 Task: Look for space in Erbil, Iraq from 9th July, 2023 to 16th July, 2023 for 2 adults, 1 child in price range Rs.8000 to Rs.16000. Place can be entire place with 2 bedrooms having 2 beds and 1 bathroom. Property type can be house, flat, guest house. Amenities needed are: washing machine. Booking option can be shelf check-in. Required host language is English.
Action: Mouse moved to (481, 101)
Screenshot: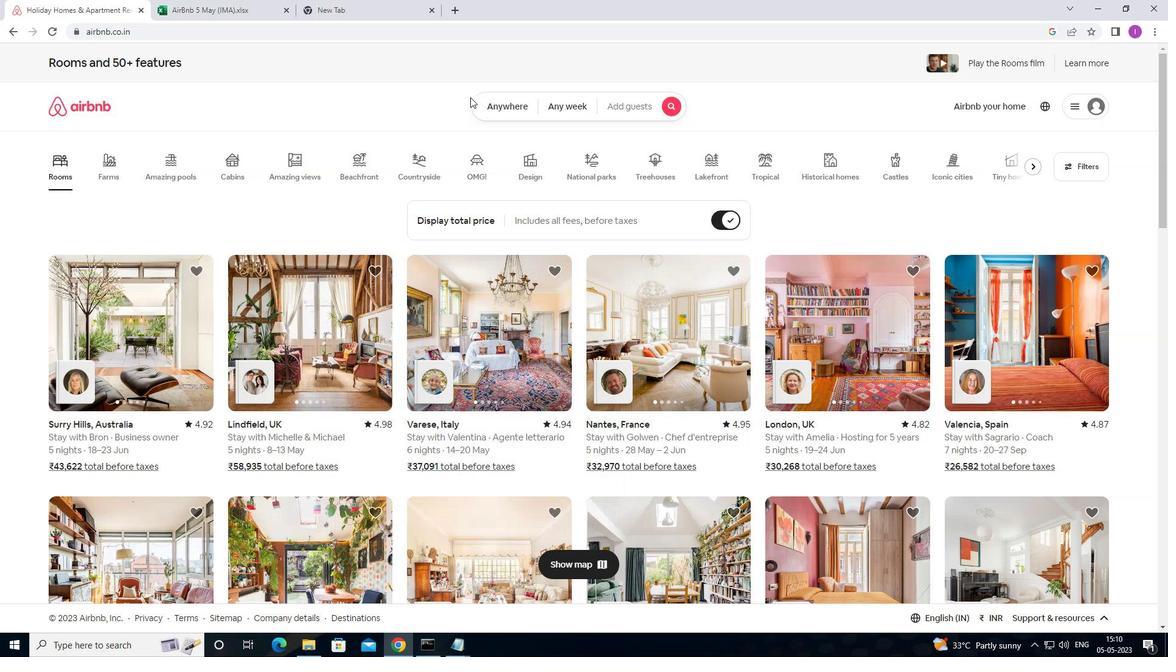 
Action: Mouse pressed left at (481, 101)
Screenshot: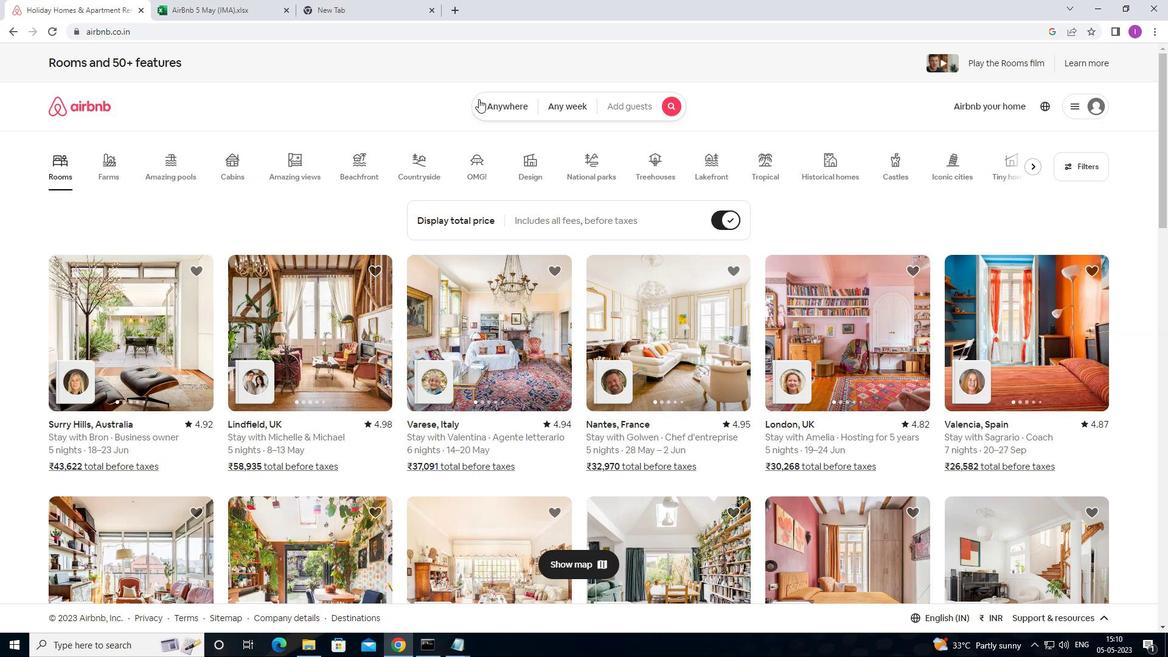 
Action: Mouse moved to (348, 156)
Screenshot: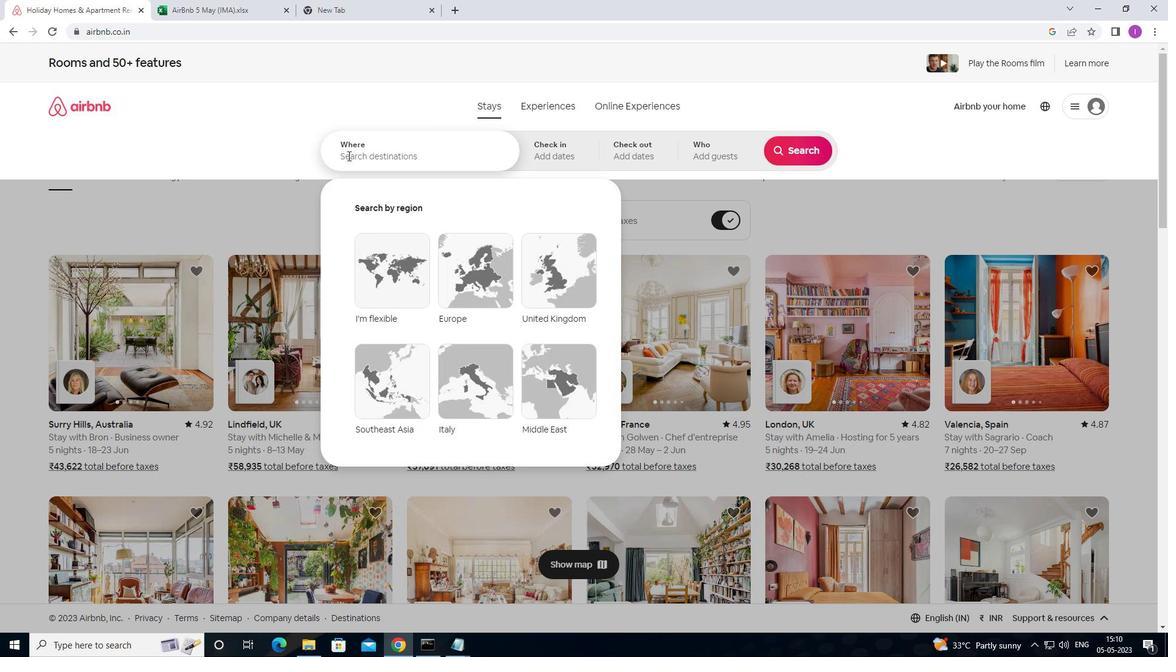 
Action: Mouse pressed left at (348, 156)
Screenshot: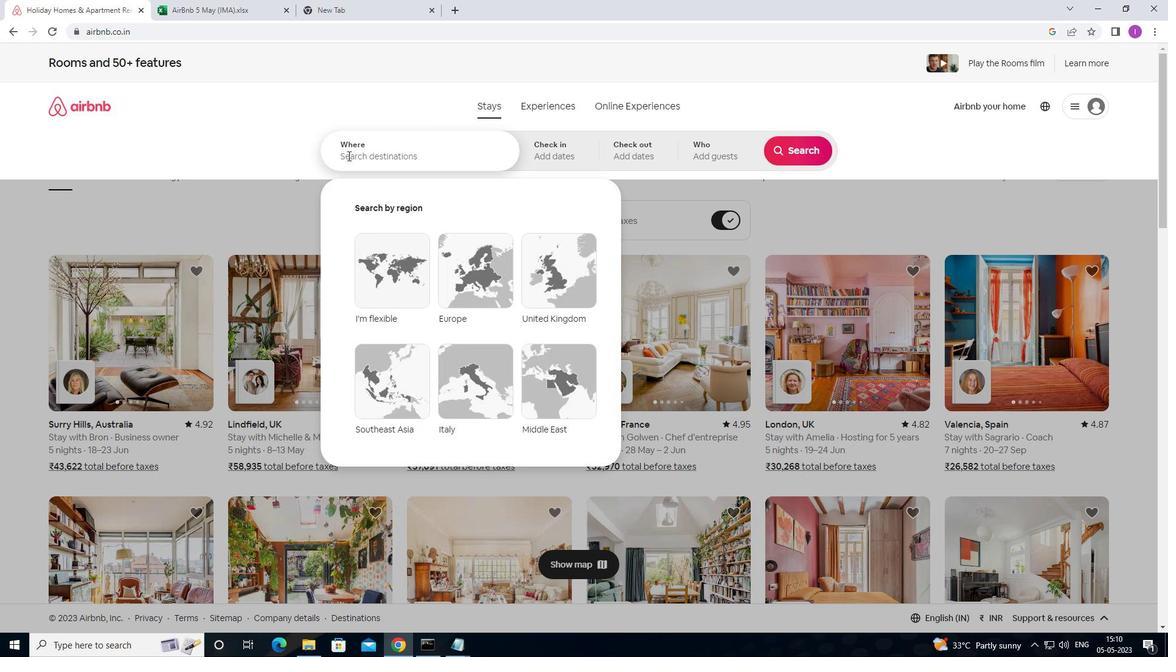 
Action: Key pressed <Key.shift>ERBIL,<Key.shift>IE<Key.backspace>RAQ
Screenshot: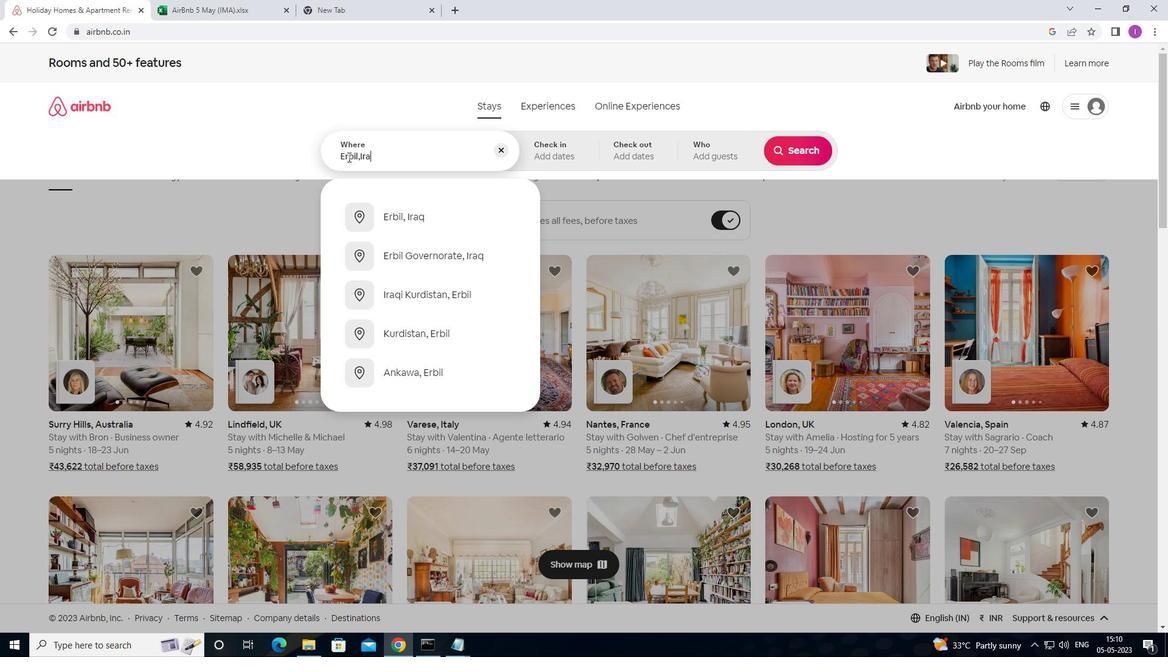 
Action: Mouse moved to (402, 221)
Screenshot: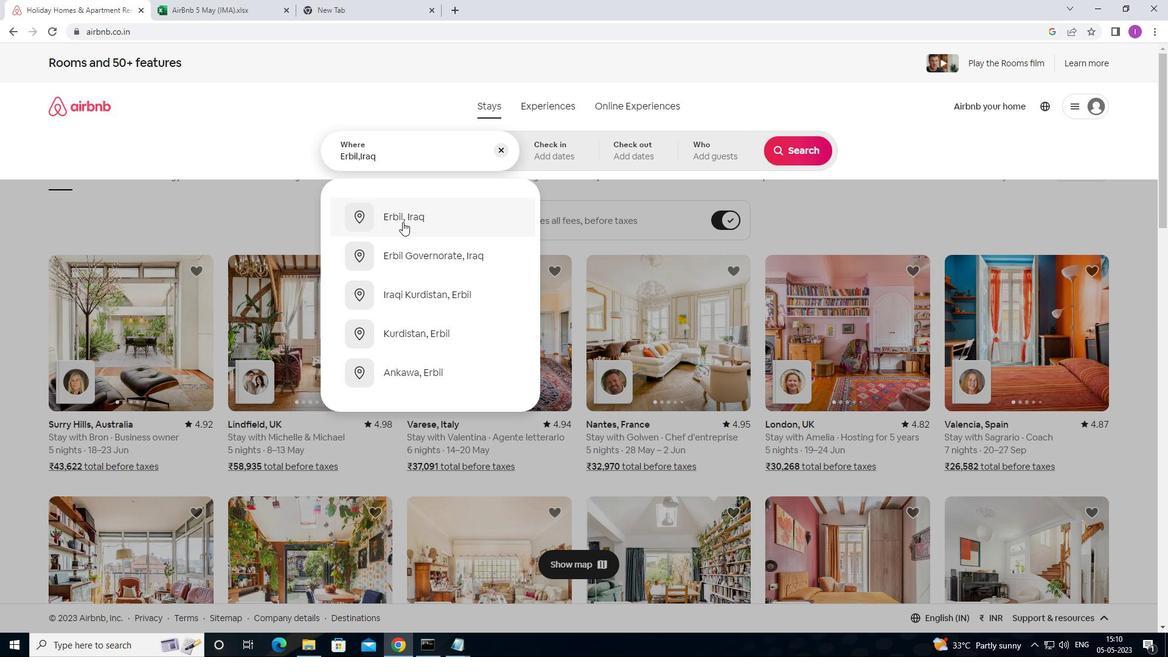 
Action: Mouse pressed left at (402, 221)
Screenshot: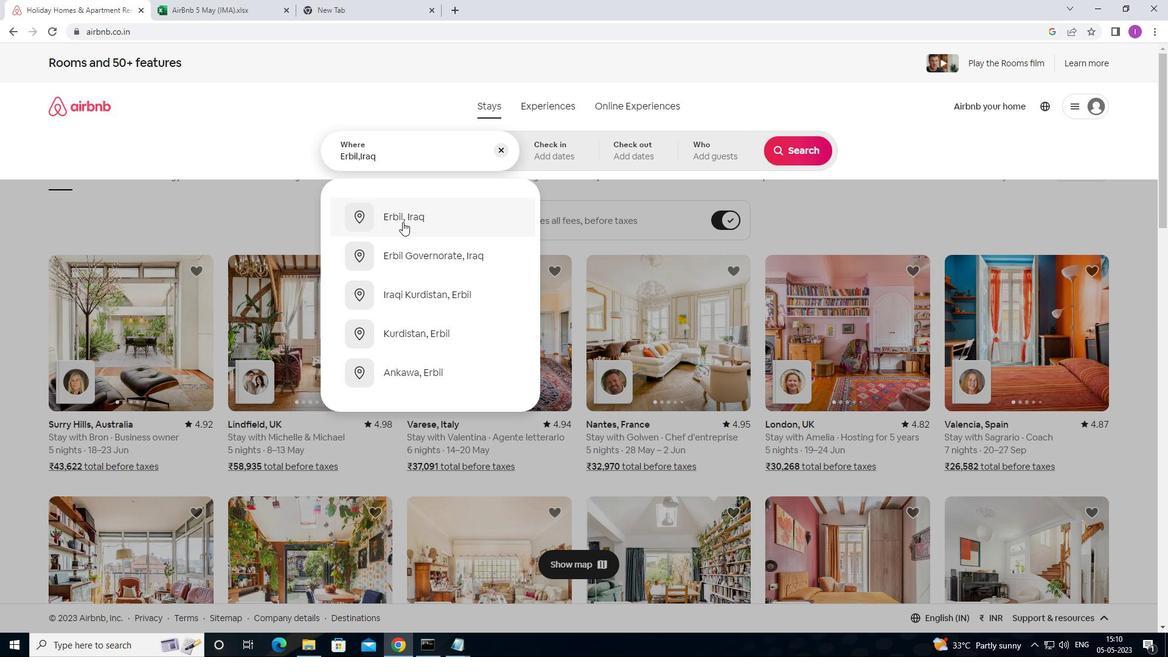 
Action: Mouse moved to (796, 244)
Screenshot: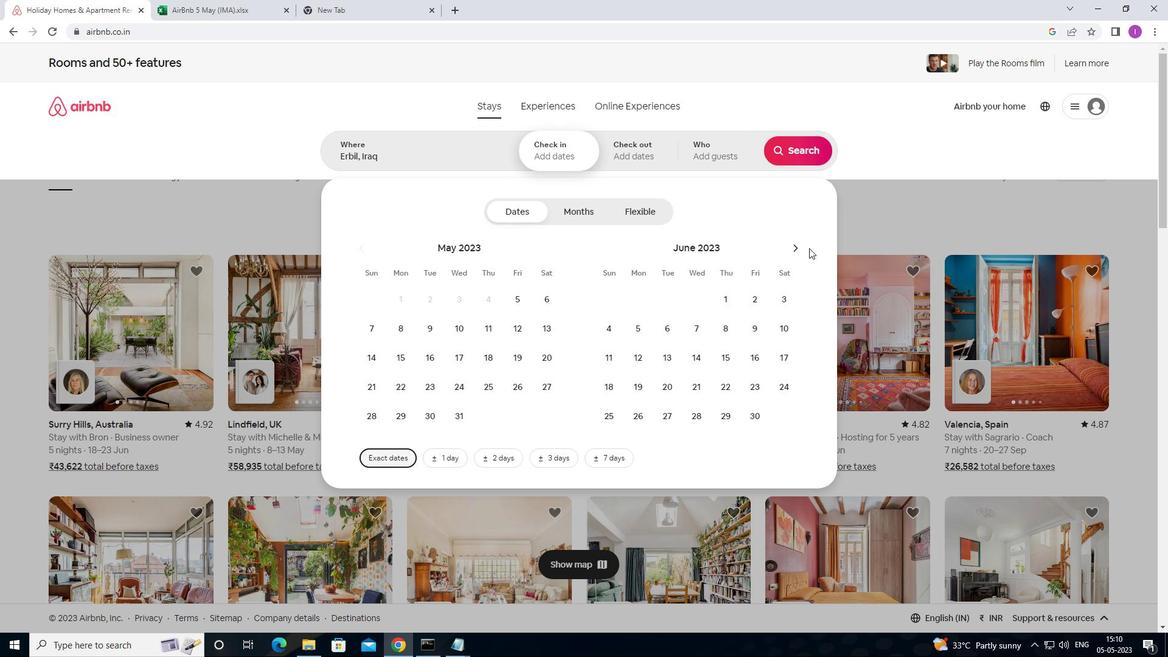 
Action: Mouse pressed left at (796, 244)
Screenshot: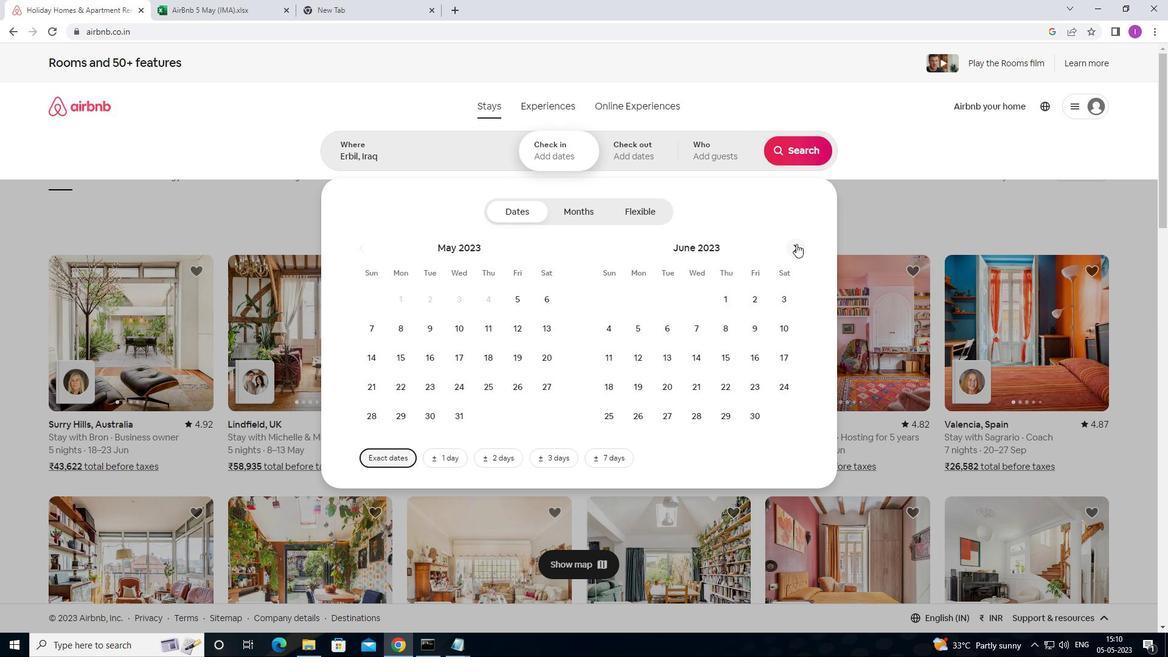 
Action: Mouse pressed left at (796, 244)
Screenshot: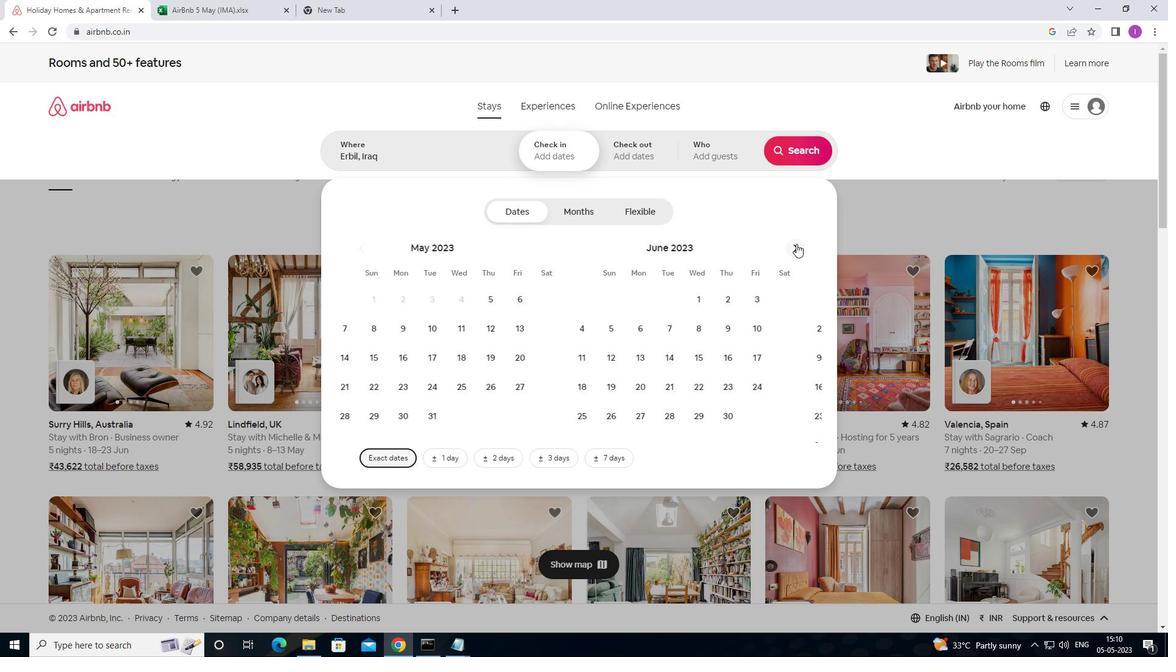 
Action: Mouse moved to (369, 349)
Screenshot: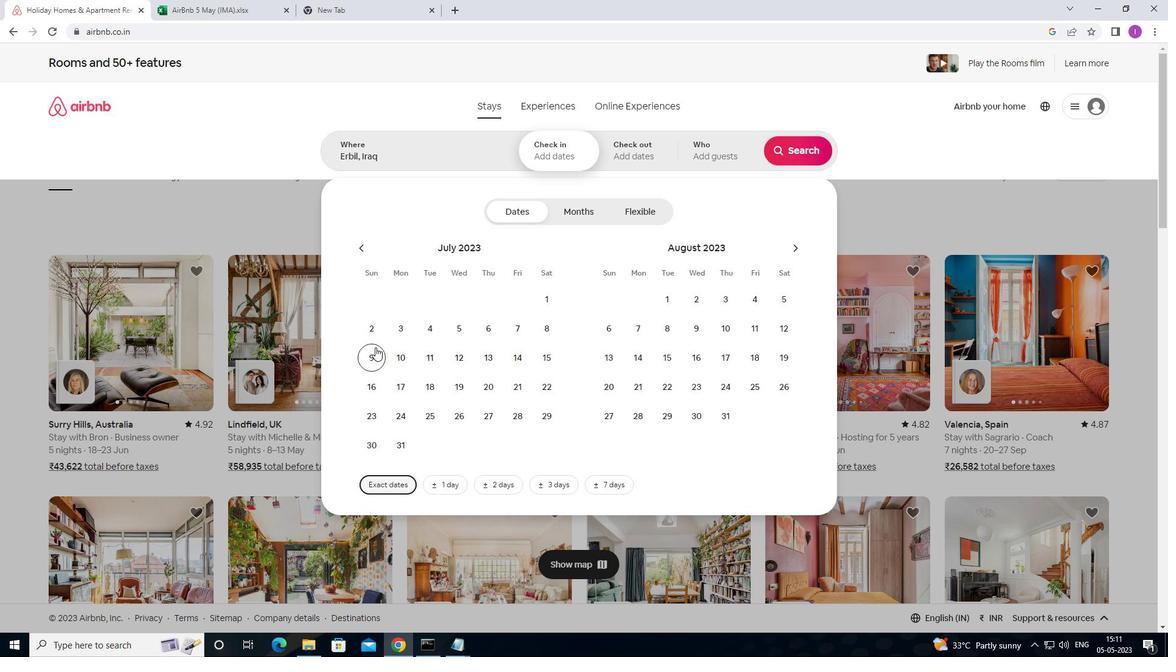 
Action: Mouse pressed left at (369, 349)
Screenshot: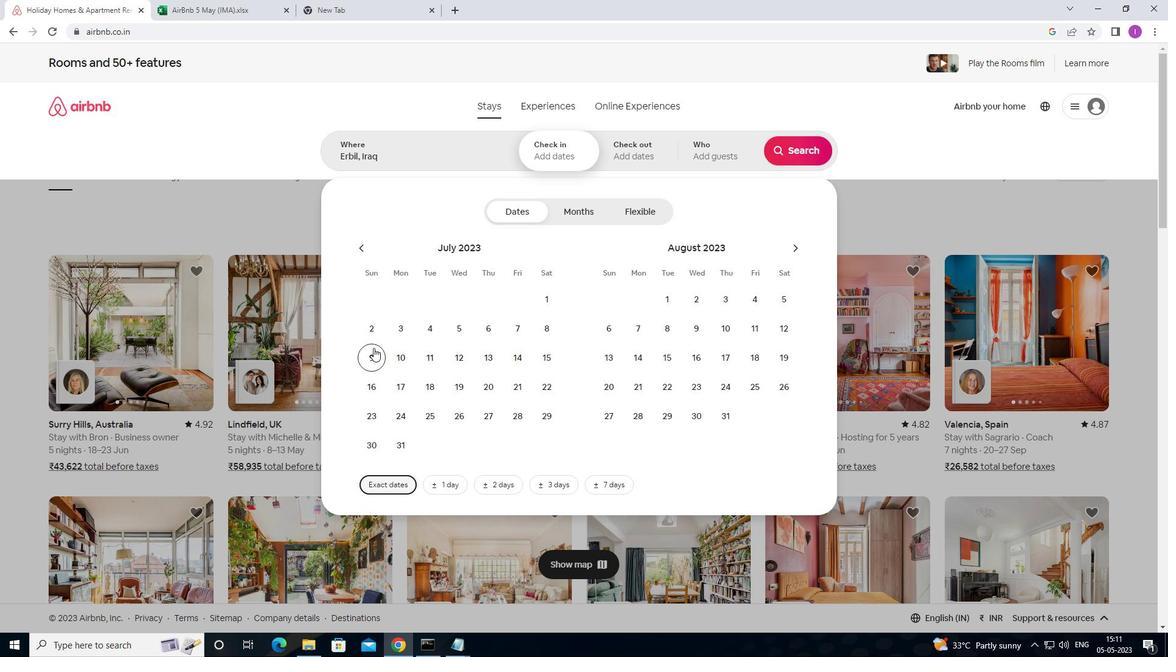 
Action: Mouse moved to (376, 384)
Screenshot: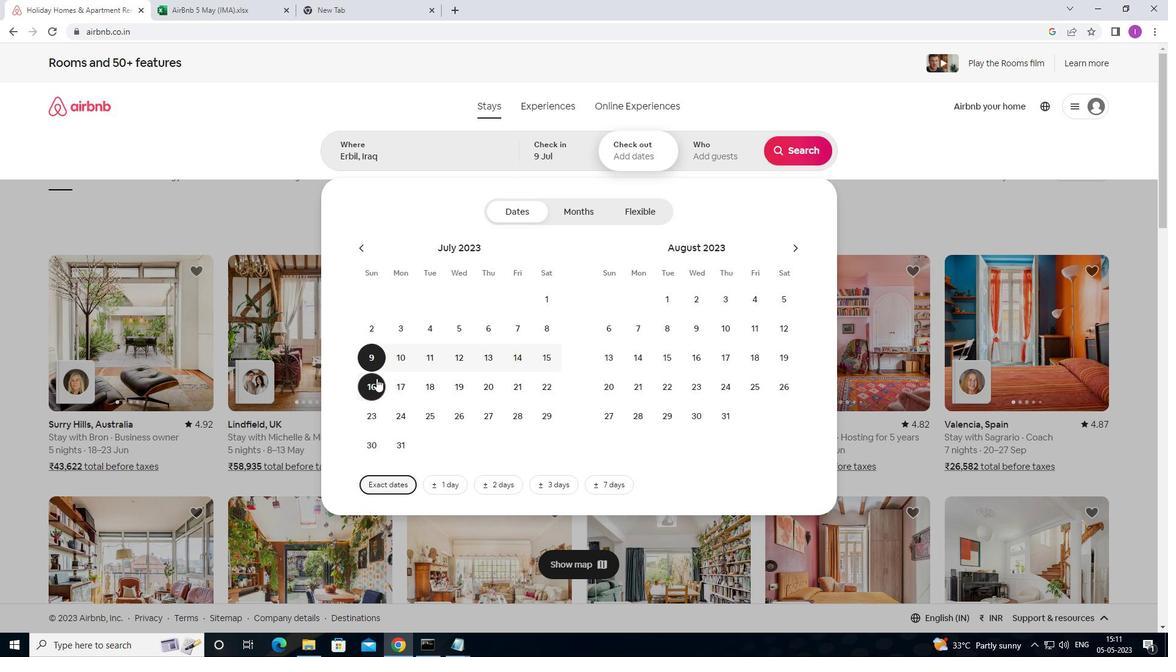 
Action: Mouse pressed left at (376, 384)
Screenshot: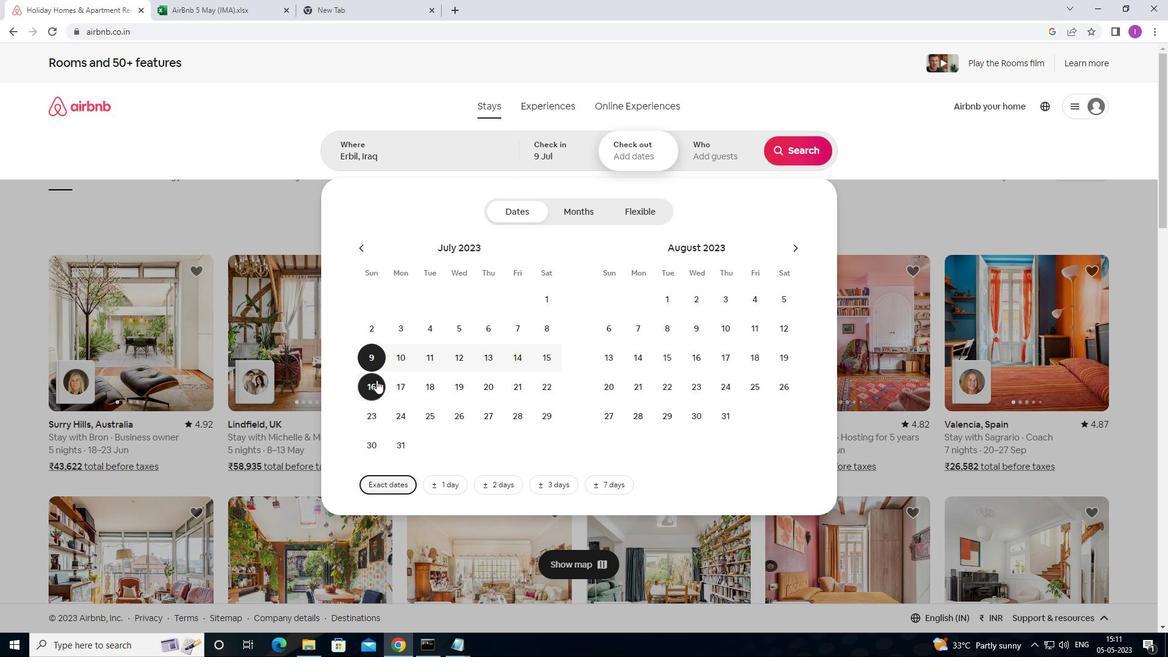 
Action: Mouse moved to (711, 149)
Screenshot: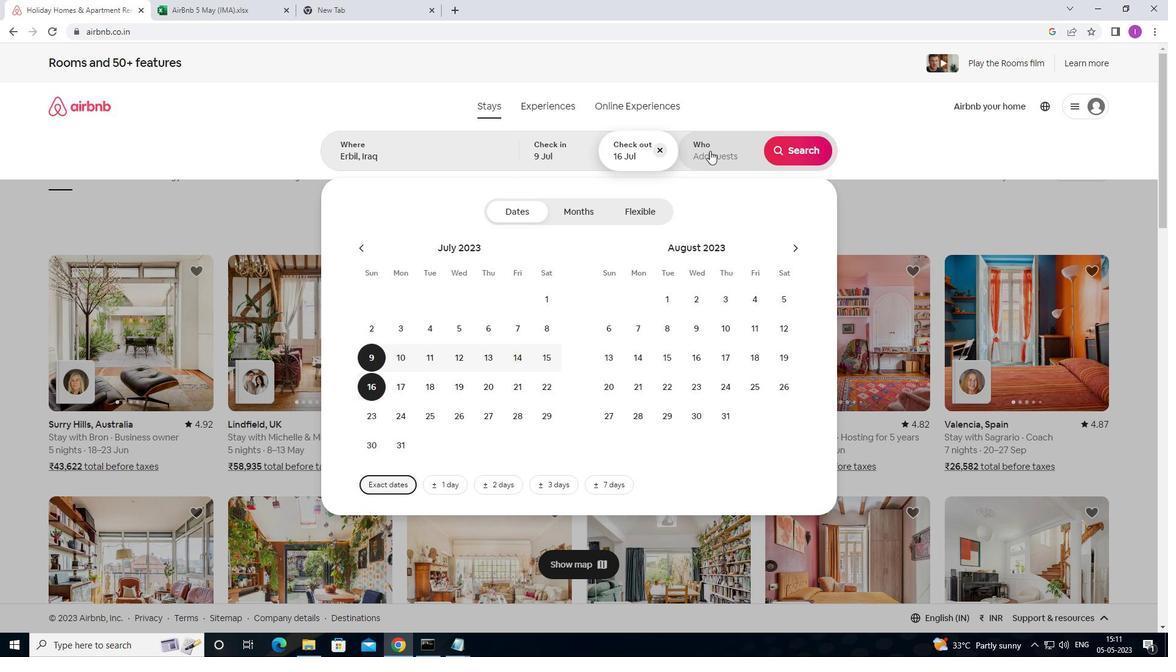 
Action: Mouse pressed left at (711, 149)
Screenshot: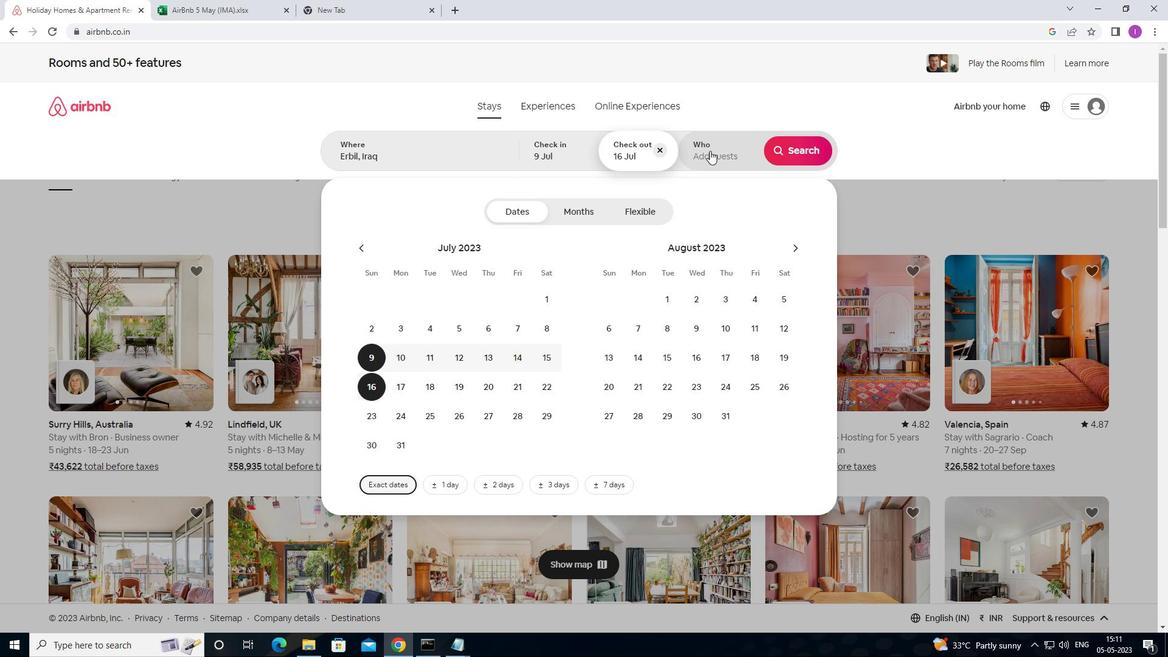 
Action: Mouse moved to (805, 209)
Screenshot: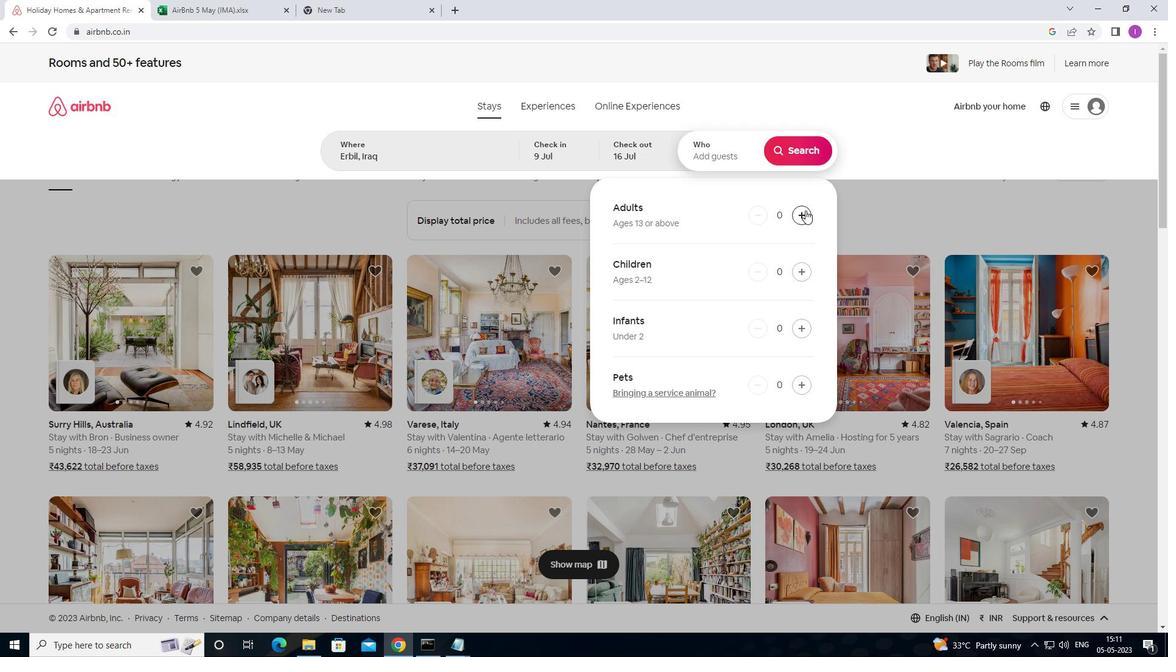 
Action: Mouse pressed left at (805, 209)
Screenshot: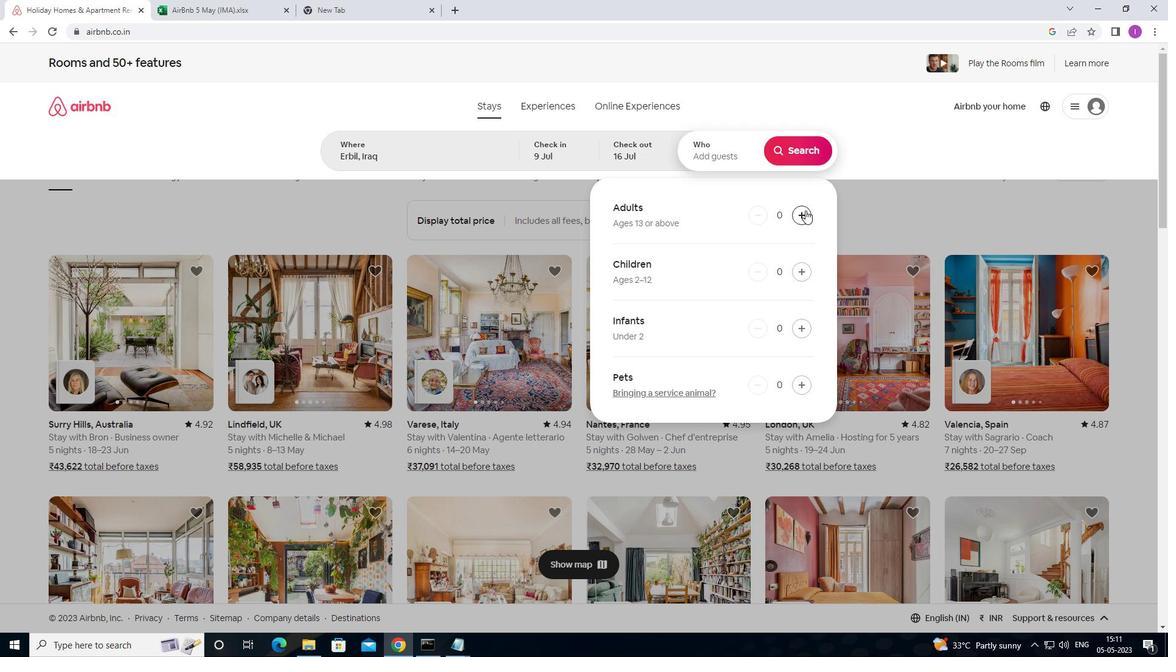 
Action: Mouse moved to (806, 211)
Screenshot: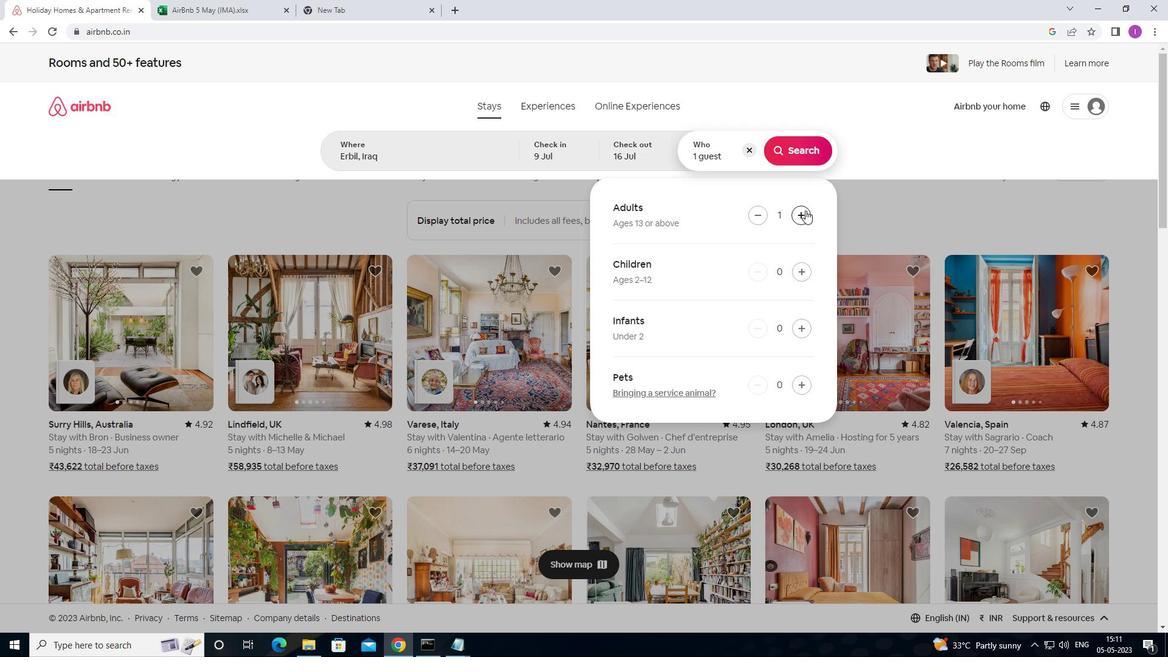 
Action: Mouse pressed left at (806, 211)
Screenshot: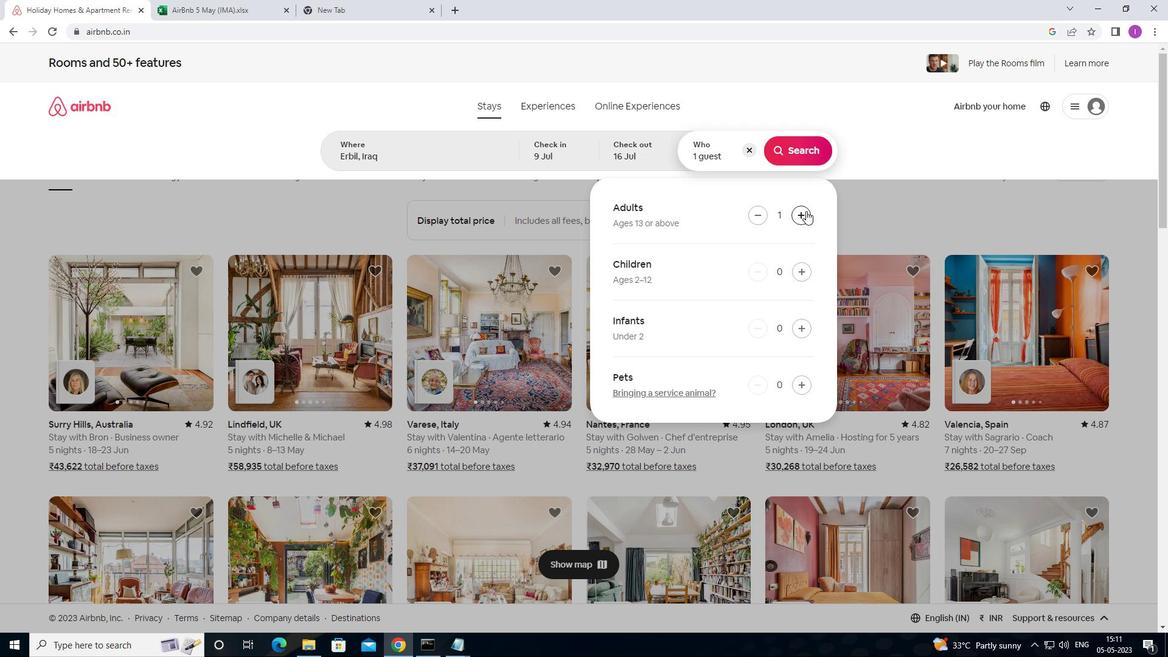 
Action: Mouse moved to (801, 261)
Screenshot: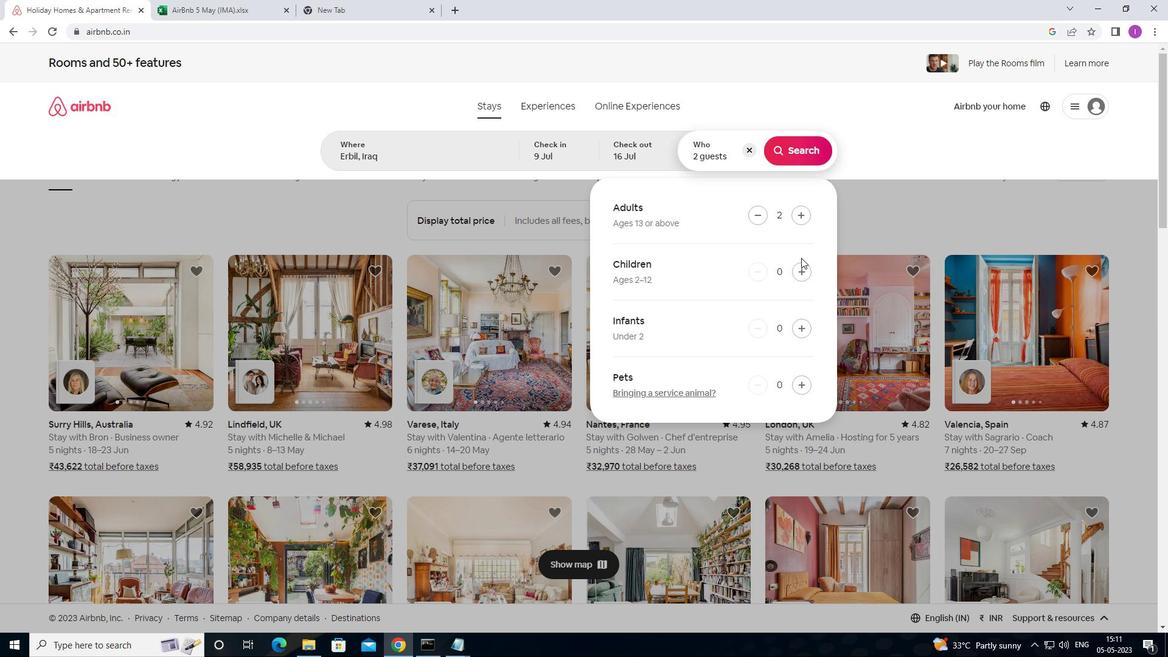 
Action: Mouse pressed left at (801, 261)
Screenshot: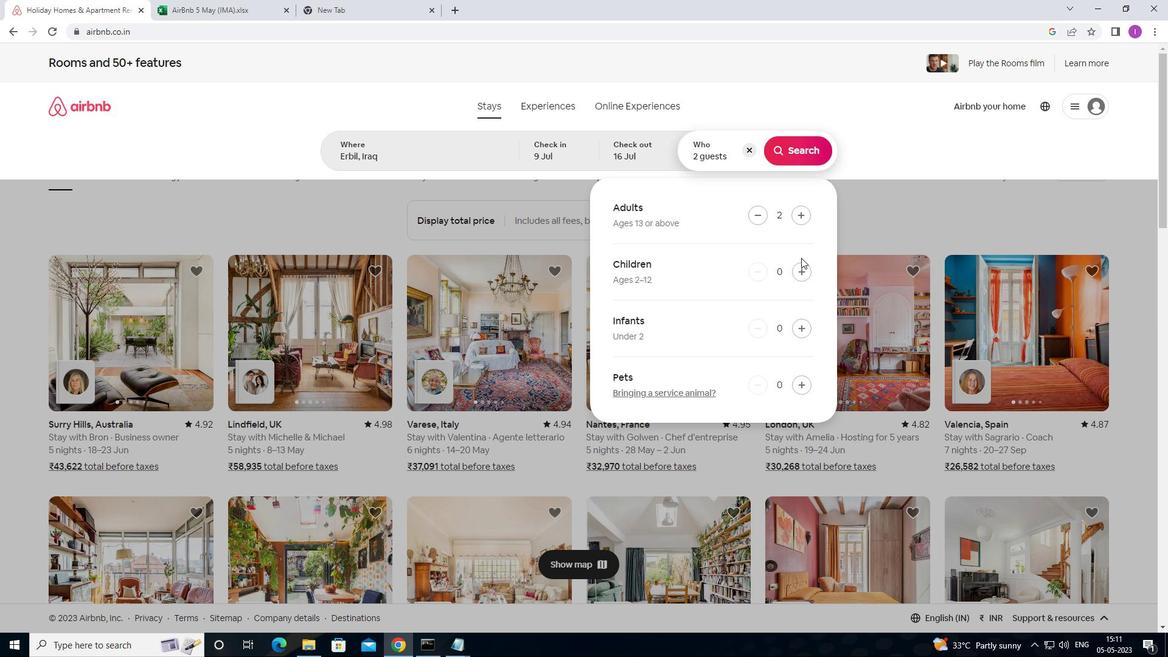 
Action: Mouse moved to (691, 253)
Screenshot: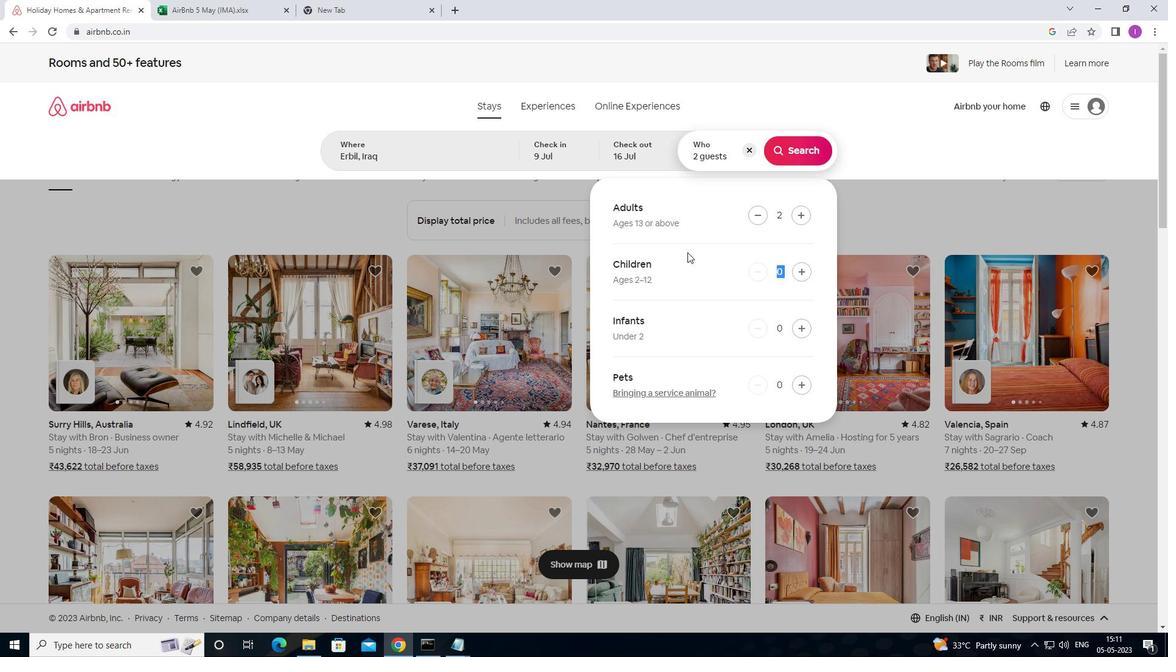 
Action: Mouse pressed left at (691, 253)
Screenshot: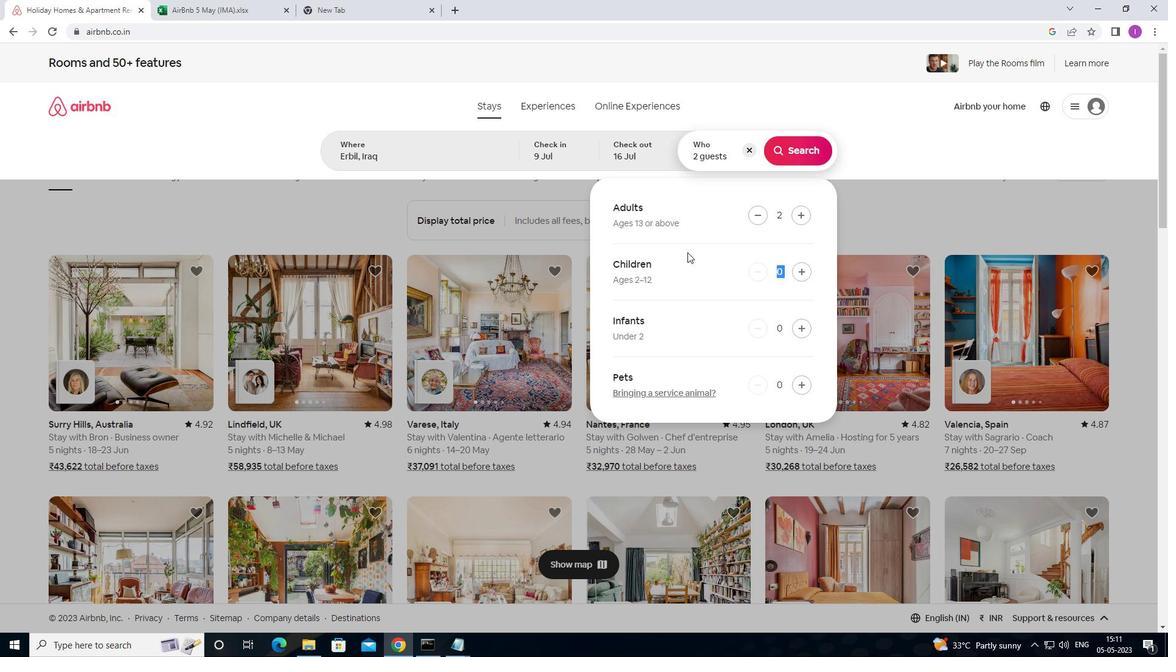 
Action: Mouse moved to (801, 270)
Screenshot: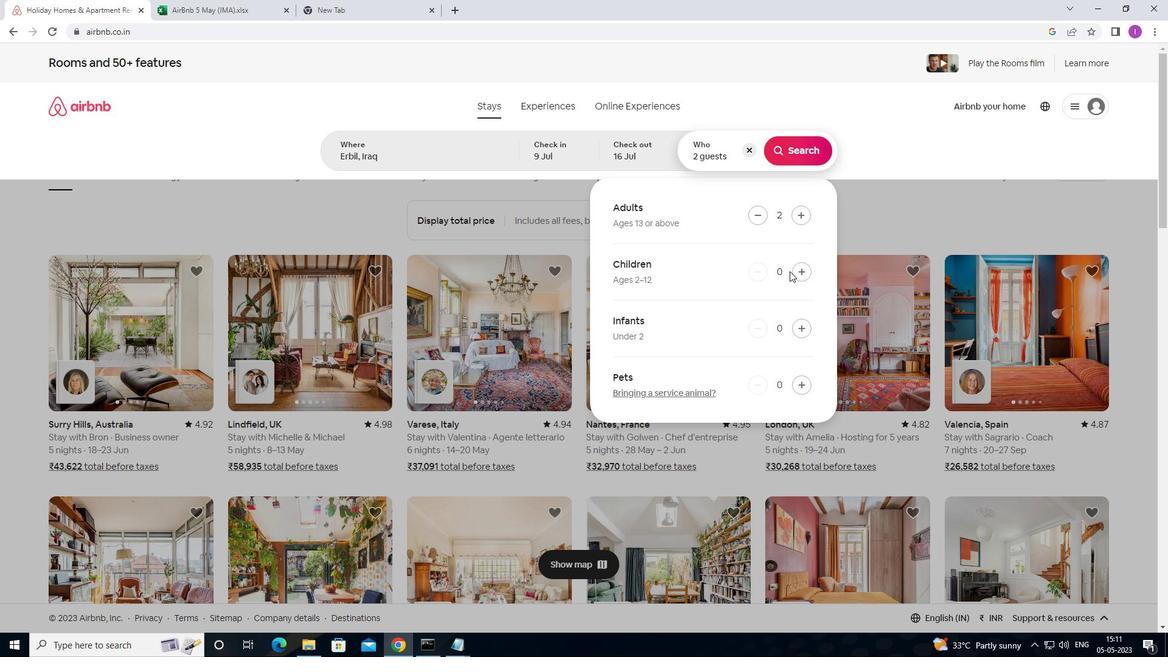
Action: Mouse pressed left at (801, 270)
Screenshot: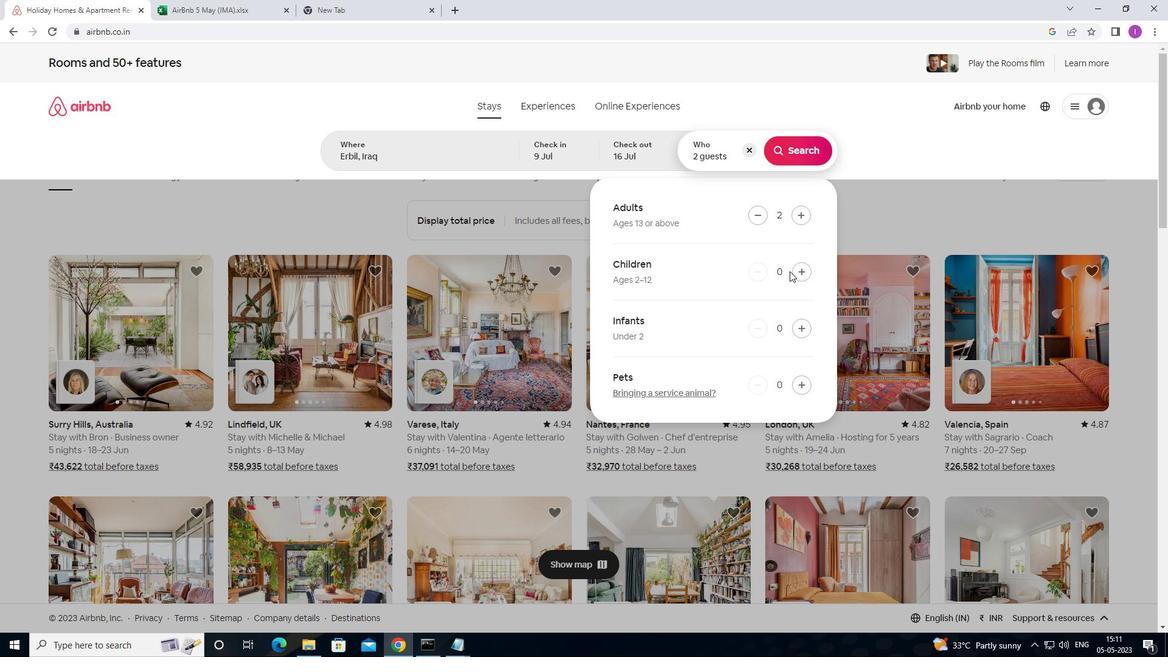 
Action: Mouse moved to (797, 146)
Screenshot: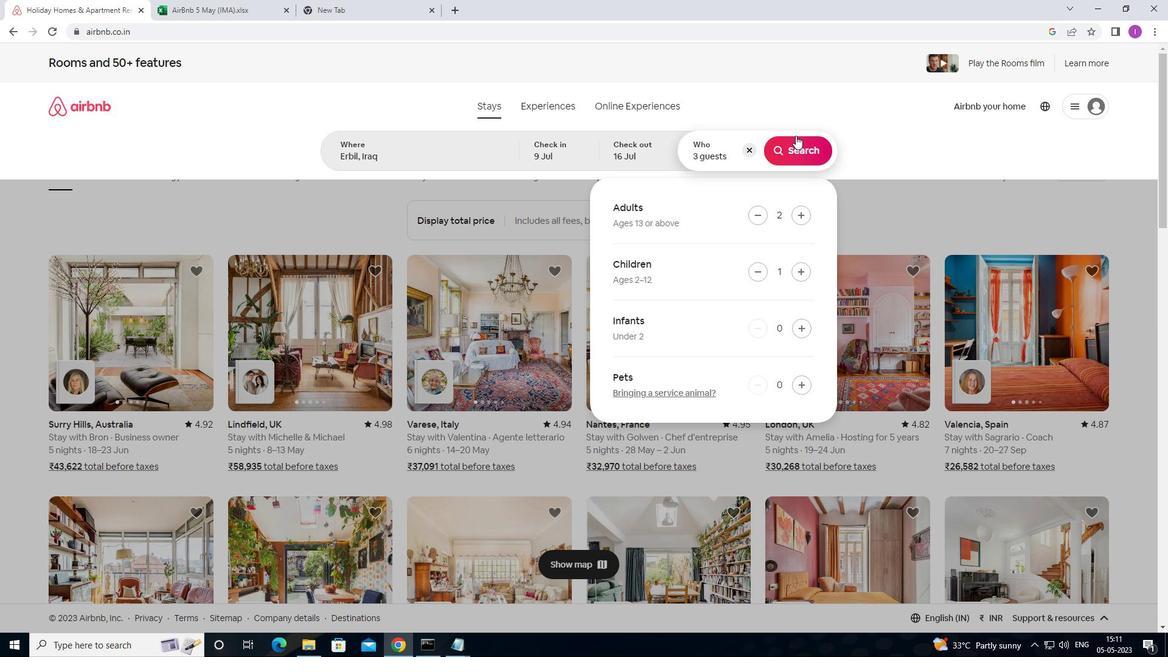 
Action: Mouse pressed left at (797, 146)
Screenshot: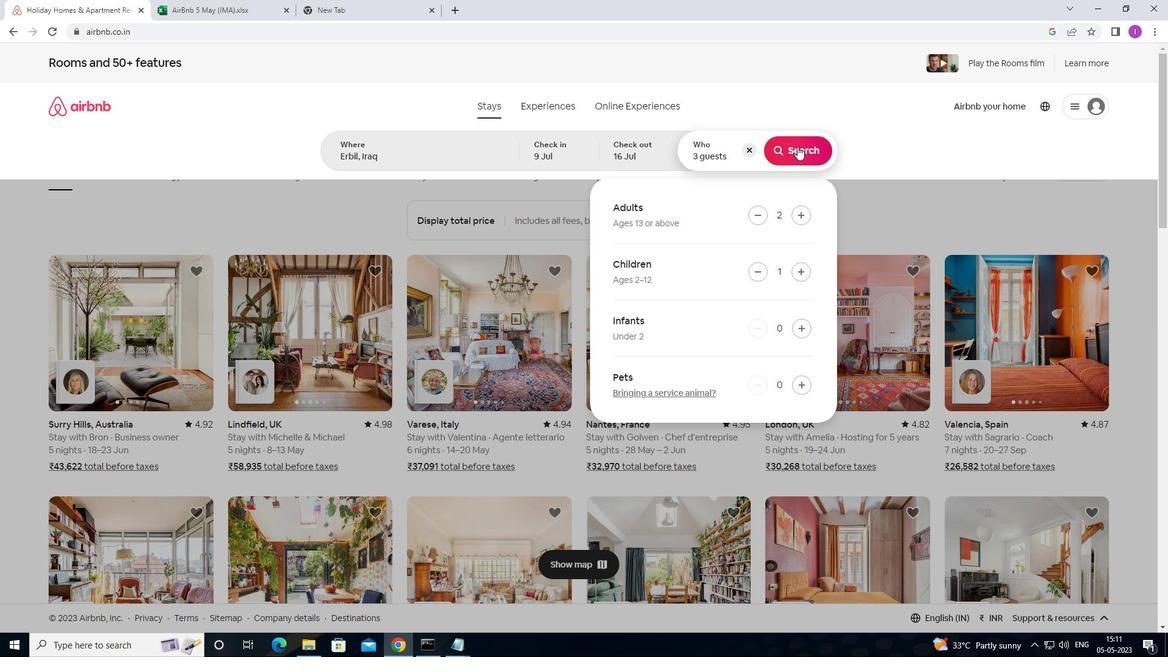 
Action: Mouse moved to (1121, 118)
Screenshot: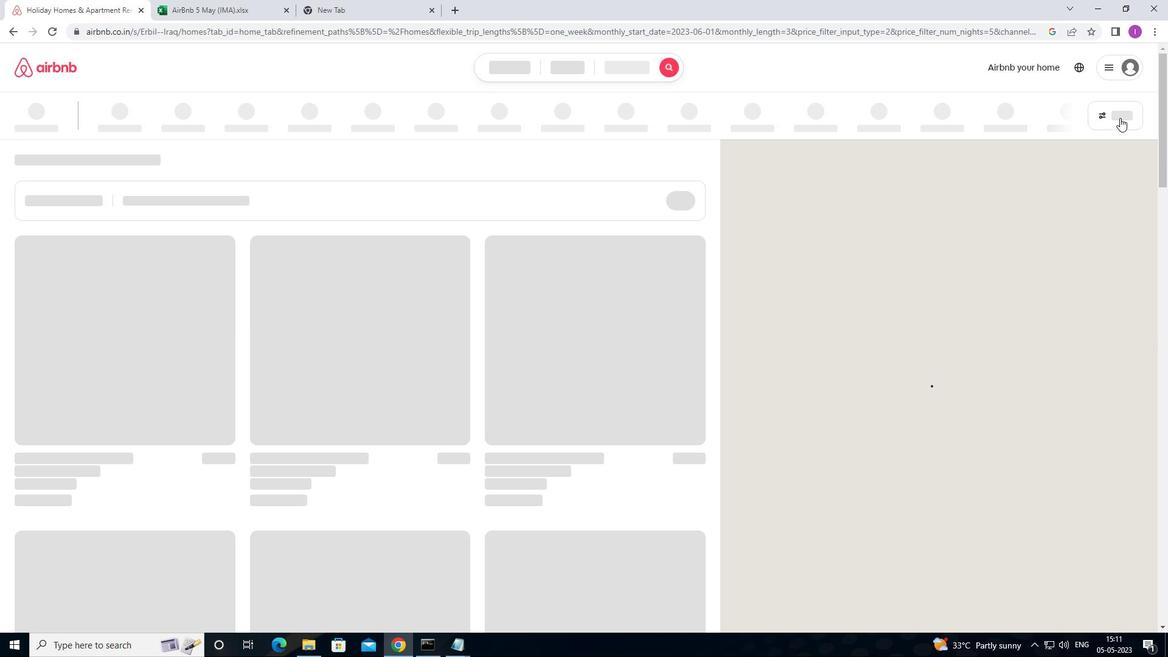 
Action: Mouse pressed left at (1121, 118)
Screenshot: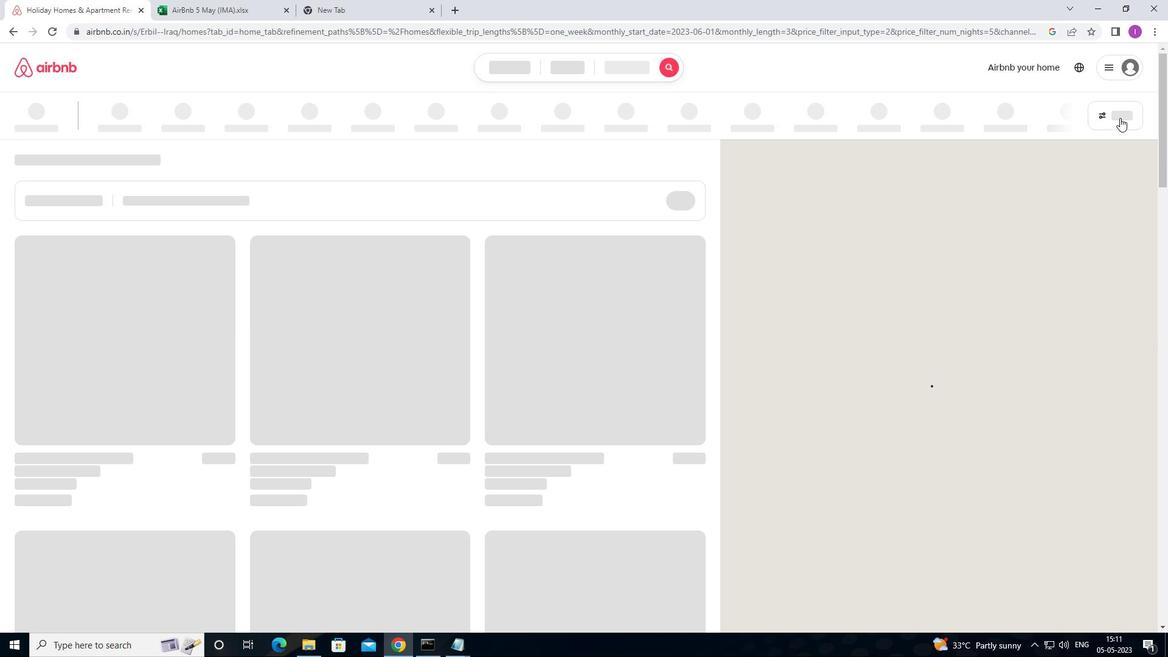 
Action: Mouse moved to (444, 417)
Screenshot: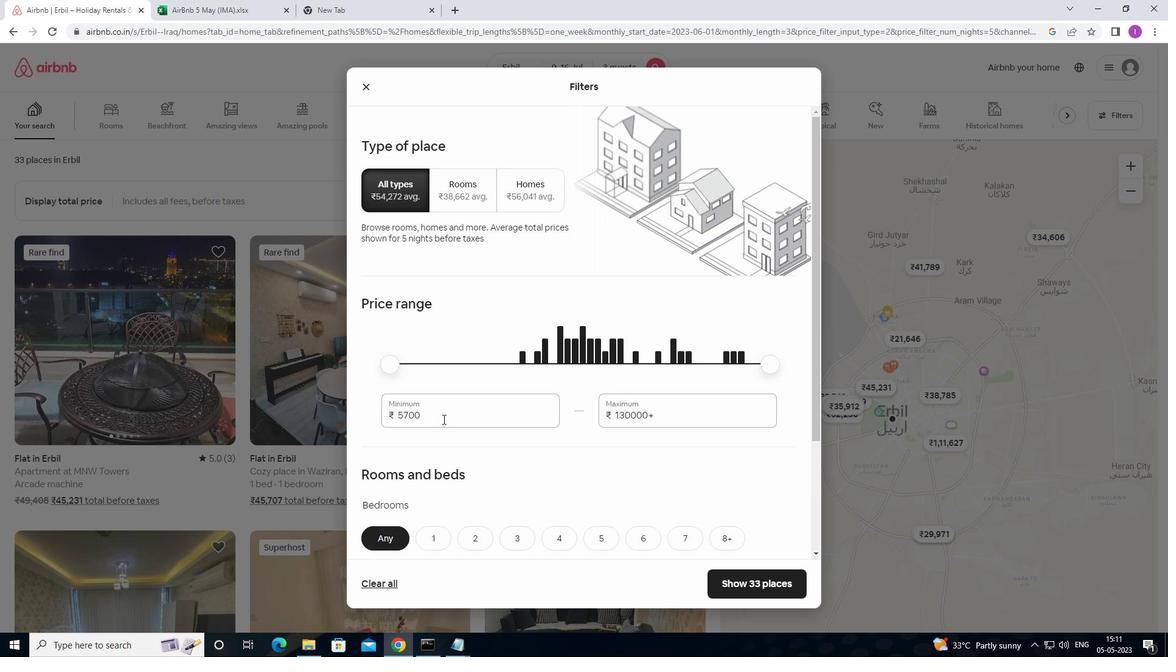 
Action: Mouse pressed left at (444, 417)
Screenshot: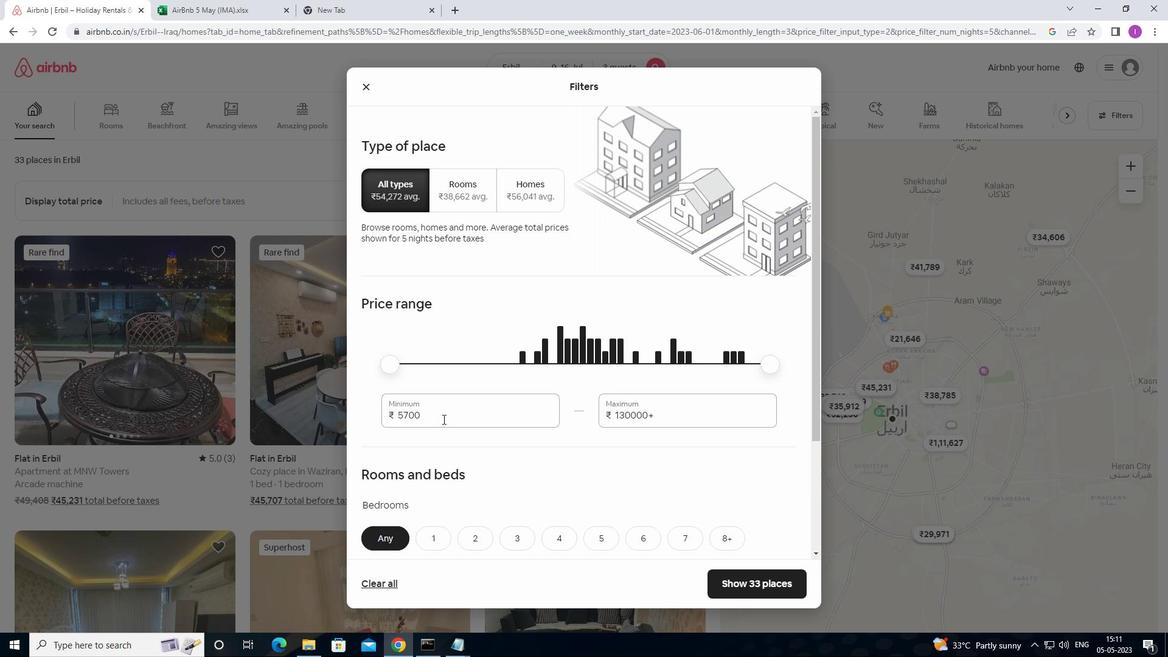 
Action: Mouse moved to (390, 413)
Screenshot: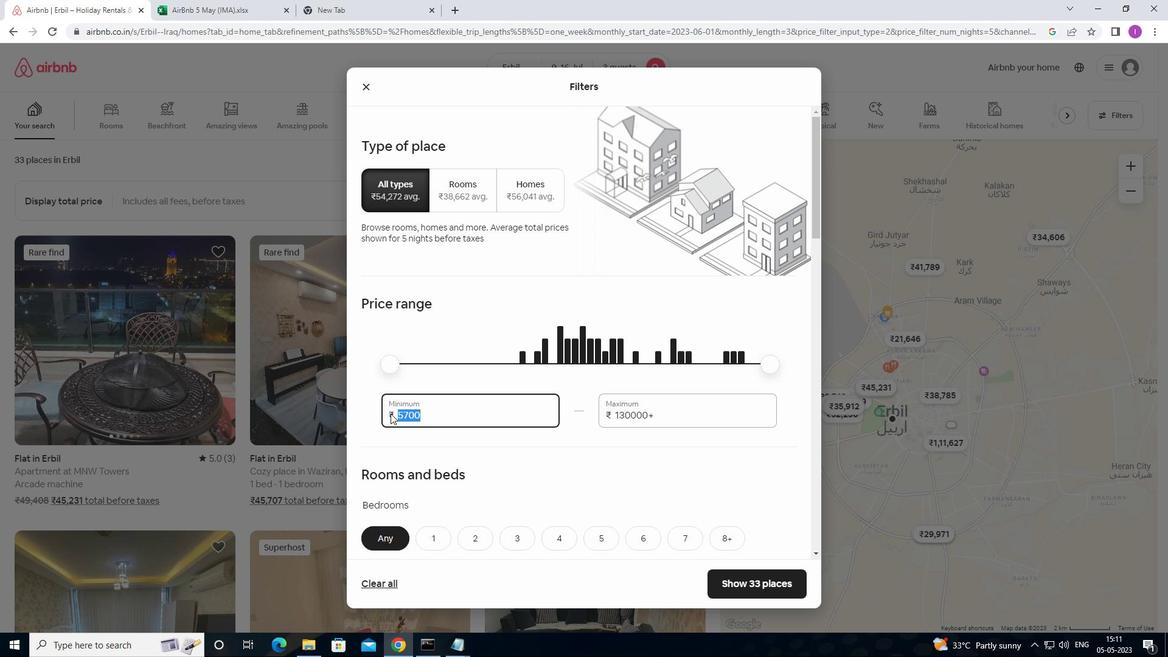 
Action: Key pressed 8
Screenshot: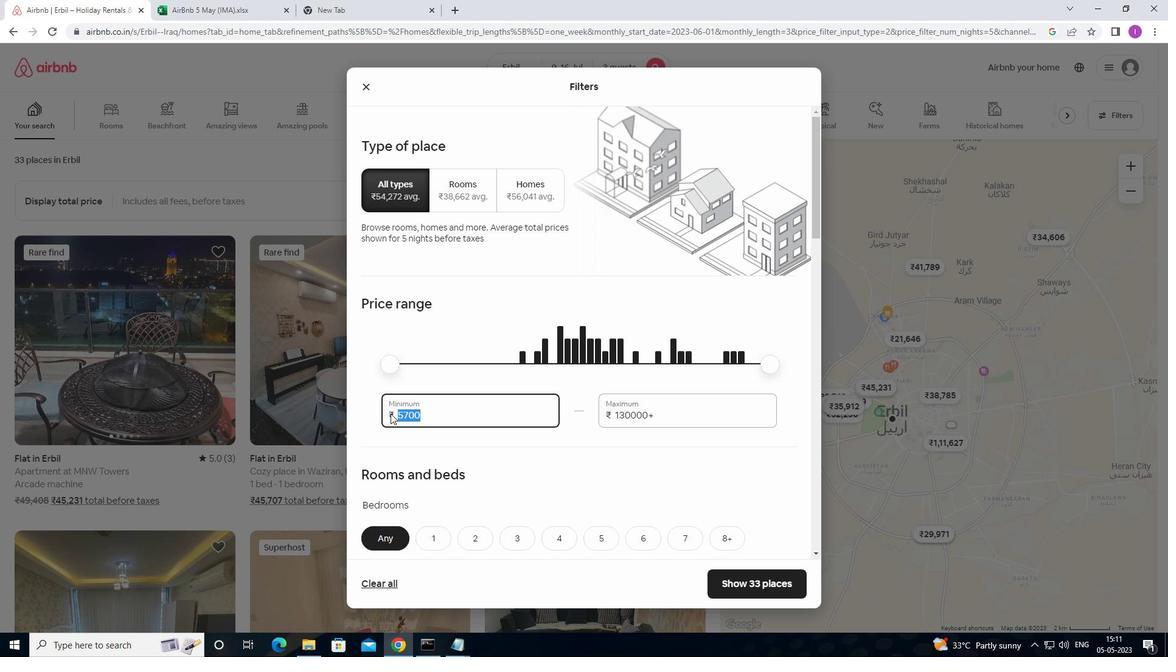 
Action: Mouse moved to (399, 408)
Screenshot: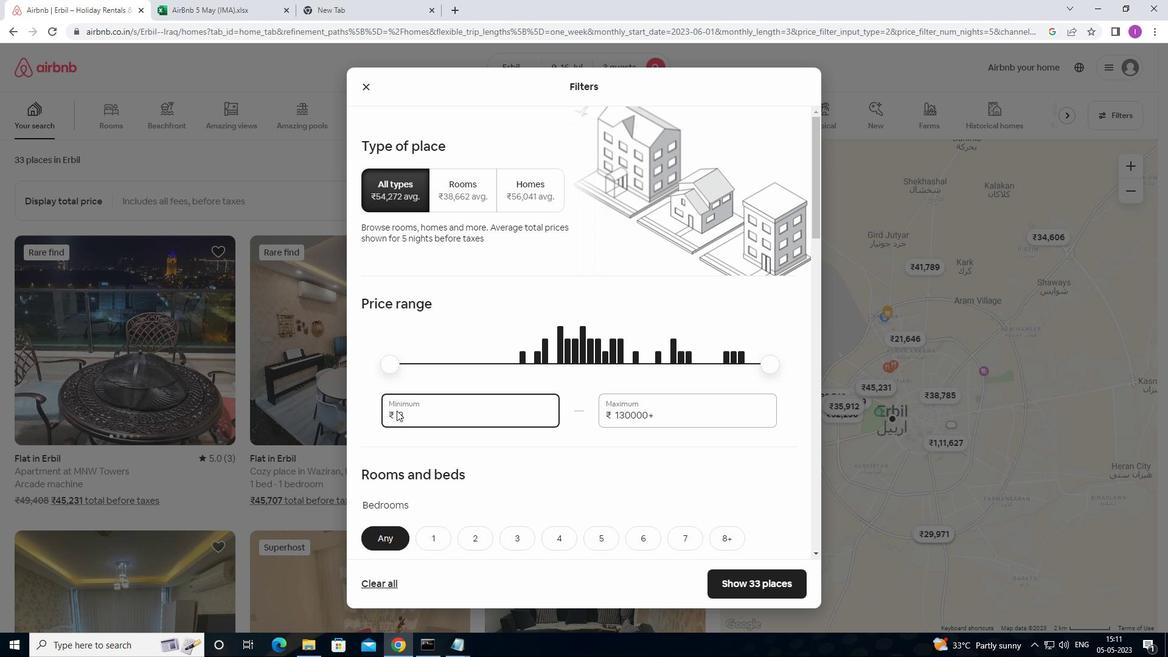 
Action: Key pressed 0
Screenshot: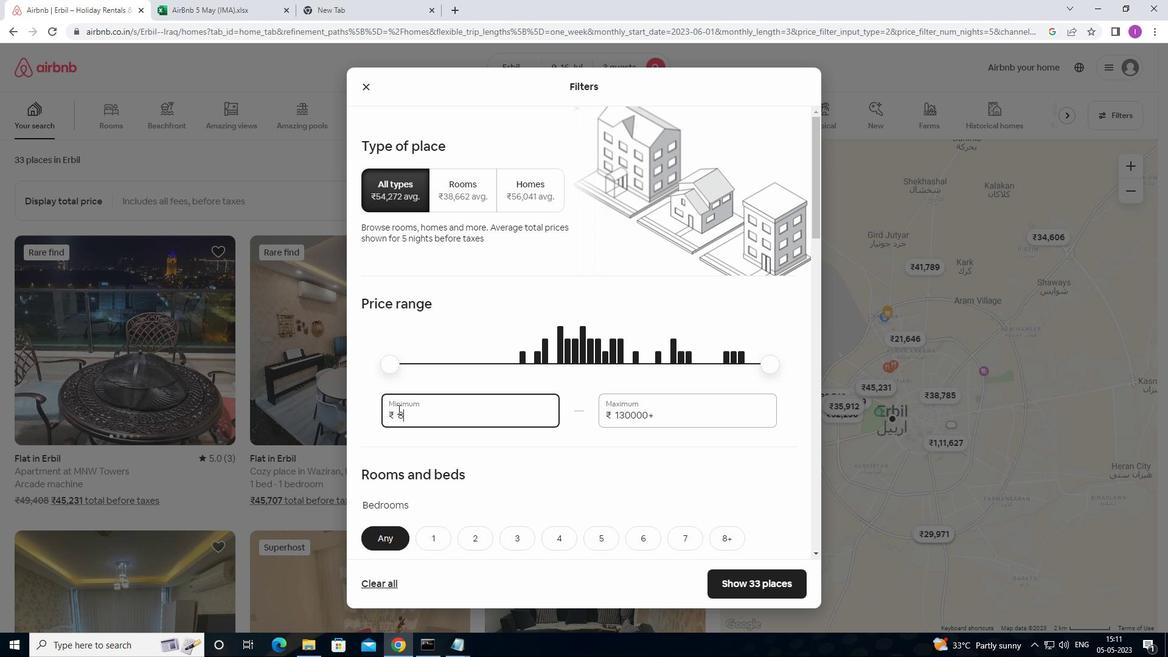 
Action: Mouse moved to (402, 407)
Screenshot: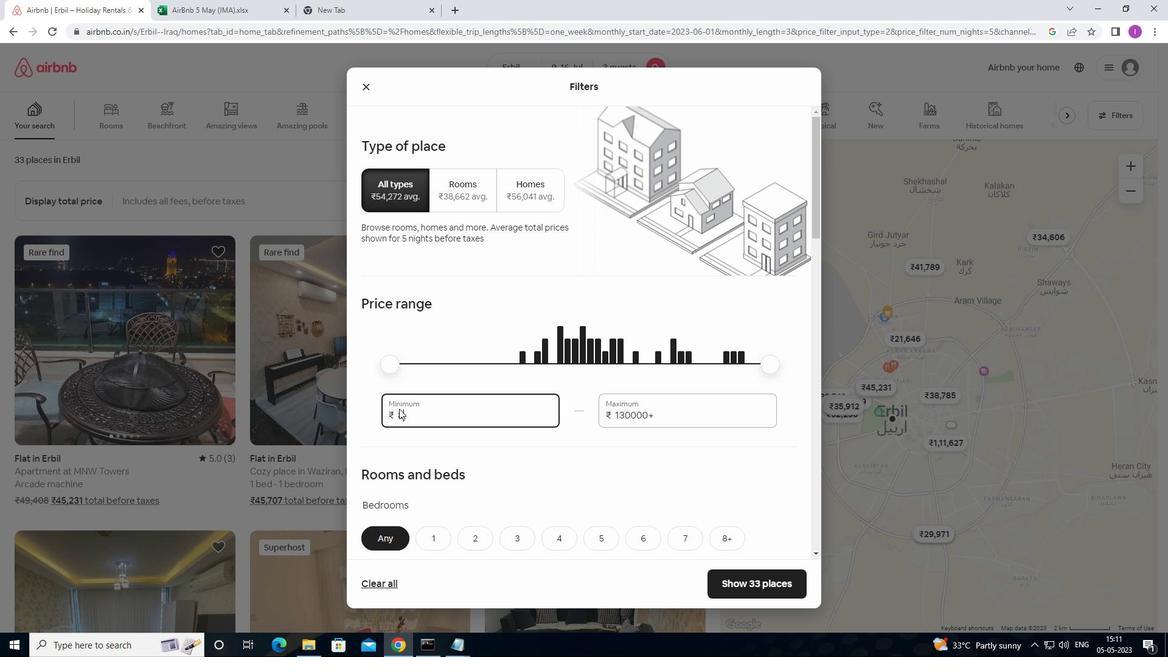 
Action: Key pressed 00
Screenshot: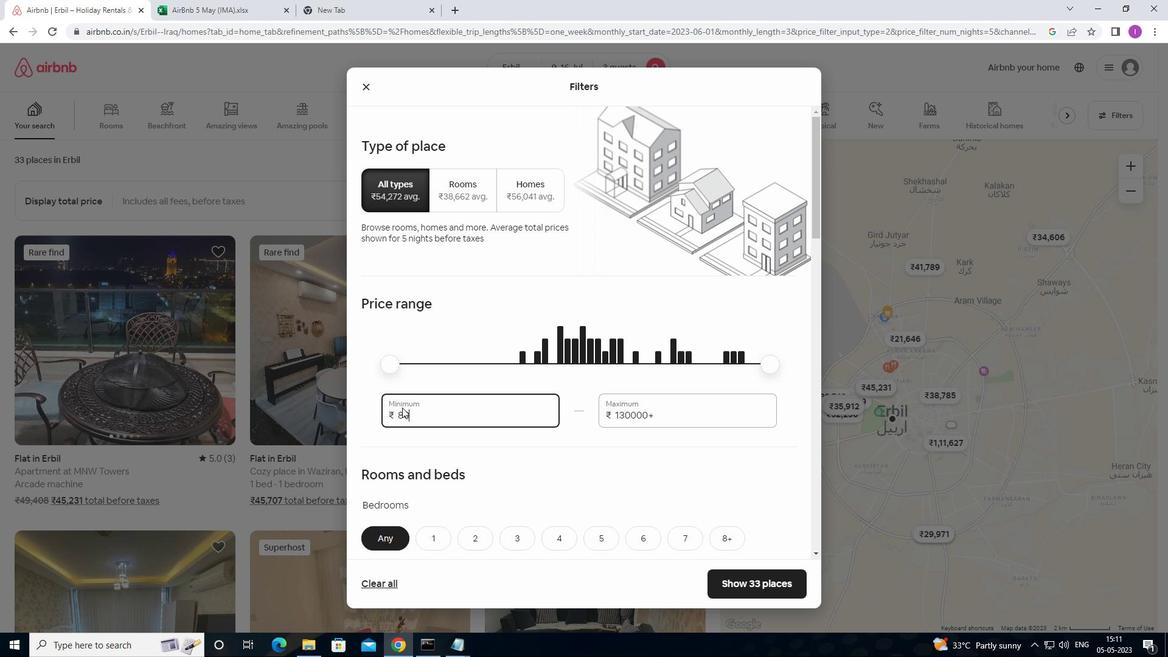 
Action: Mouse moved to (655, 412)
Screenshot: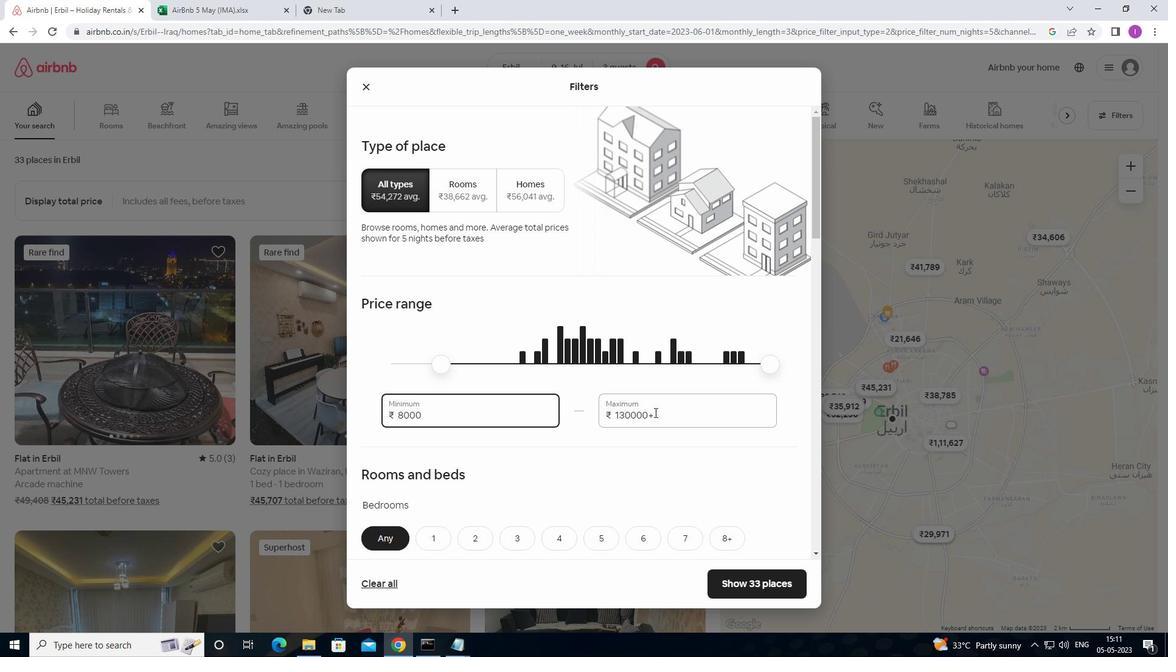 
Action: Mouse pressed left at (655, 412)
Screenshot: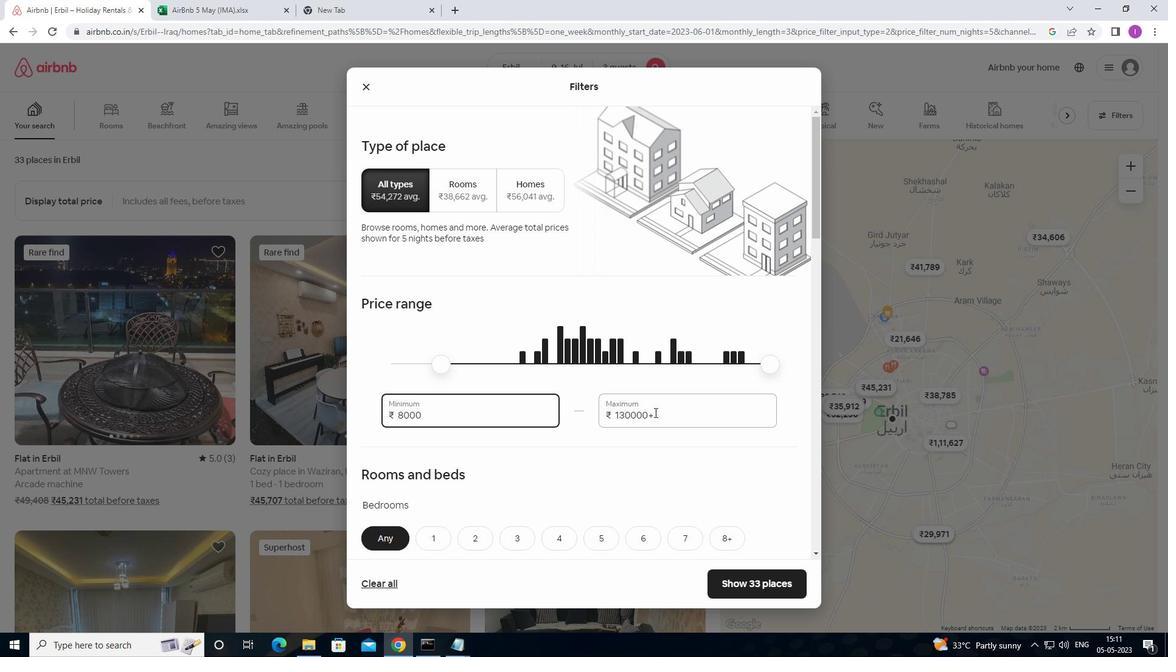 
Action: Mouse moved to (593, 422)
Screenshot: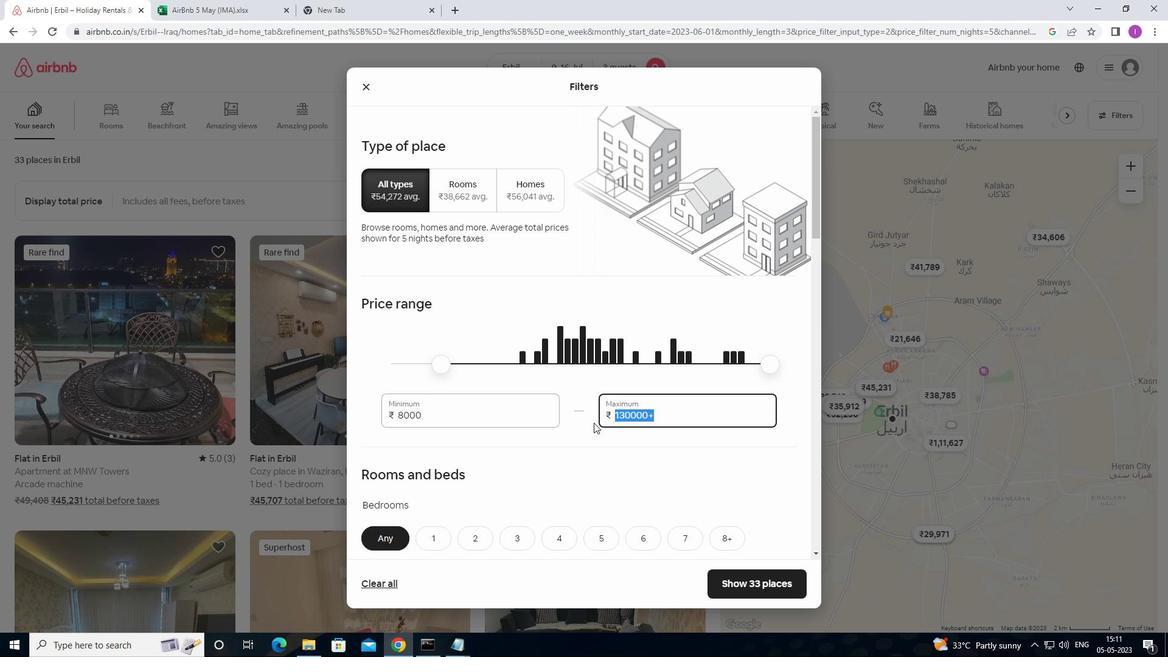 
Action: Key pressed 1
Screenshot: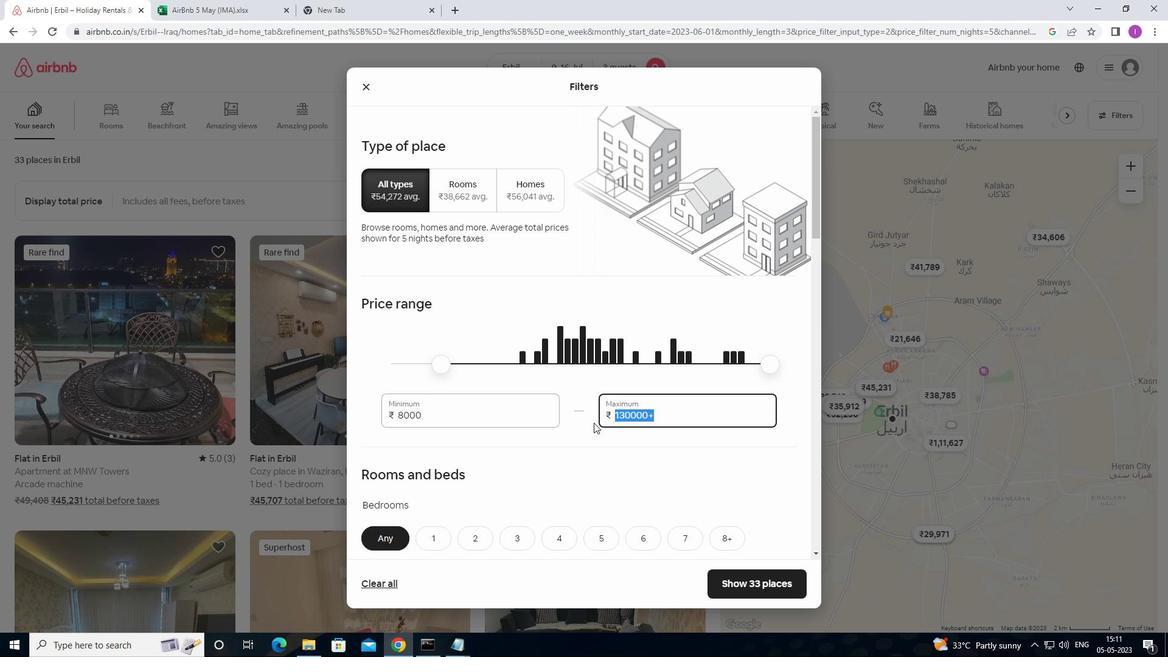 
Action: Mouse moved to (593, 421)
Screenshot: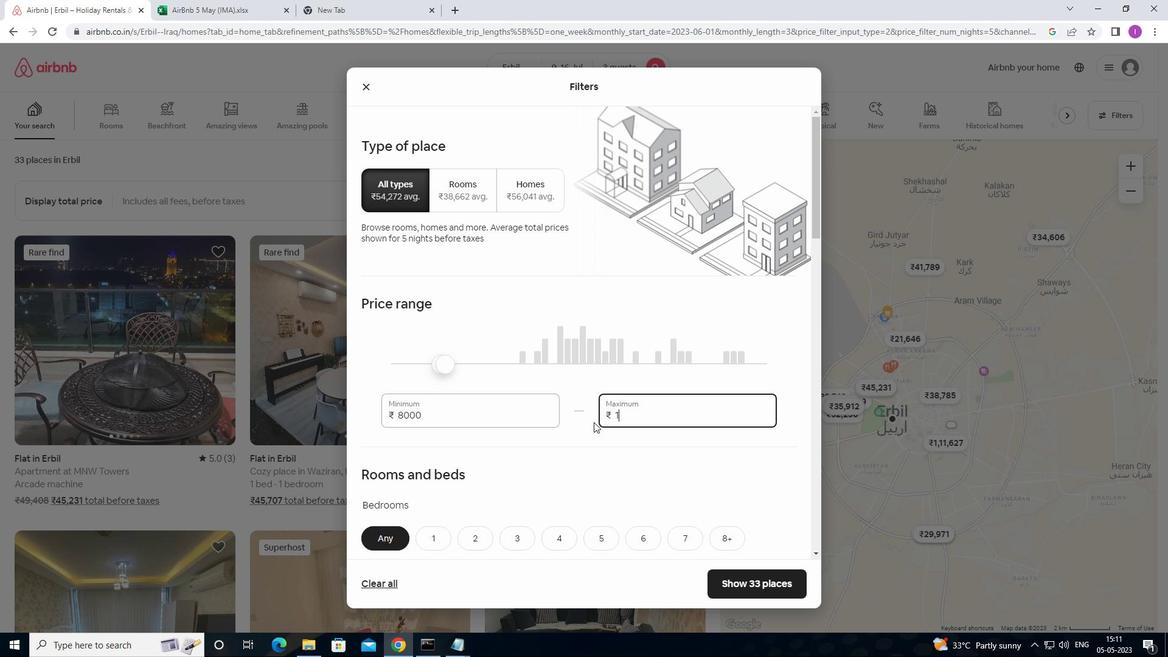 
Action: Key pressed 600
Screenshot: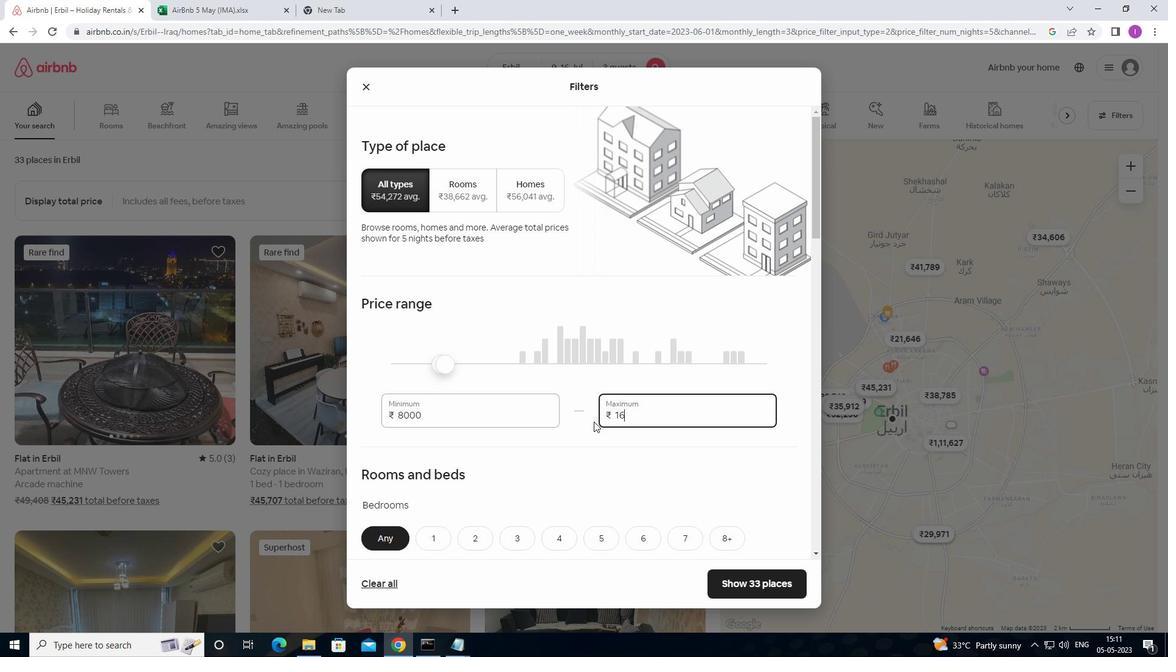 
Action: Mouse moved to (593, 421)
Screenshot: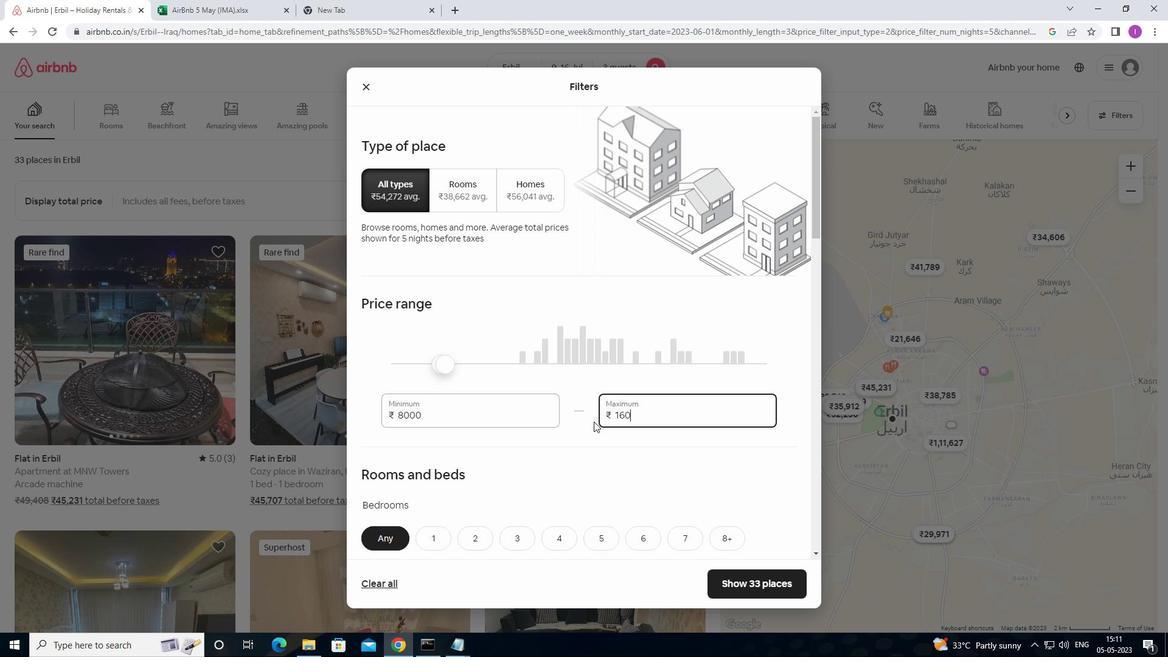 
Action: Key pressed 0
Screenshot: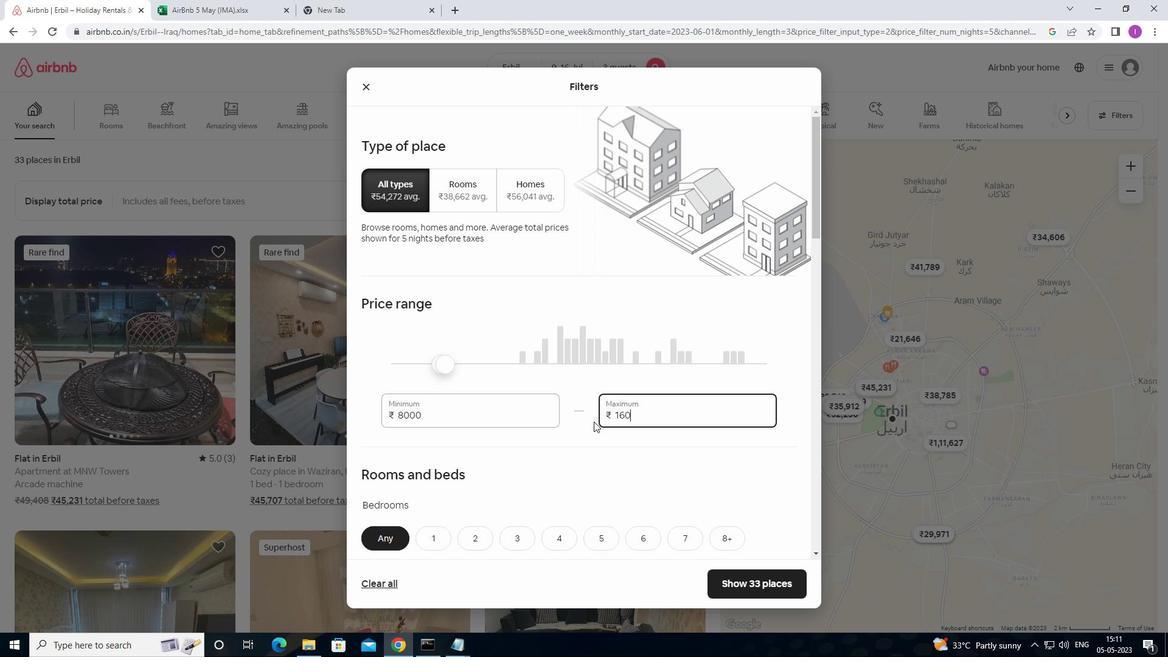 
Action: Mouse moved to (605, 442)
Screenshot: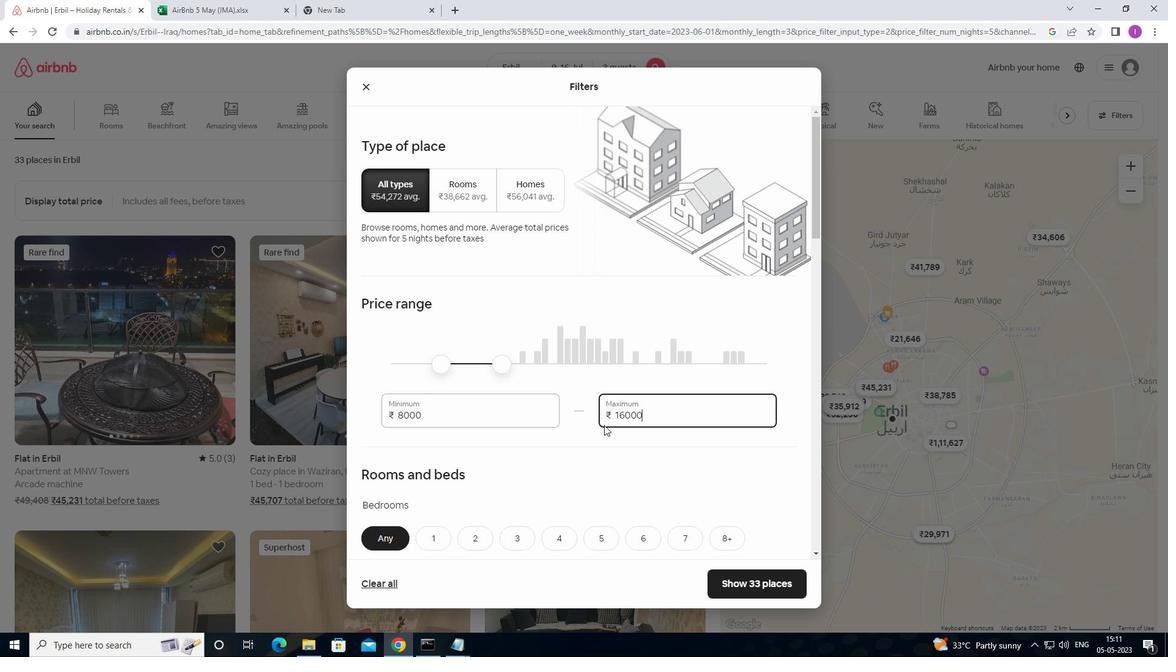 
Action: Mouse scrolled (605, 442) with delta (0, 0)
Screenshot: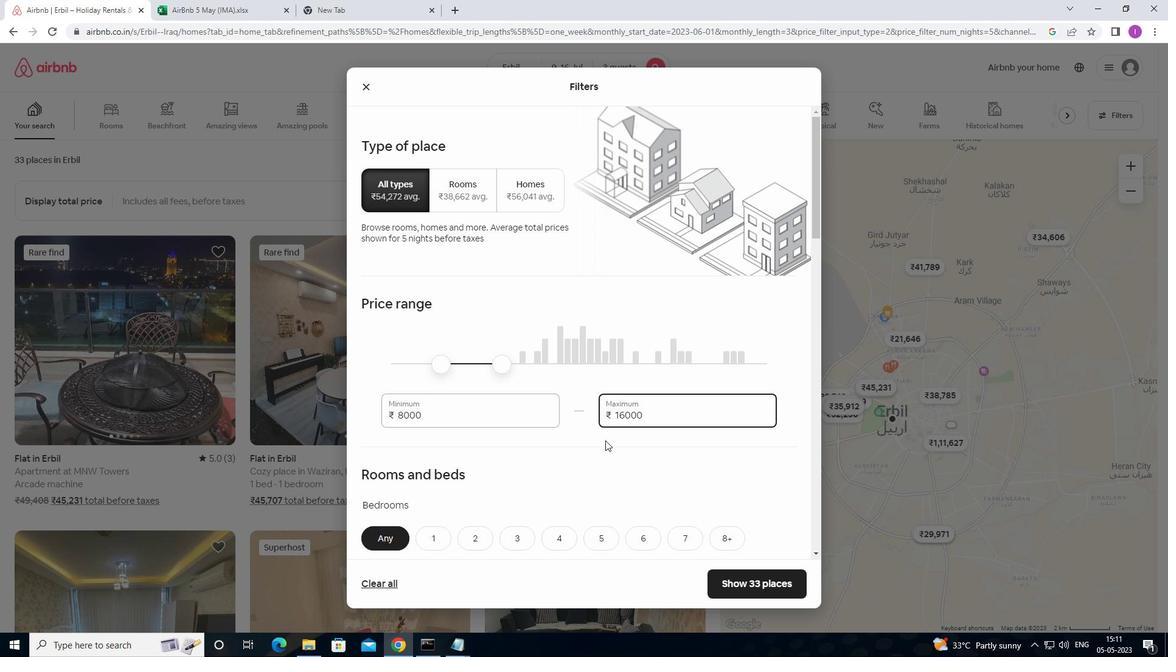 
Action: Mouse scrolled (605, 442) with delta (0, 0)
Screenshot: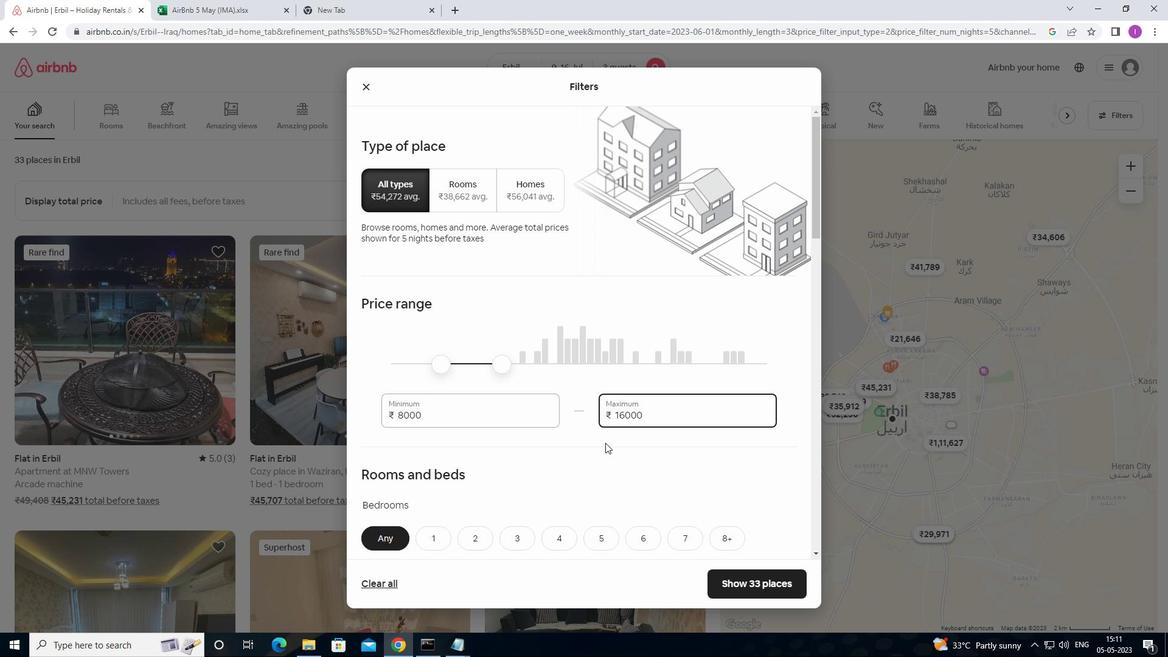 
Action: Mouse moved to (606, 435)
Screenshot: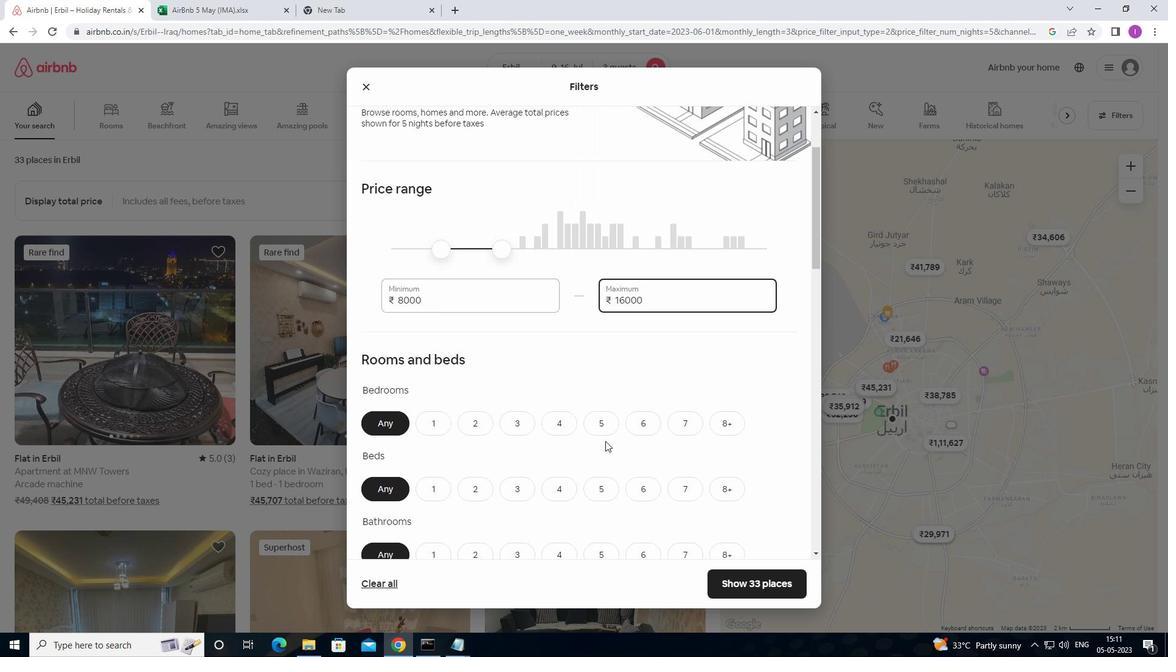 
Action: Mouse scrolled (606, 434) with delta (0, 0)
Screenshot: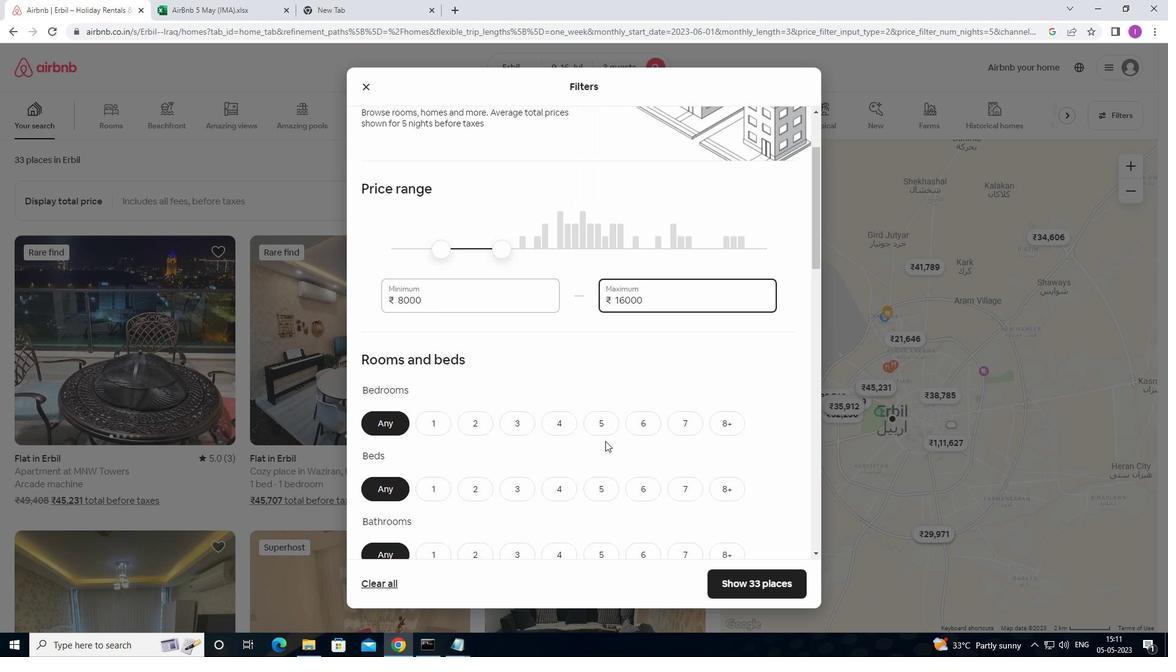 
Action: Mouse moved to (478, 363)
Screenshot: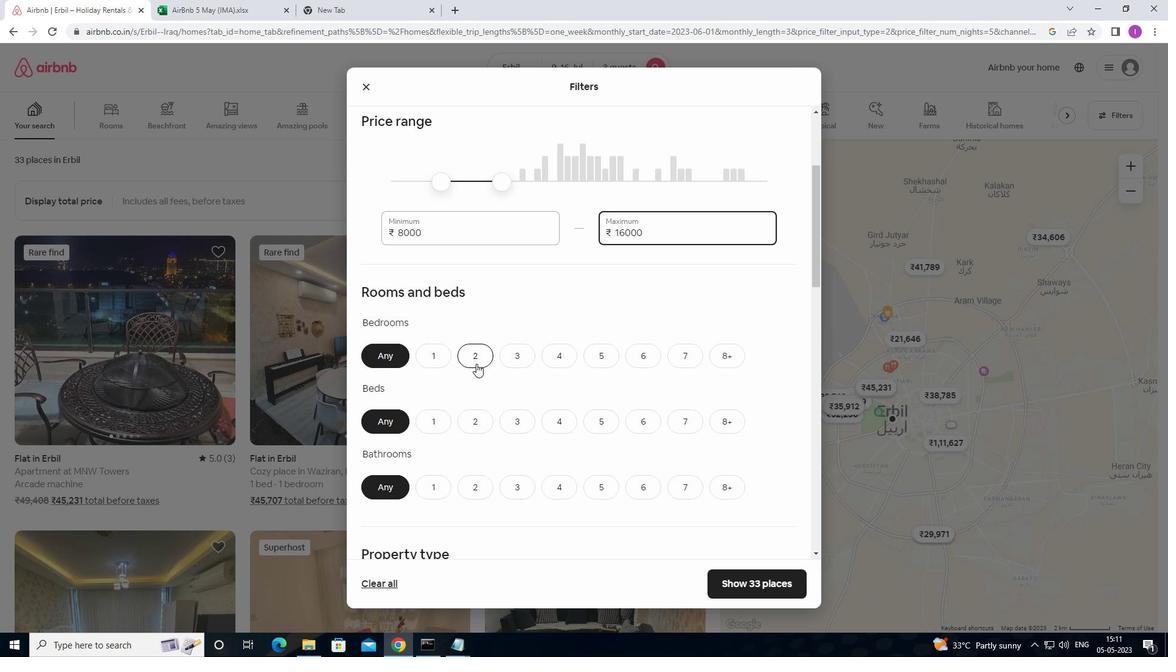 
Action: Mouse pressed left at (478, 363)
Screenshot: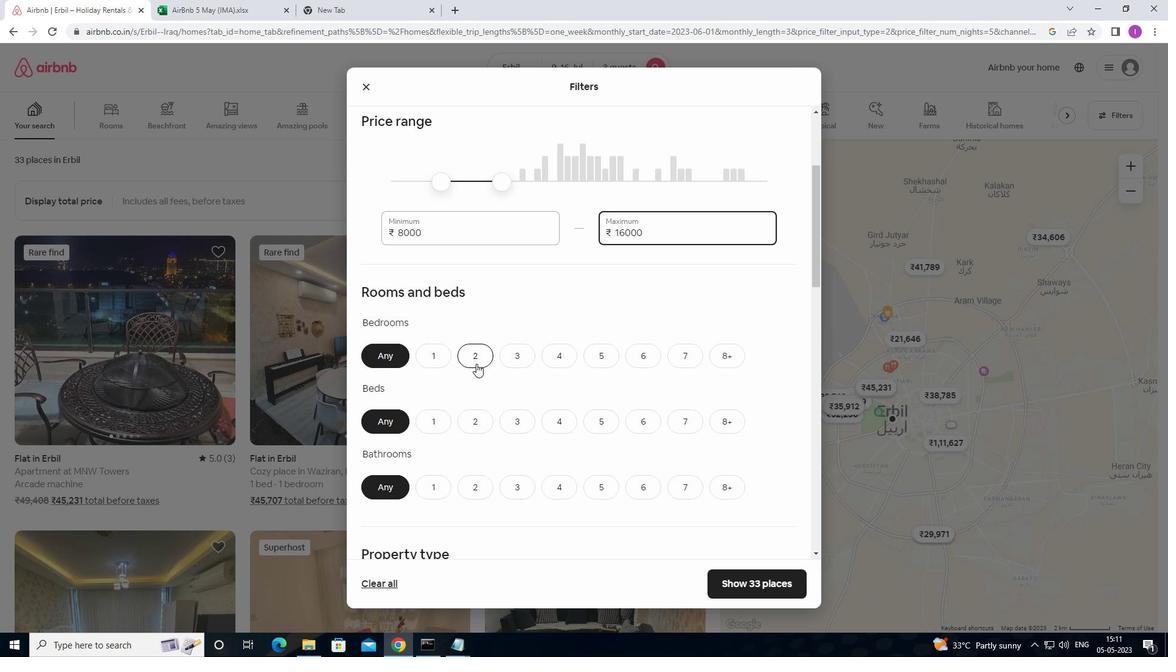 
Action: Mouse moved to (474, 421)
Screenshot: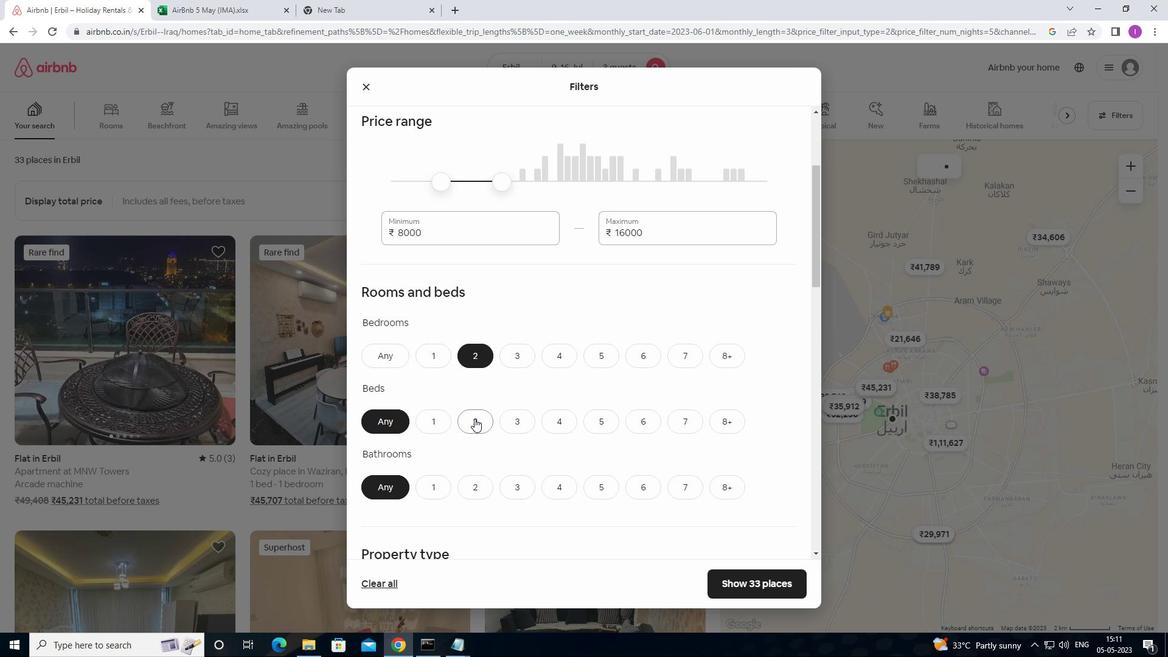 
Action: Mouse pressed left at (474, 421)
Screenshot: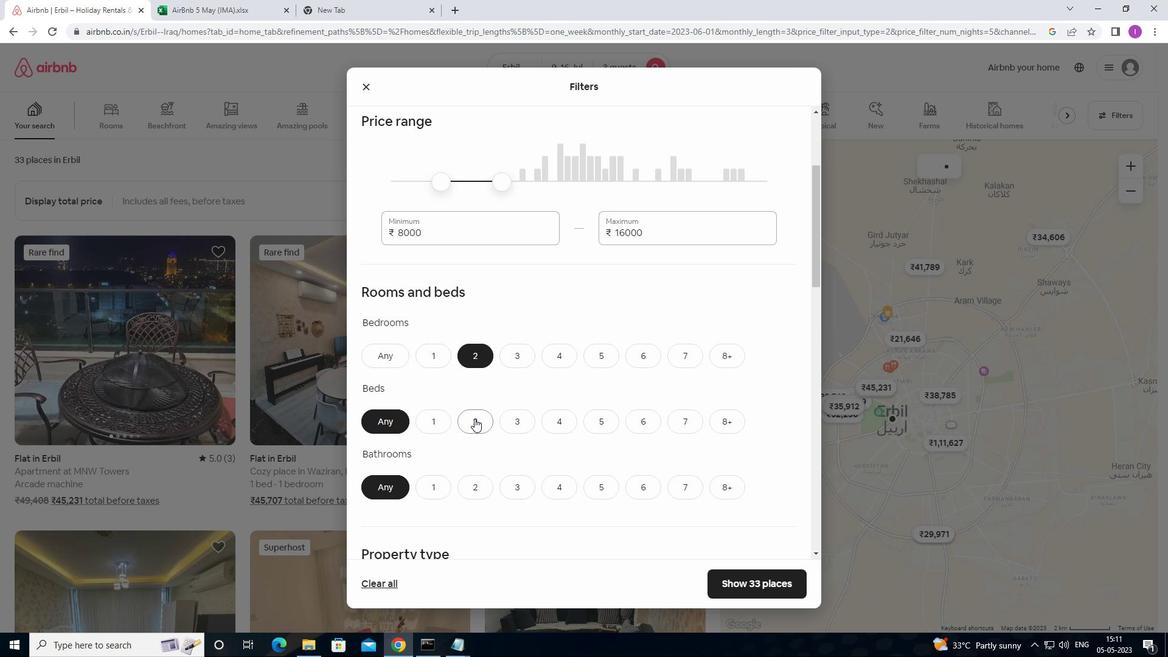 
Action: Mouse moved to (430, 481)
Screenshot: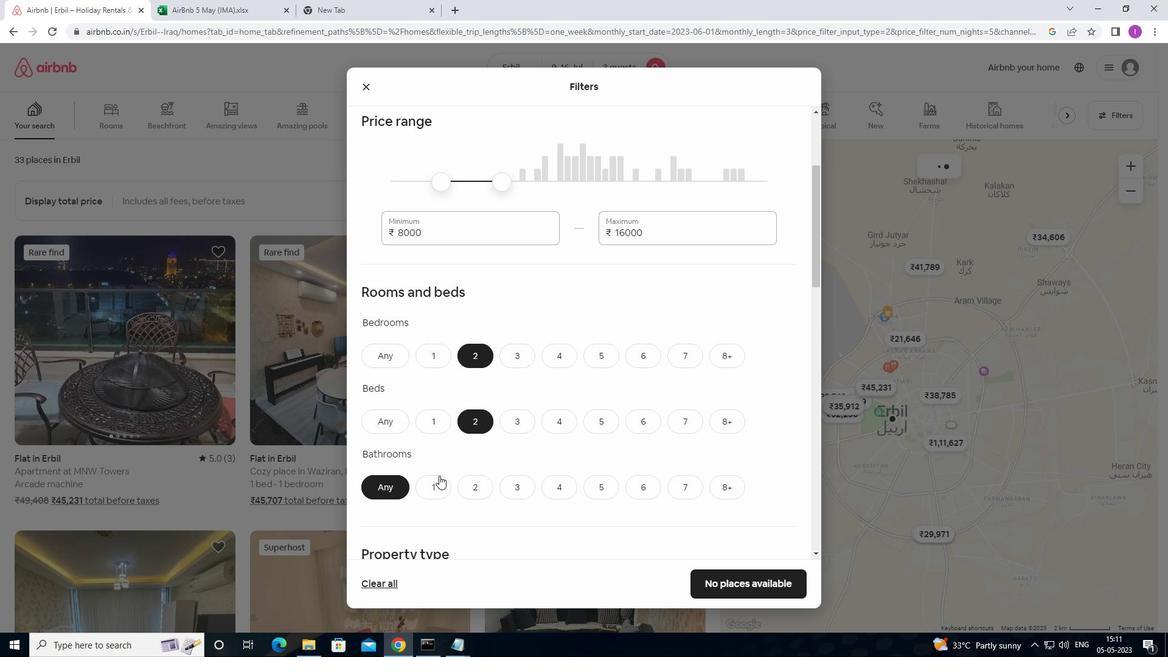 
Action: Mouse pressed left at (430, 481)
Screenshot: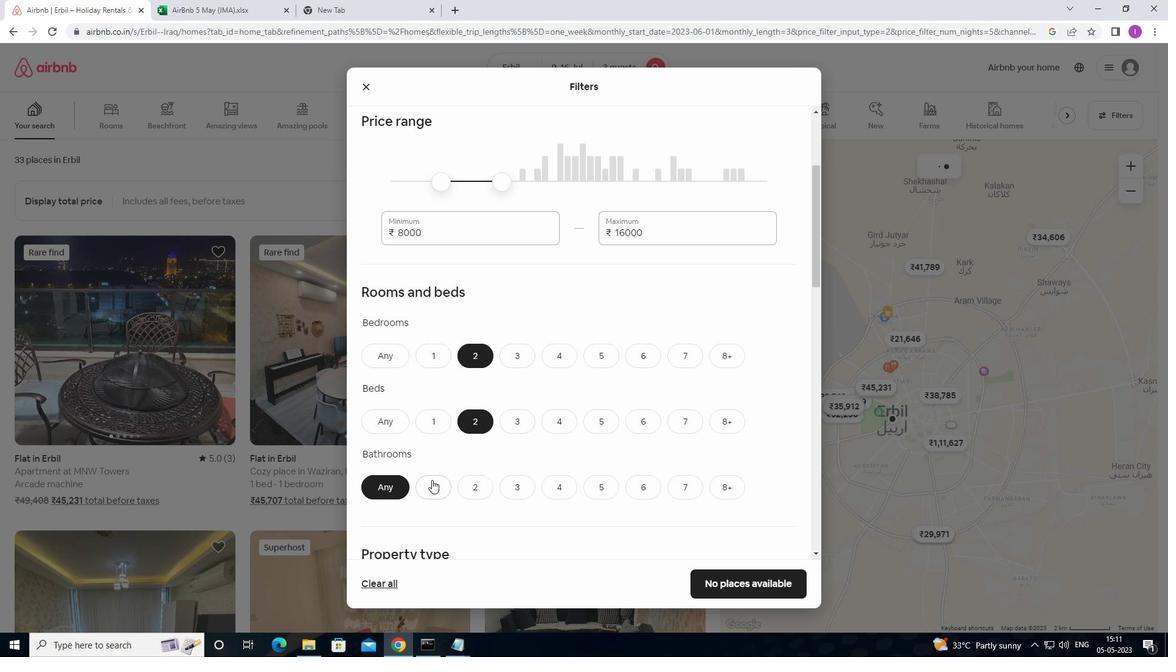 
Action: Mouse moved to (515, 432)
Screenshot: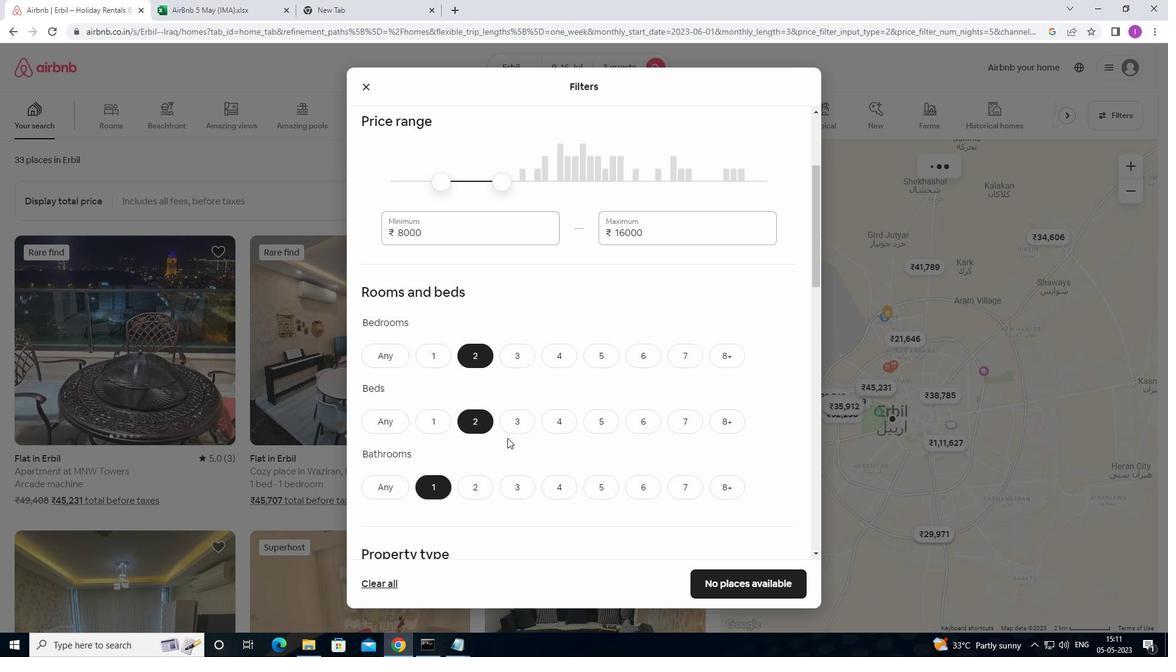 
Action: Mouse scrolled (515, 432) with delta (0, 0)
Screenshot: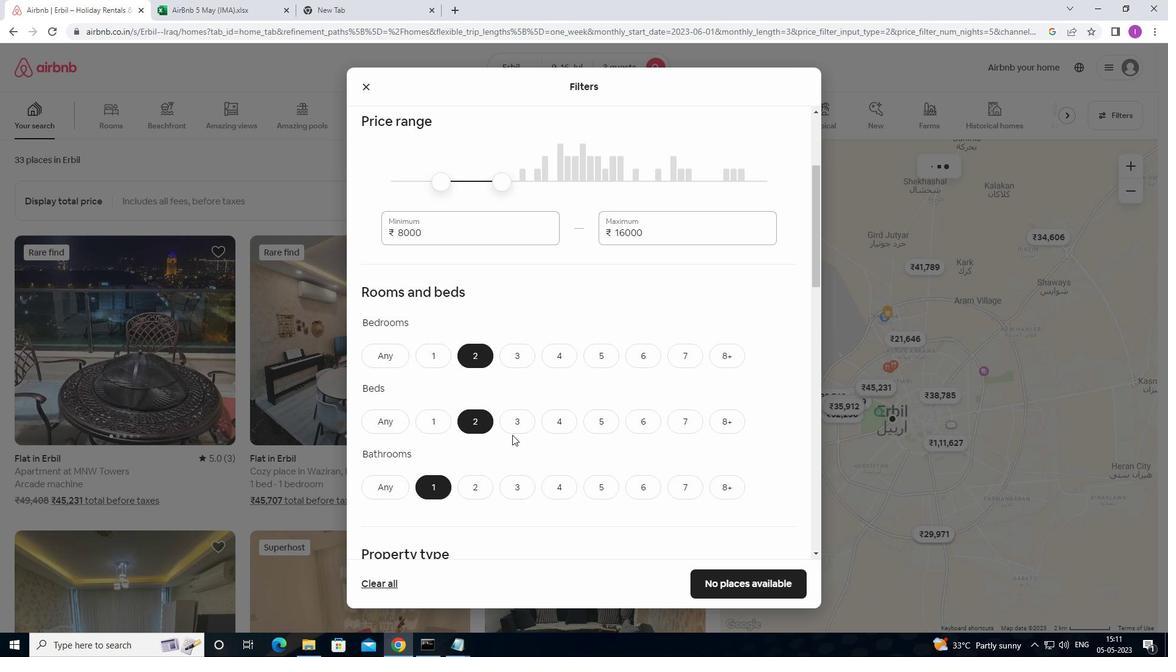 
Action: Mouse scrolled (515, 432) with delta (0, 0)
Screenshot: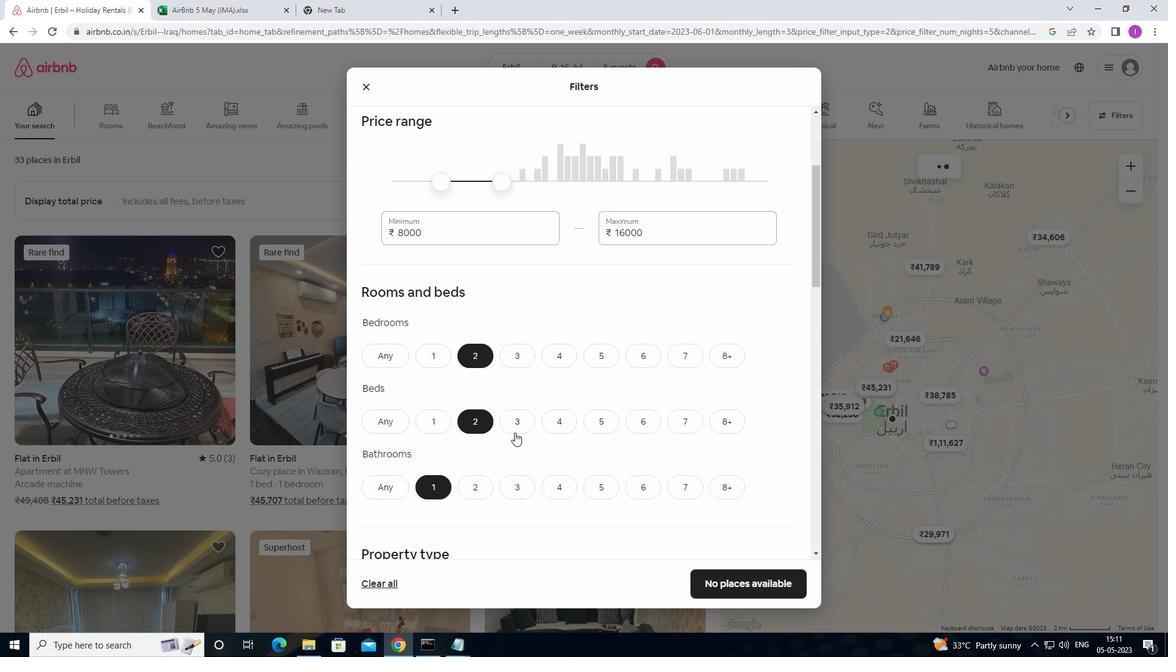 
Action: Mouse moved to (521, 425)
Screenshot: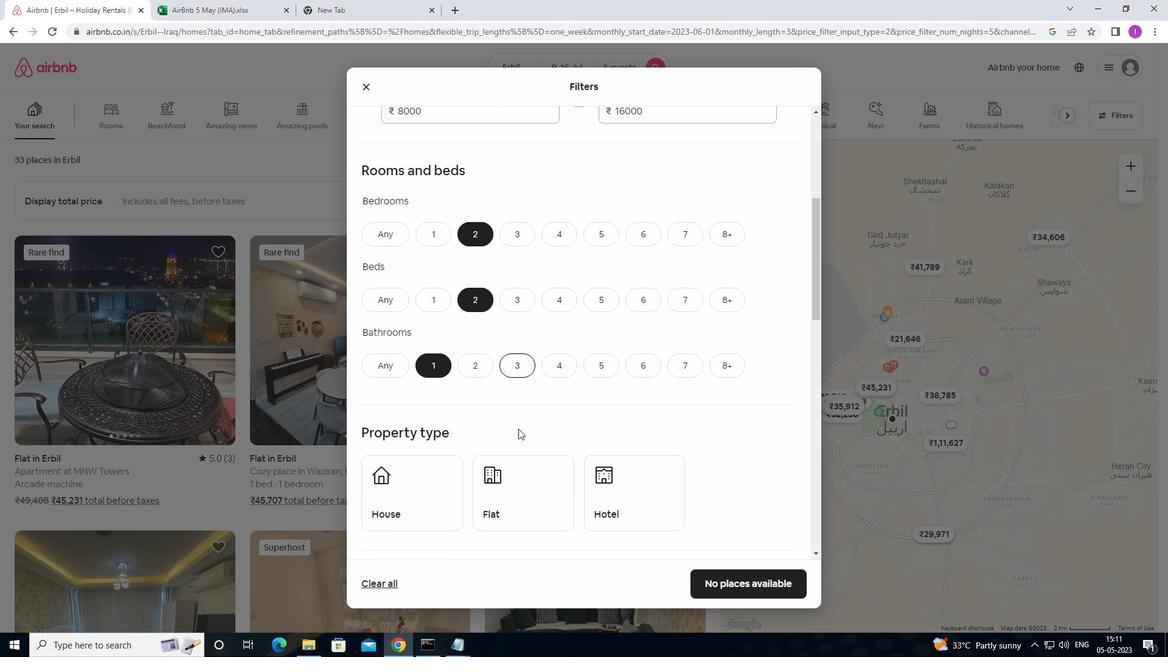 
Action: Mouse scrolled (521, 425) with delta (0, 0)
Screenshot: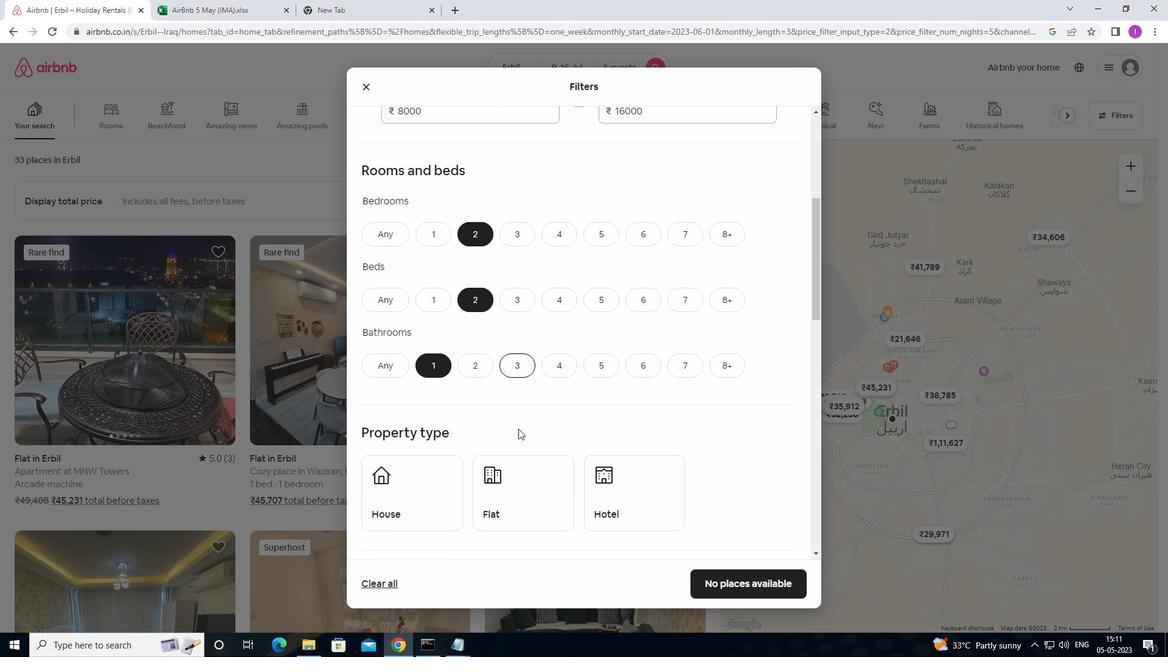 
Action: Mouse moved to (438, 428)
Screenshot: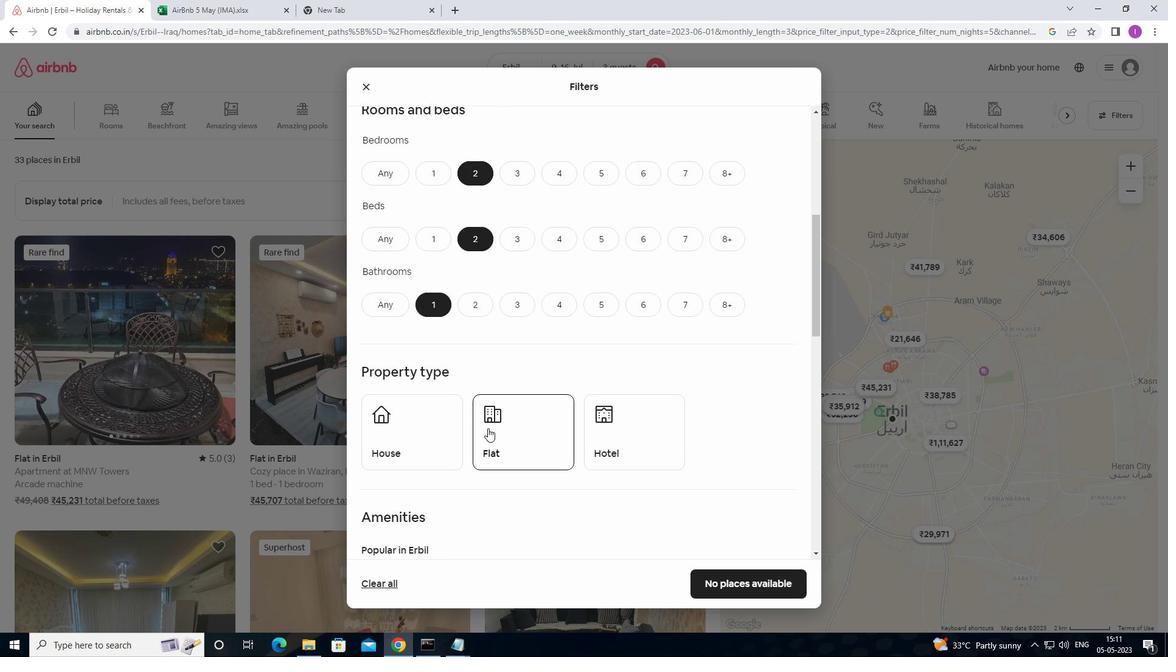 
Action: Mouse pressed left at (438, 428)
Screenshot: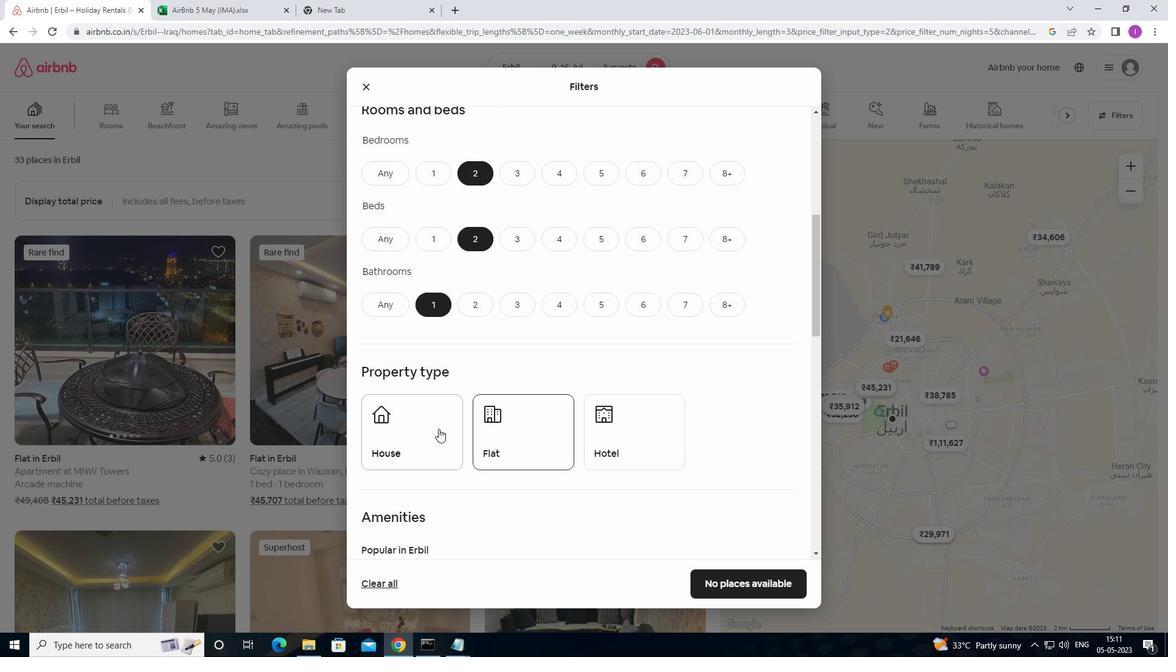 
Action: Mouse moved to (518, 433)
Screenshot: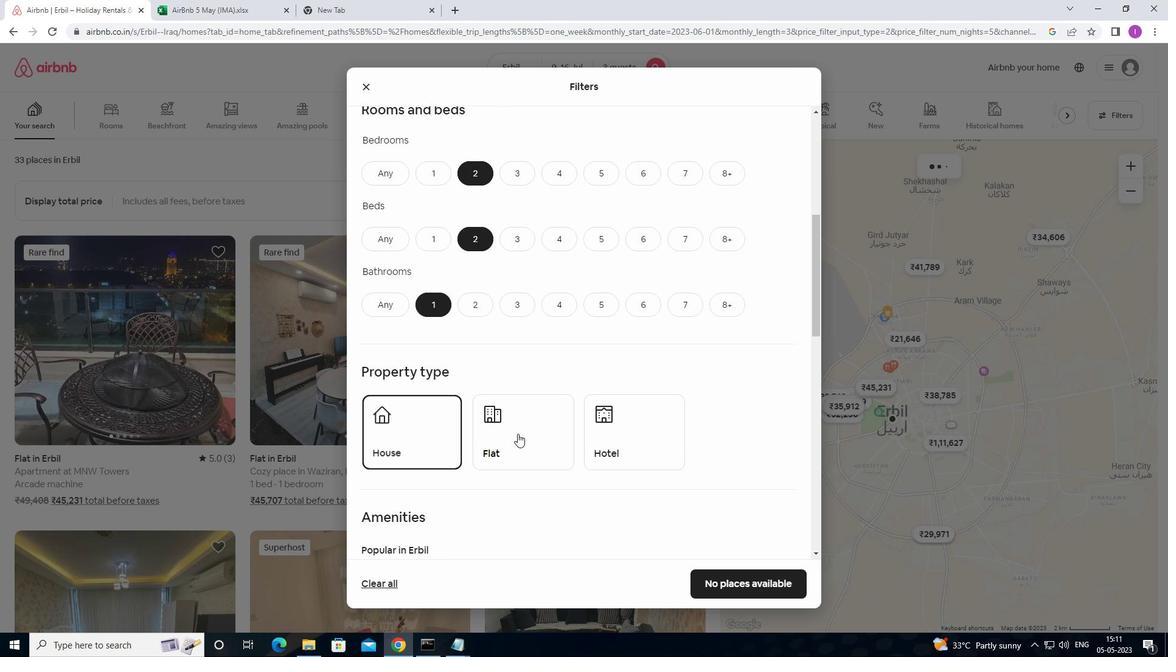 
Action: Mouse pressed left at (518, 433)
Screenshot: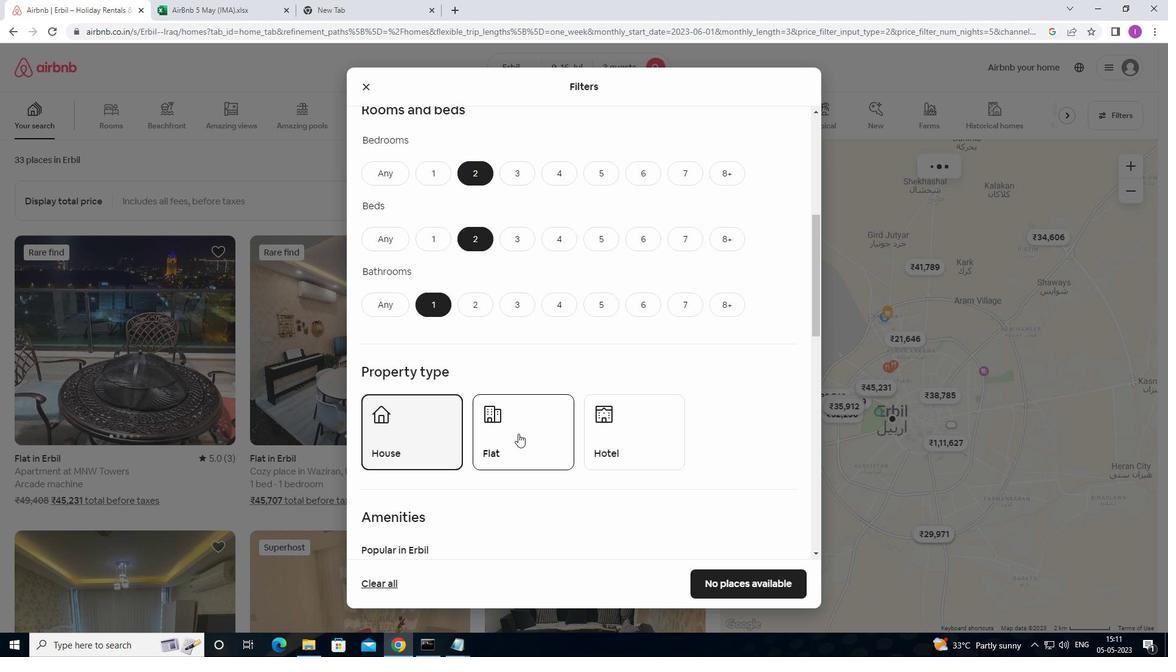 
Action: Mouse moved to (588, 432)
Screenshot: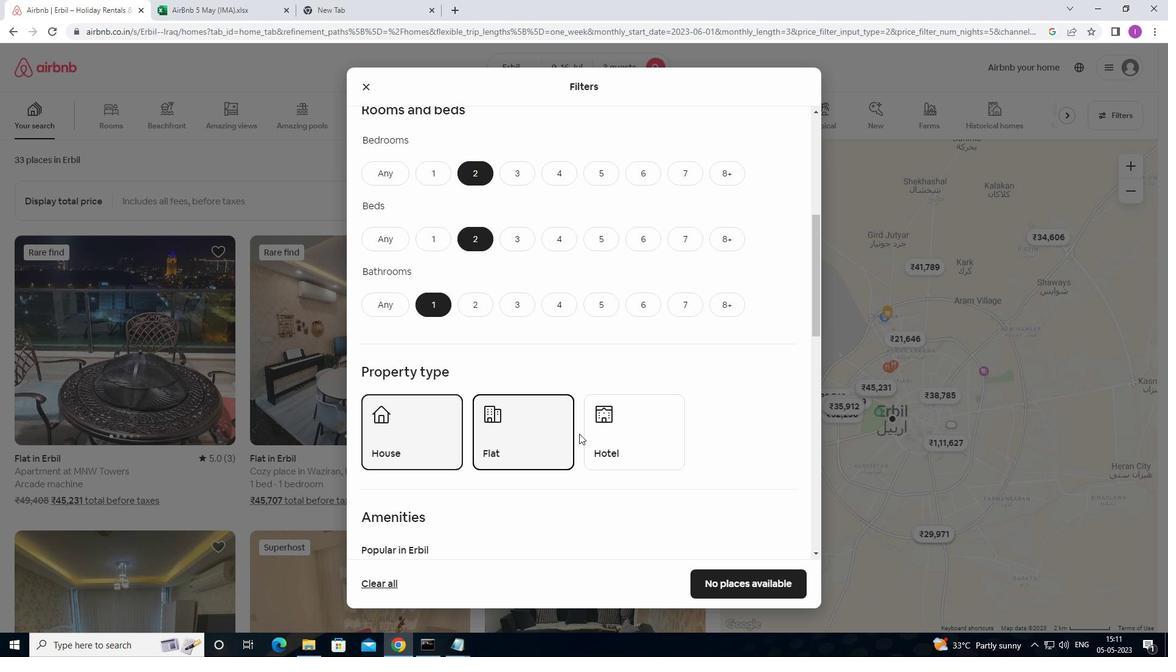 
Action: Mouse scrolled (588, 431) with delta (0, 0)
Screenshot: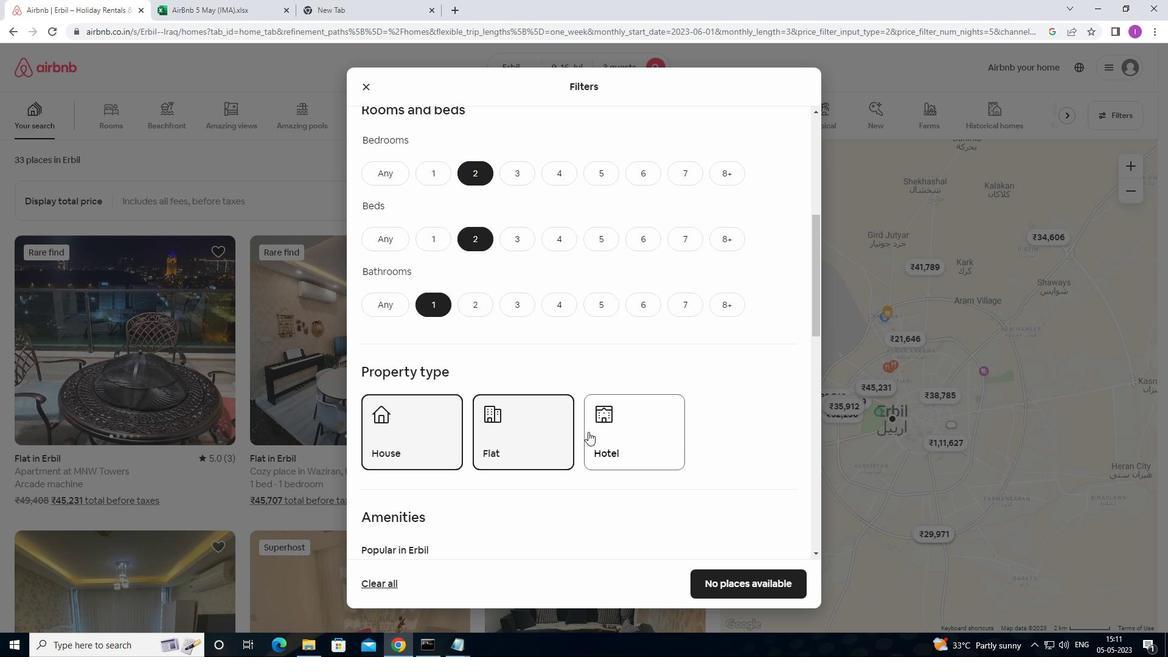 
Action: Mouse moved to (592, 430)
Screenshot: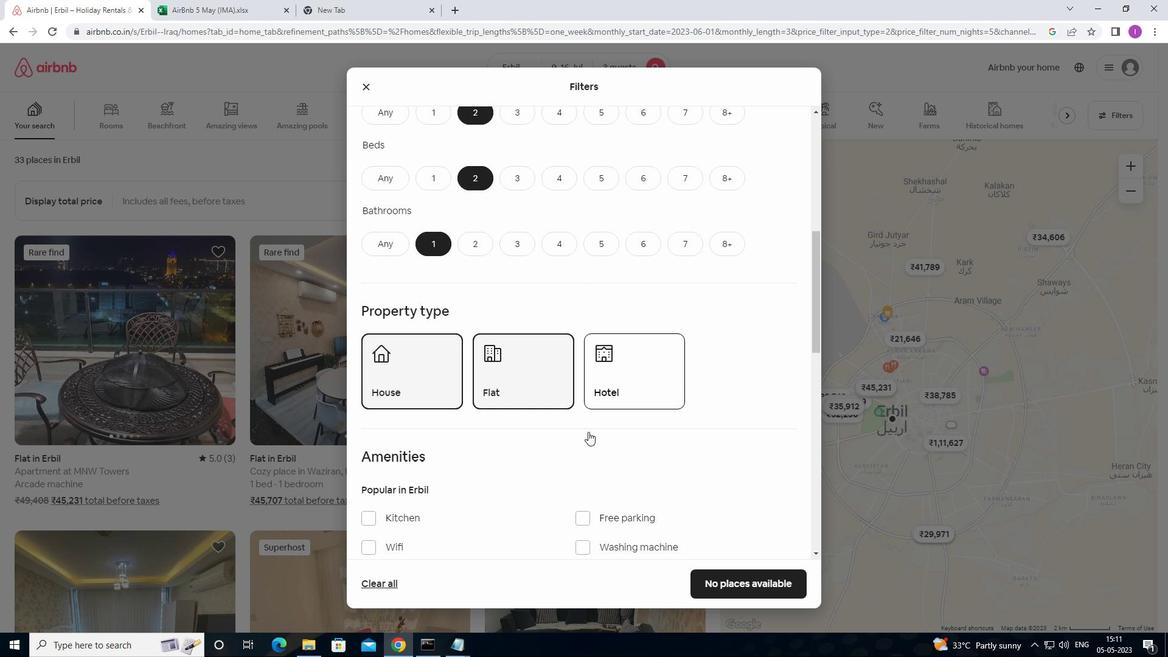 
Action: Mouse scrolled (592, 429) with delta (0, 0)
Screenshot: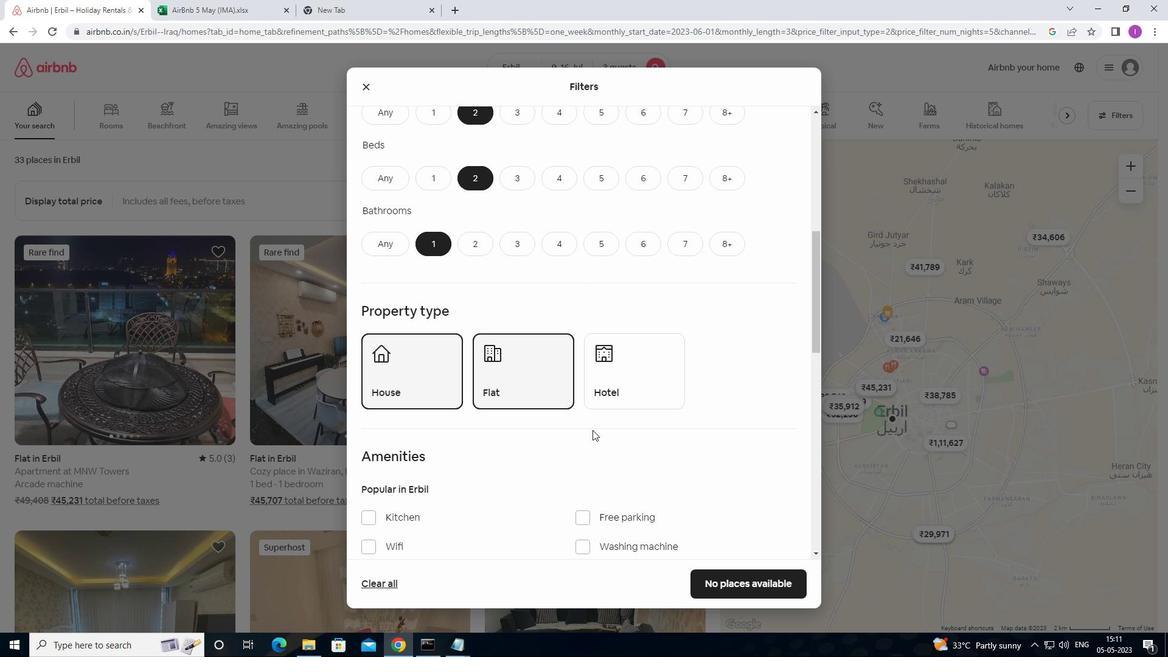 
Action: Mouse scrolled (592, 429) with delta (0, 0)
Screenshot: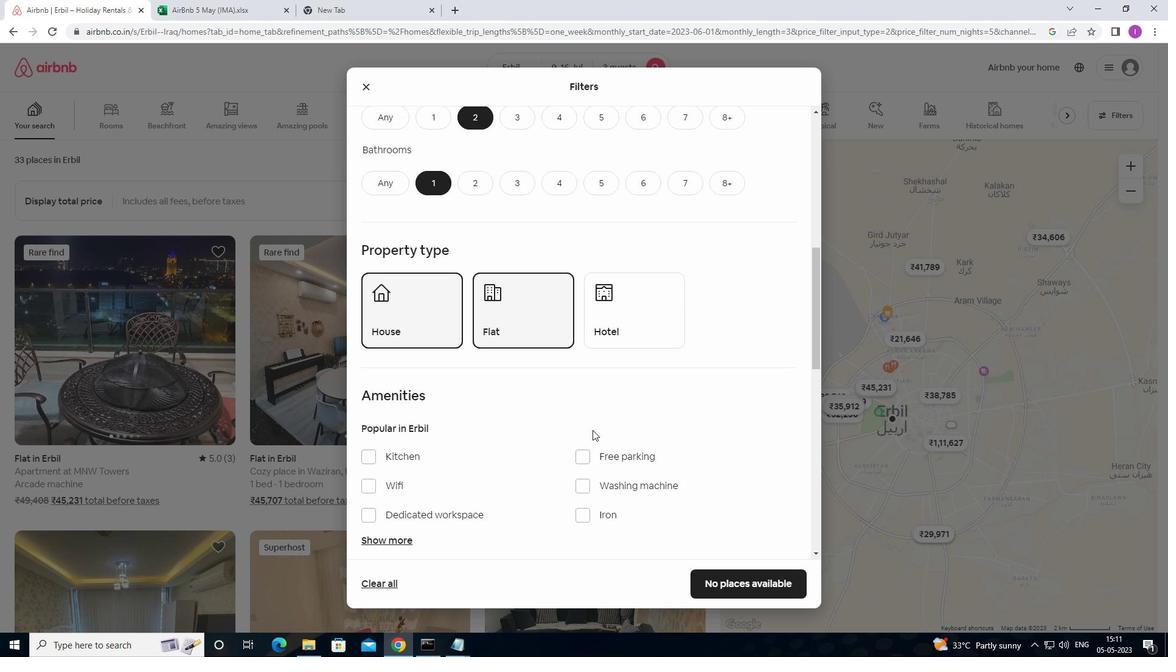 
Action: Mouse moved to (588, 428)
Screenshot: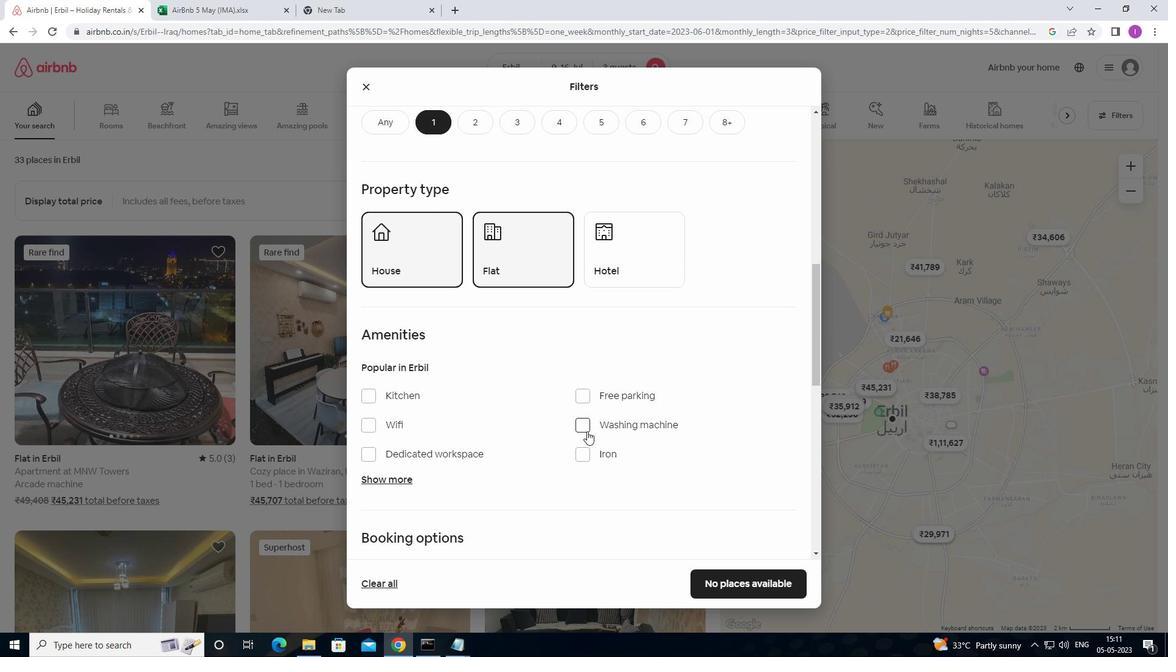 
Action: Mouse pressed left at (588, 428)
Screenshot: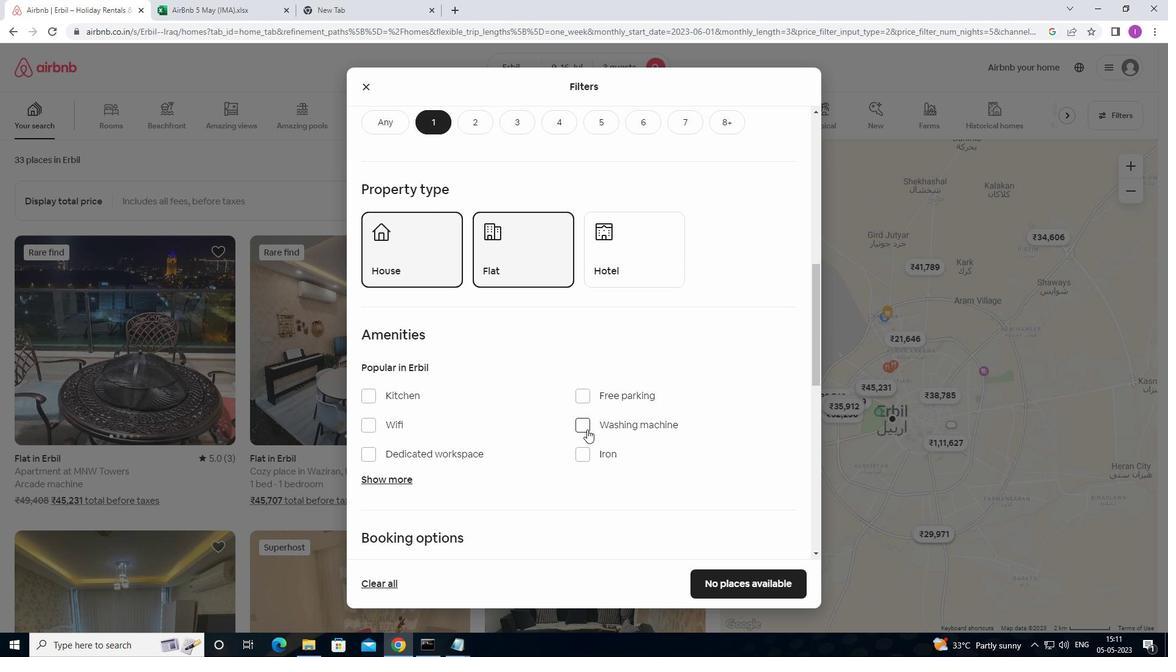 
Action: Mouse moved to (604, 439)
Screenshot: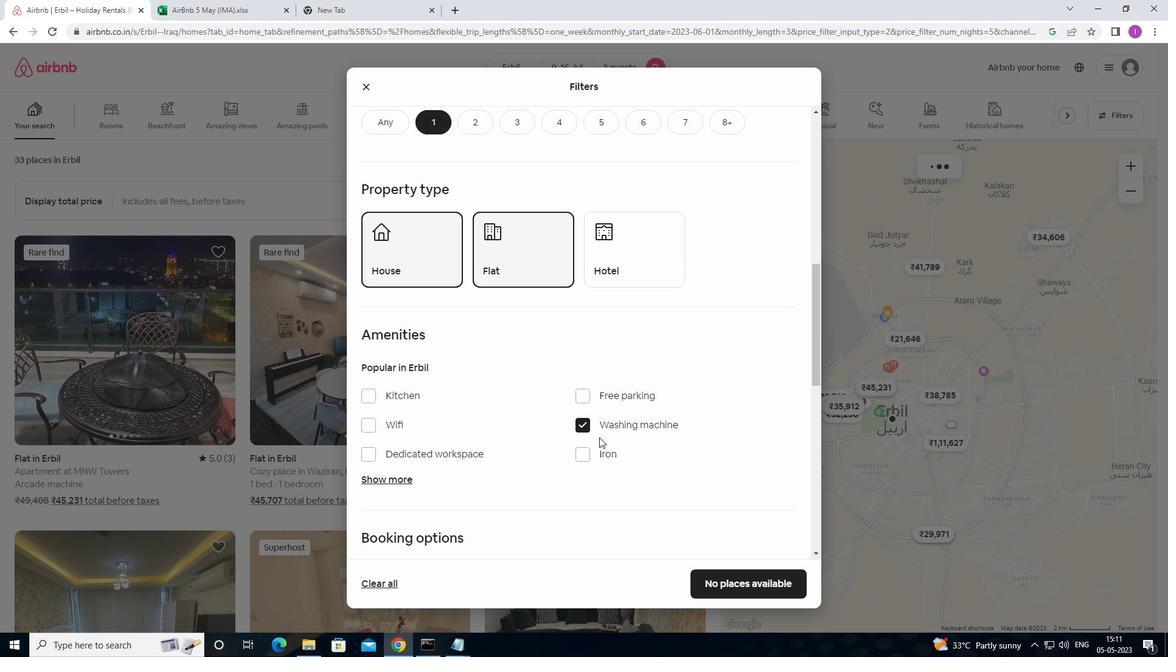 
Action: Mouse scrolled (604, 438) with delta (0, 0)
Screenshot: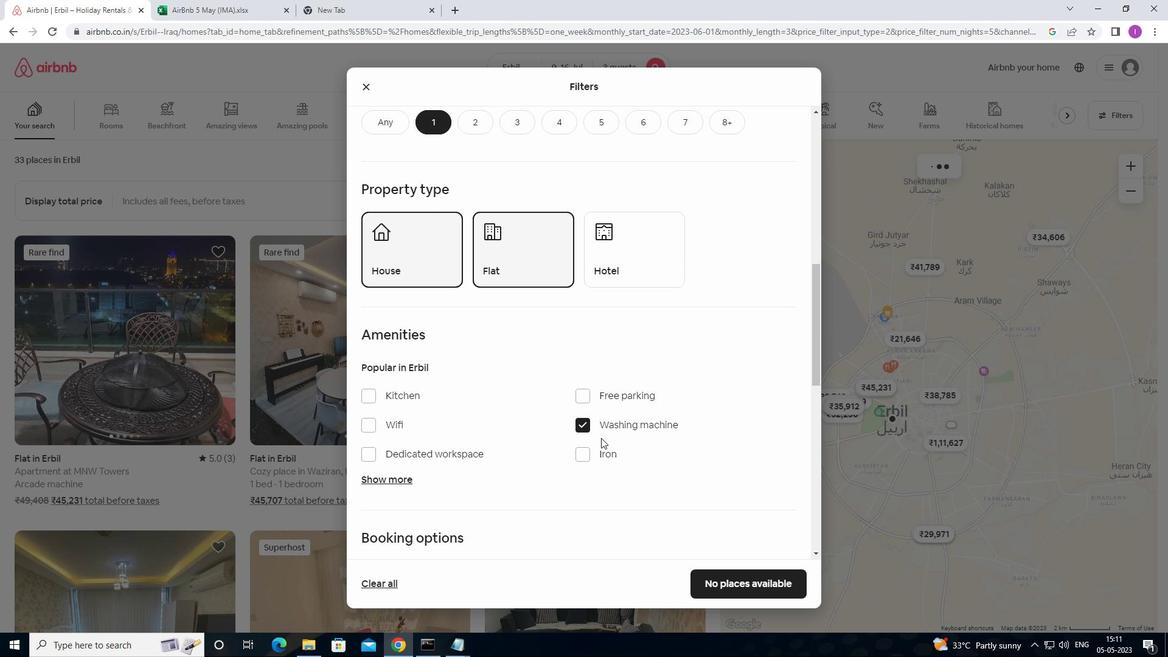 
Action: Mouse moved to (606, 438)
Screenshot: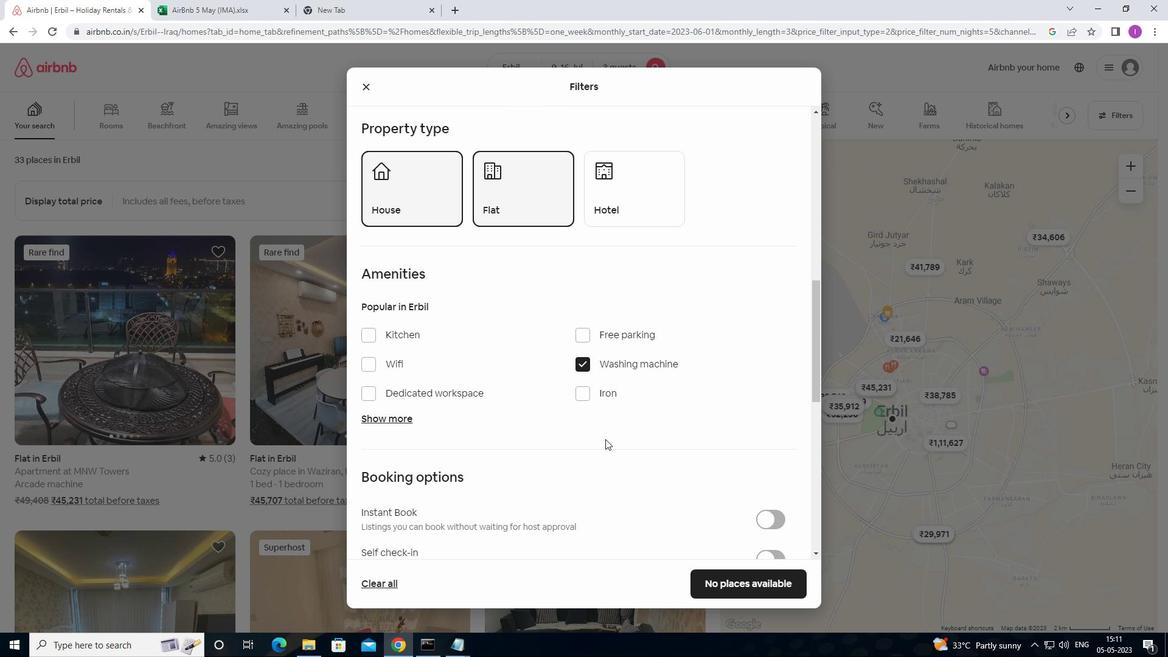 
Action: Mouse scrolled (606, 437) with delta (0, 0)
Screenshot: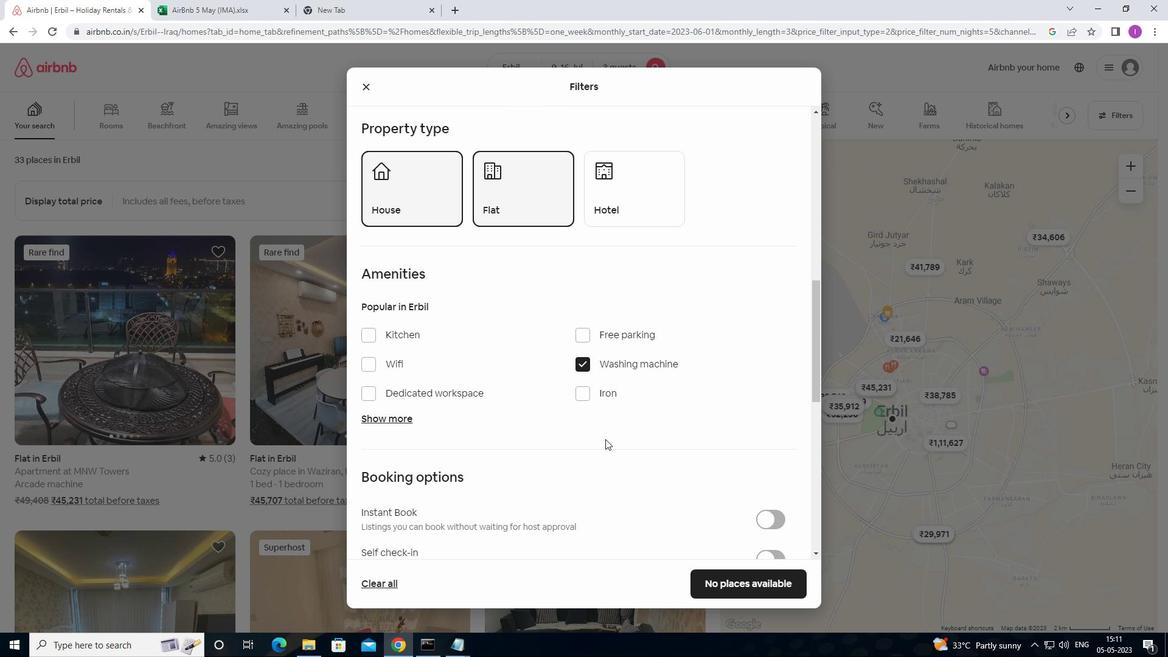 
Action: Mouse moved to (607, 436)
Screenshot: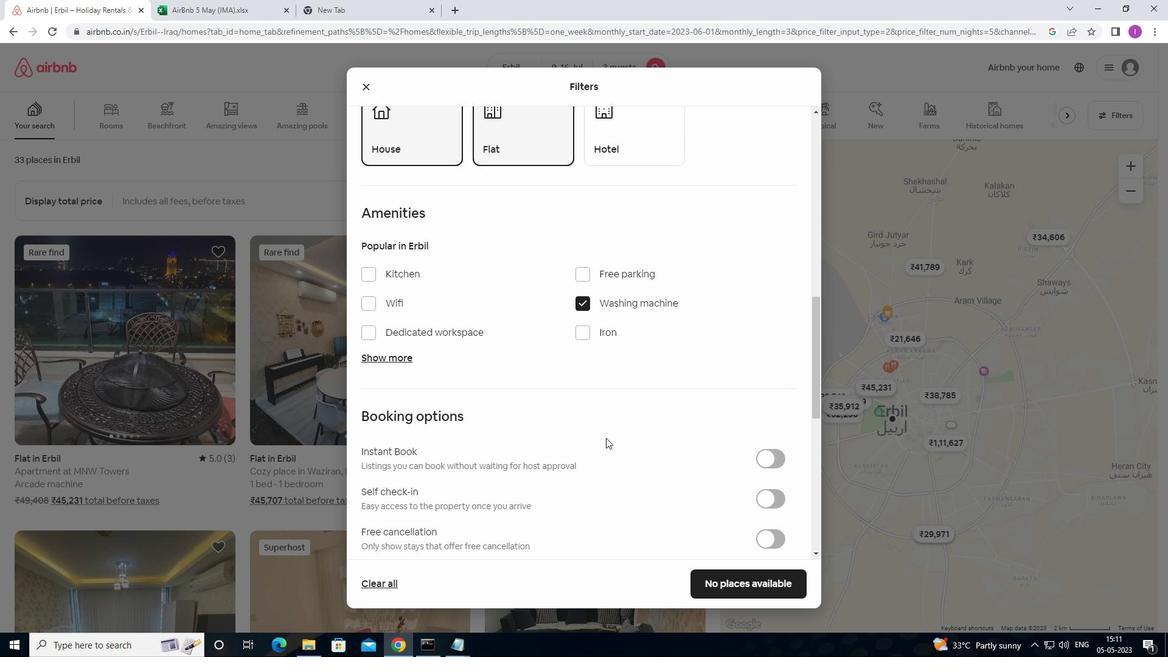 
Action: Mouse scrolled (607, 435) with delta (0, 0)
Screenshot: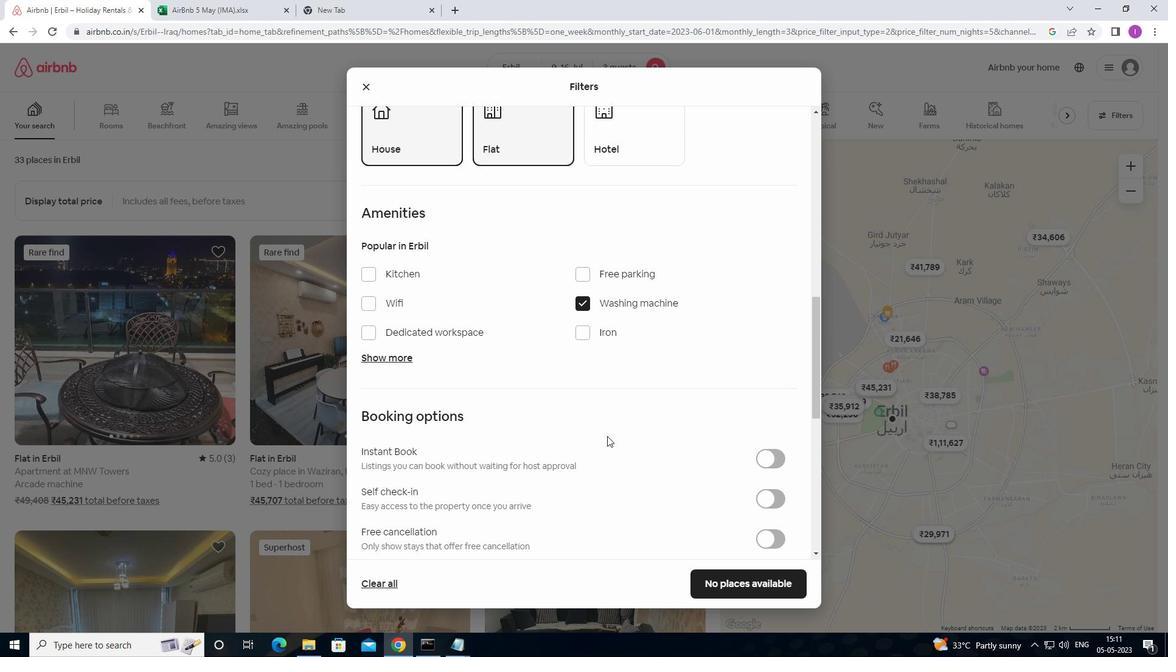 
Action: Mouse scrolled (607, 435) with delta (0, 0)
Screenshot: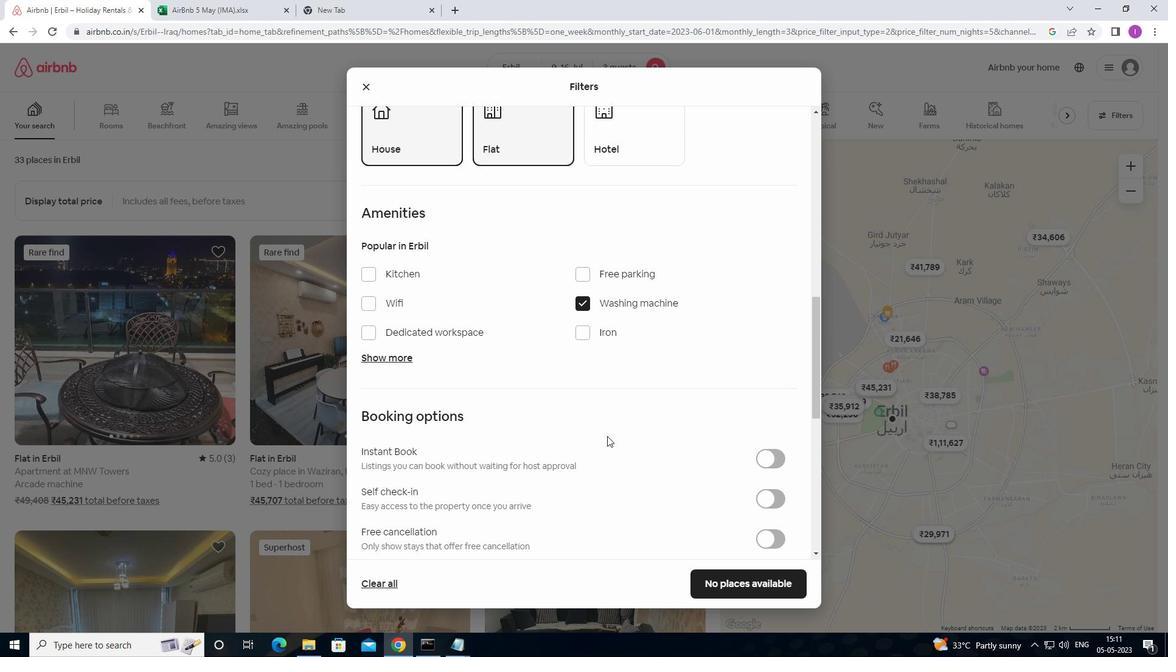 
Action: Mouse scrolled (607, 435) with delta (0, 0)
Screenshot: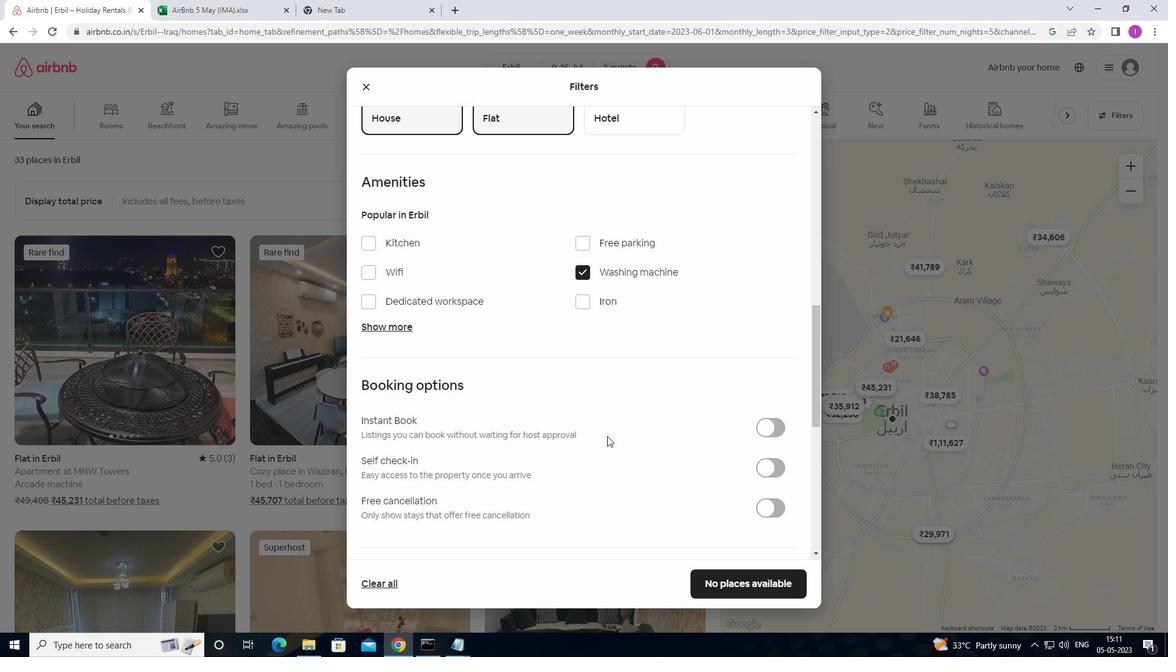 
Action: Mouse moved to (778, 321)
Screenshot: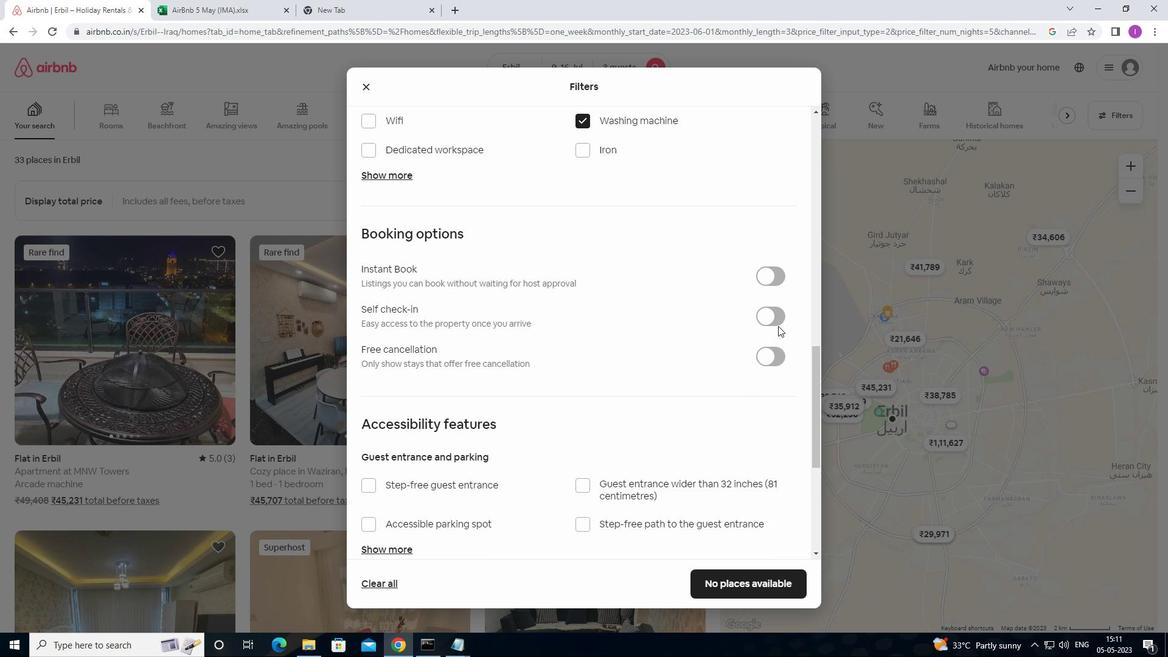 
Action: Mouse pressed left at (778, 321)
Screenshot: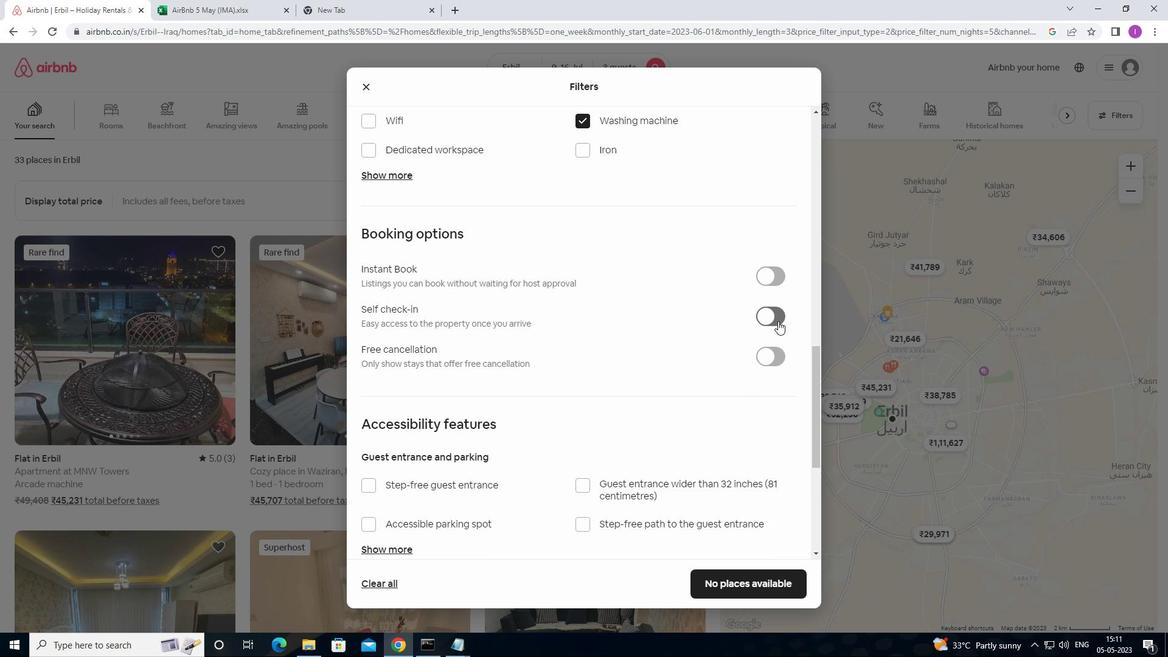 
Action: Mouse moved to (691, 372)
Screenshot: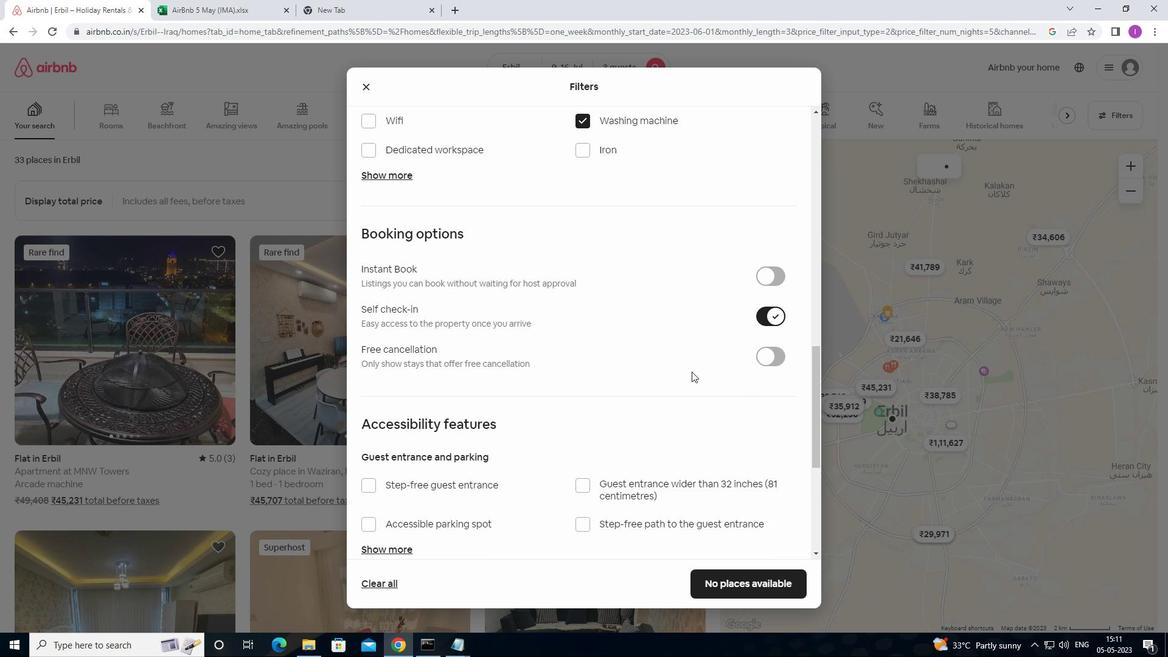 
Action: Mouse scrolled (691, 372) with delta (0, 0)
Screenshot: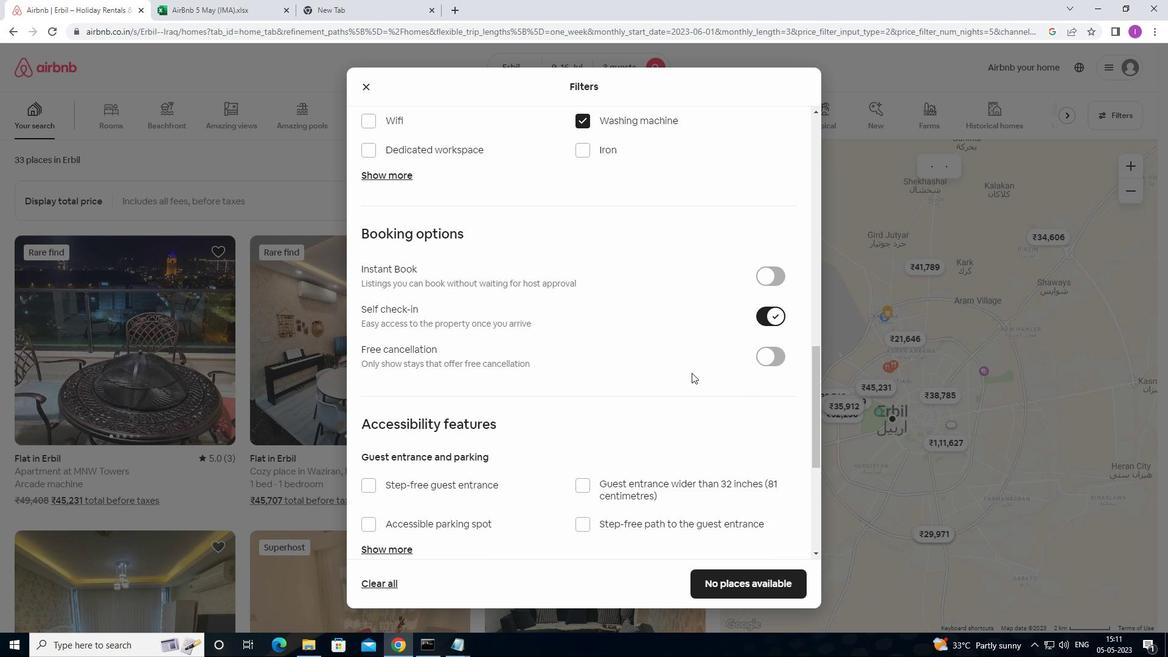 
Action: Mouse moved to (691, 373)
Screenshot: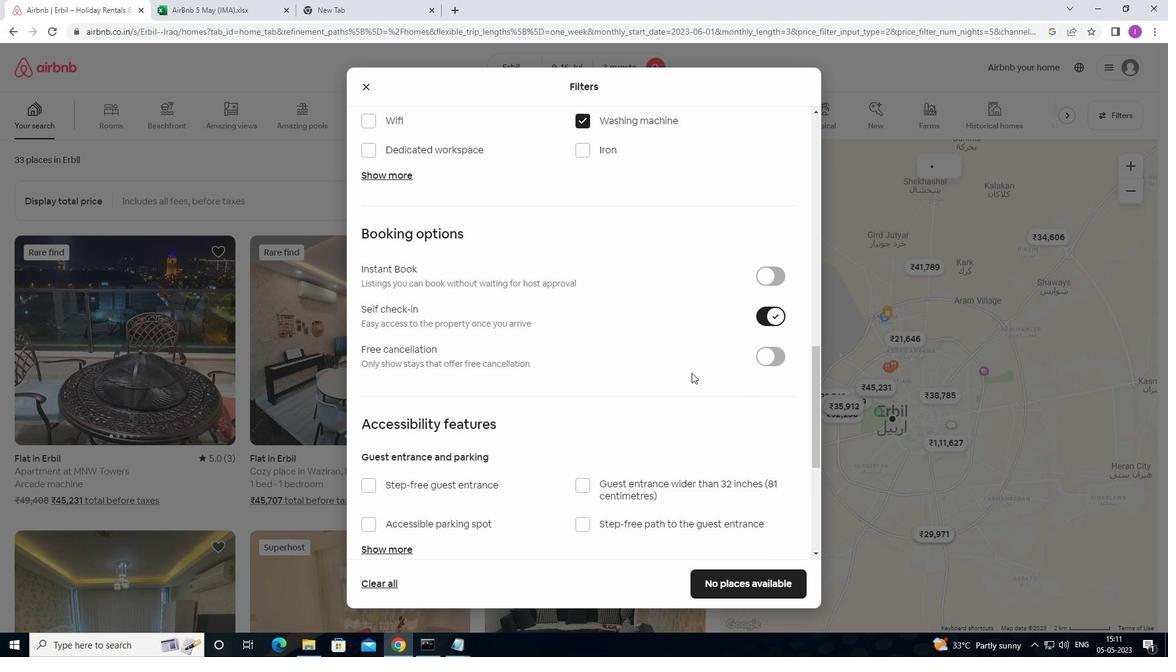 
Action: Mouse scrolled (691, 372) with delta (0, 0)
Screenshot: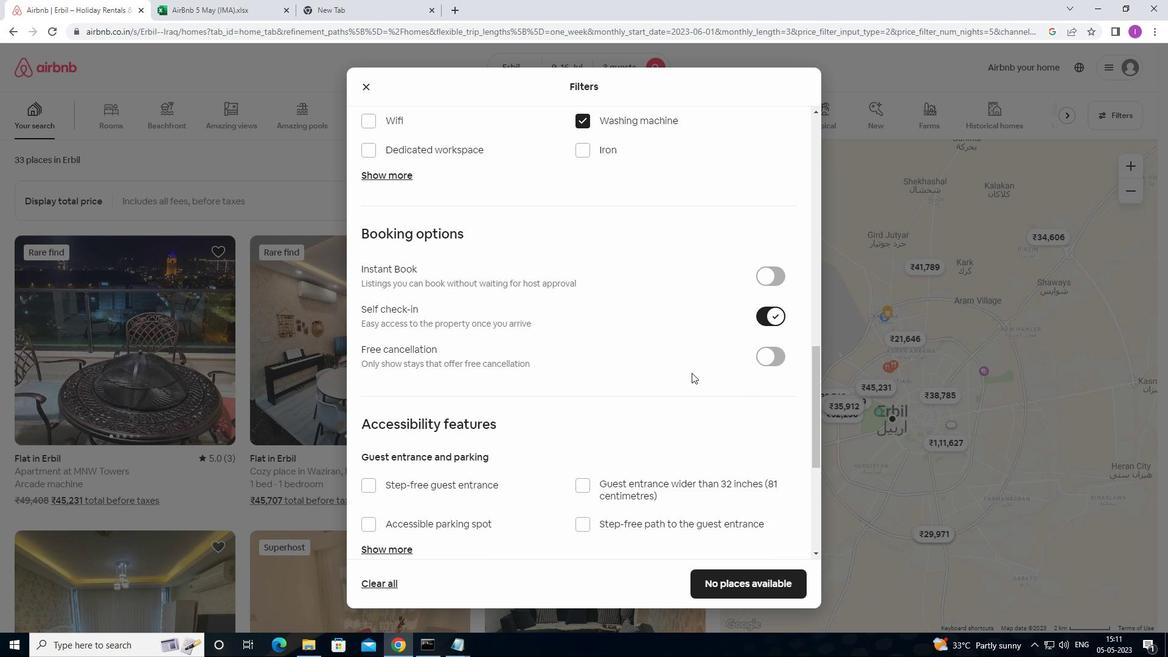 
Action: Mouse moved to (691, 374)
Screenshot: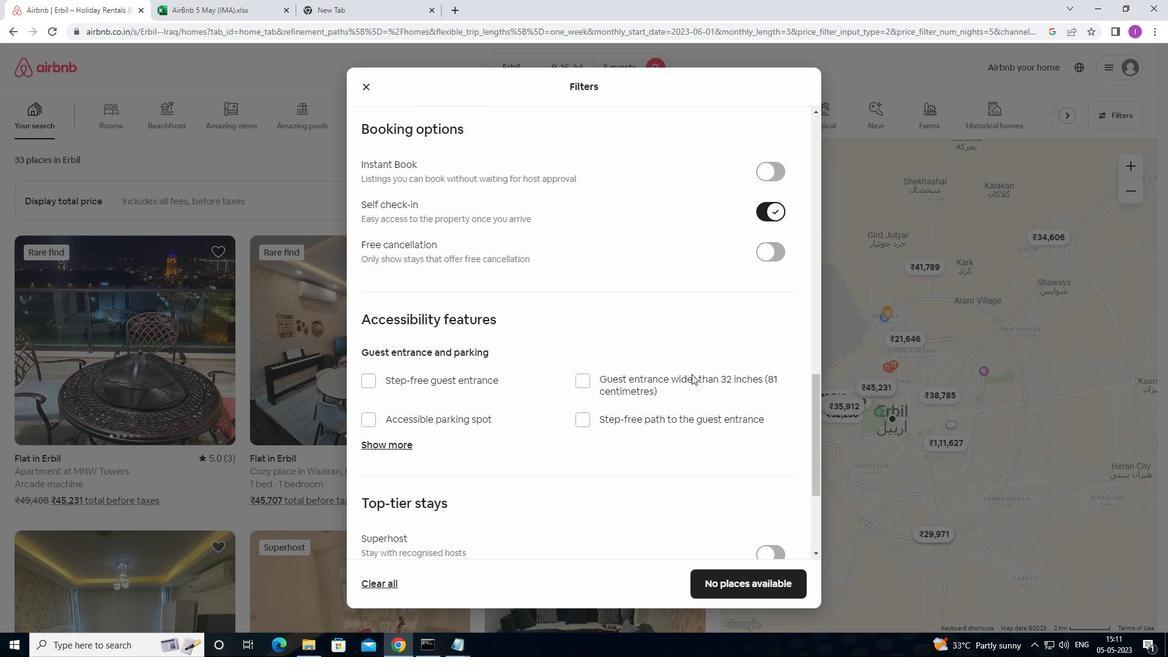 
Action: Mouse scrolled (691, 373) with delta (0, 0)
Screenshot: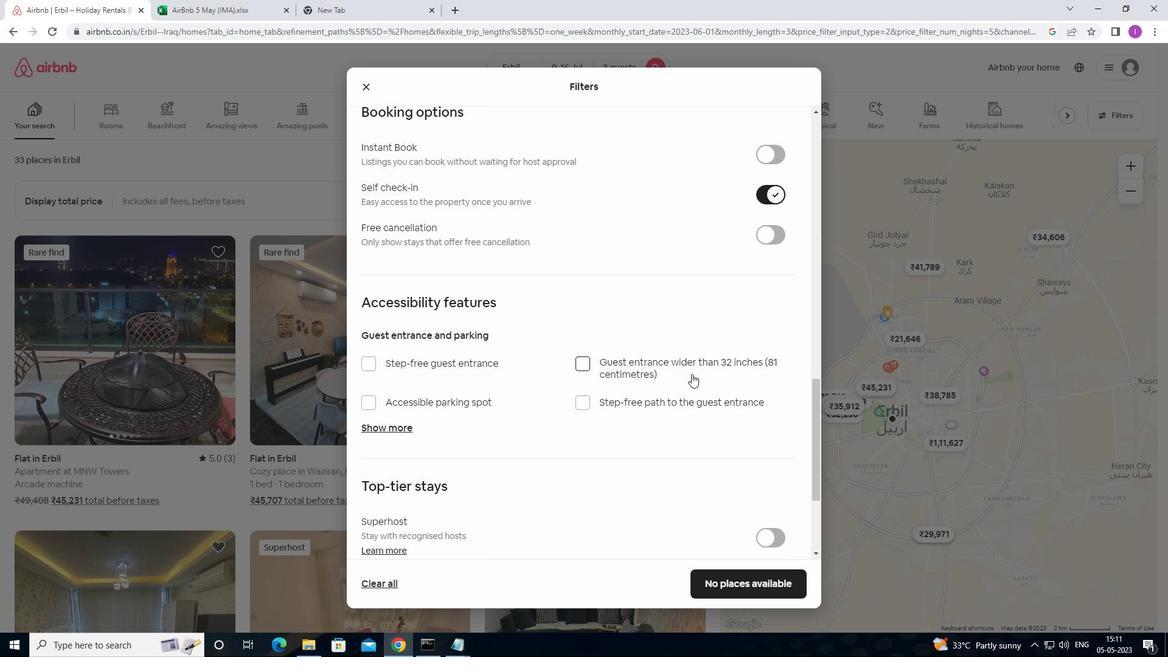
Action: Mouse moved to (691, 374)
Screenshot: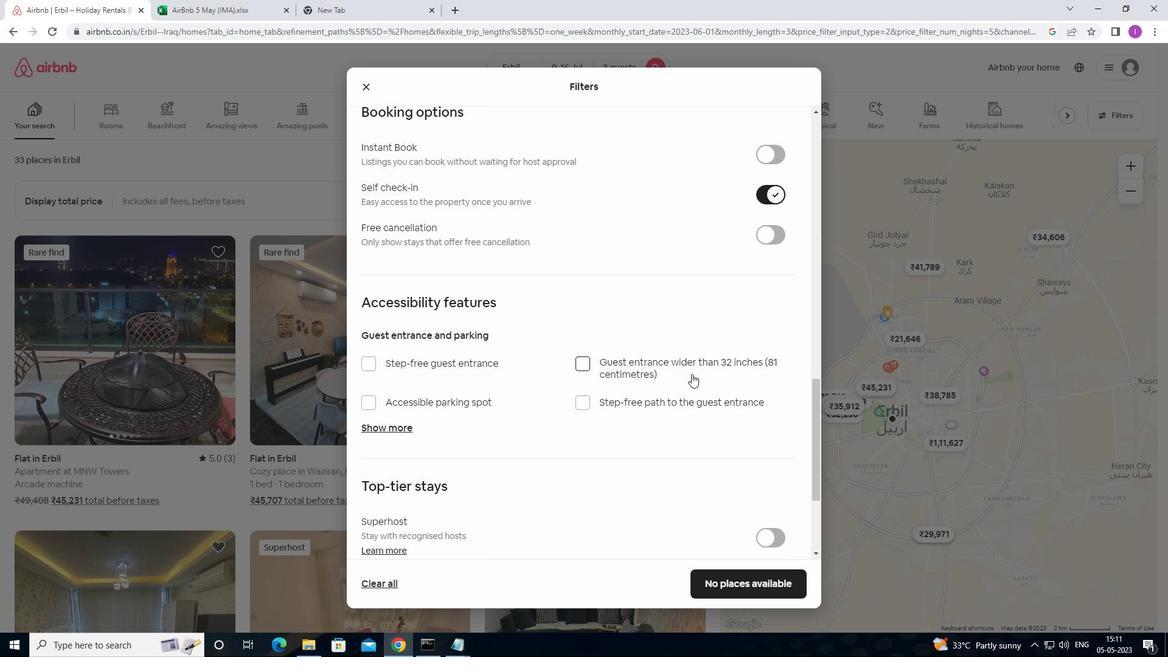 
Action: Mouse scrolled (691, 373) with delta (0, 0)
Screenshot: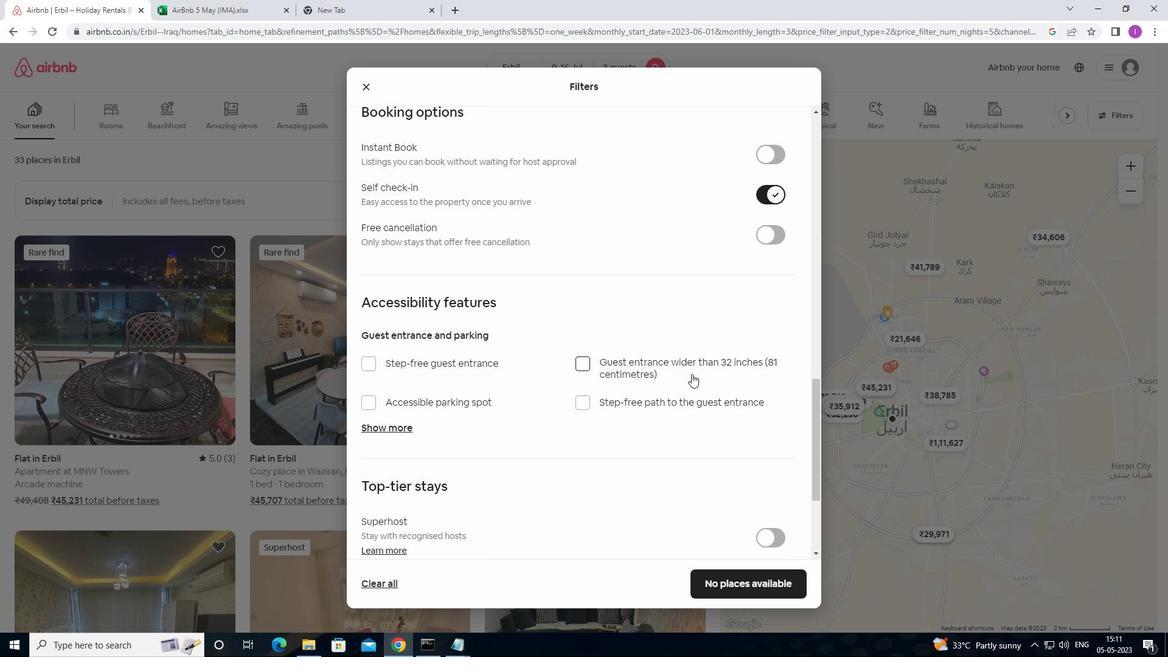 
Action: Mouse scrolled (691, 373) with delta (0, 0)
Screenshot: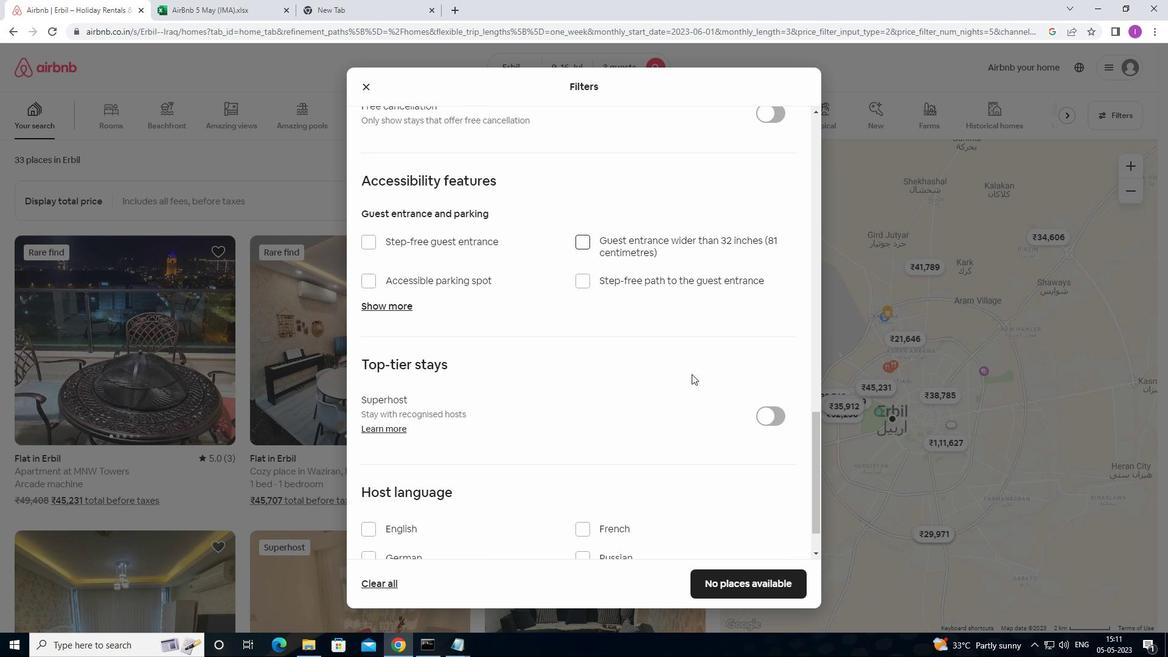 
Action: Mouse scrolled (691, 373) with delta (0, 0)
Screenshot: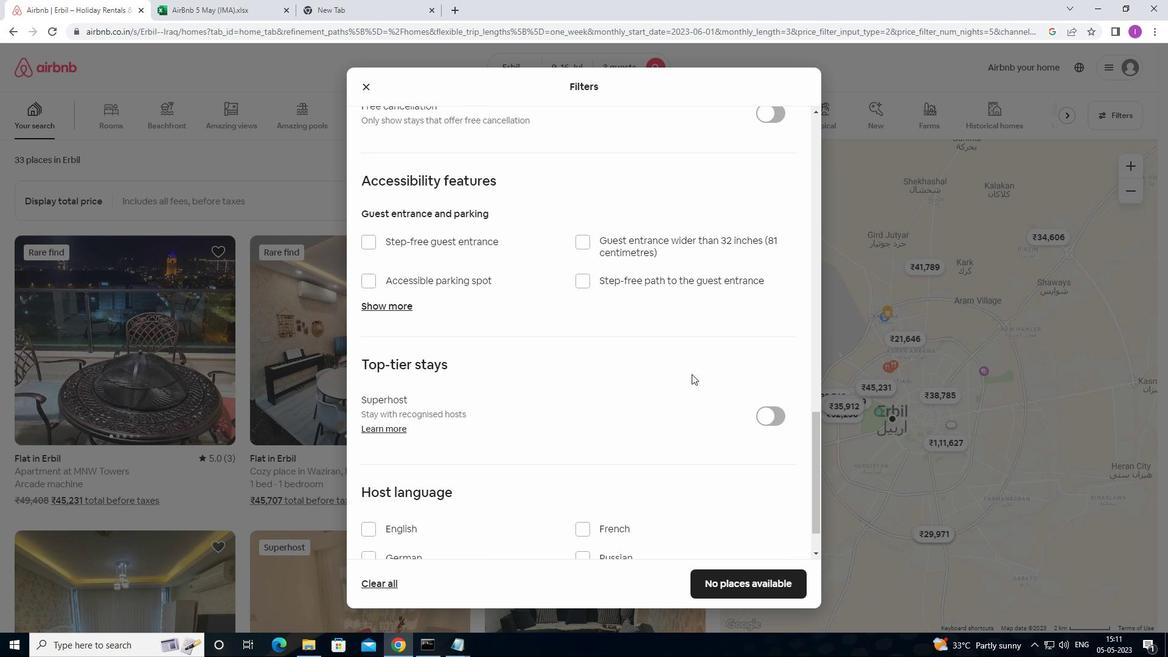 
Action: Mouse scrolled (691, 373) with delta (0, 0)
Screenshot: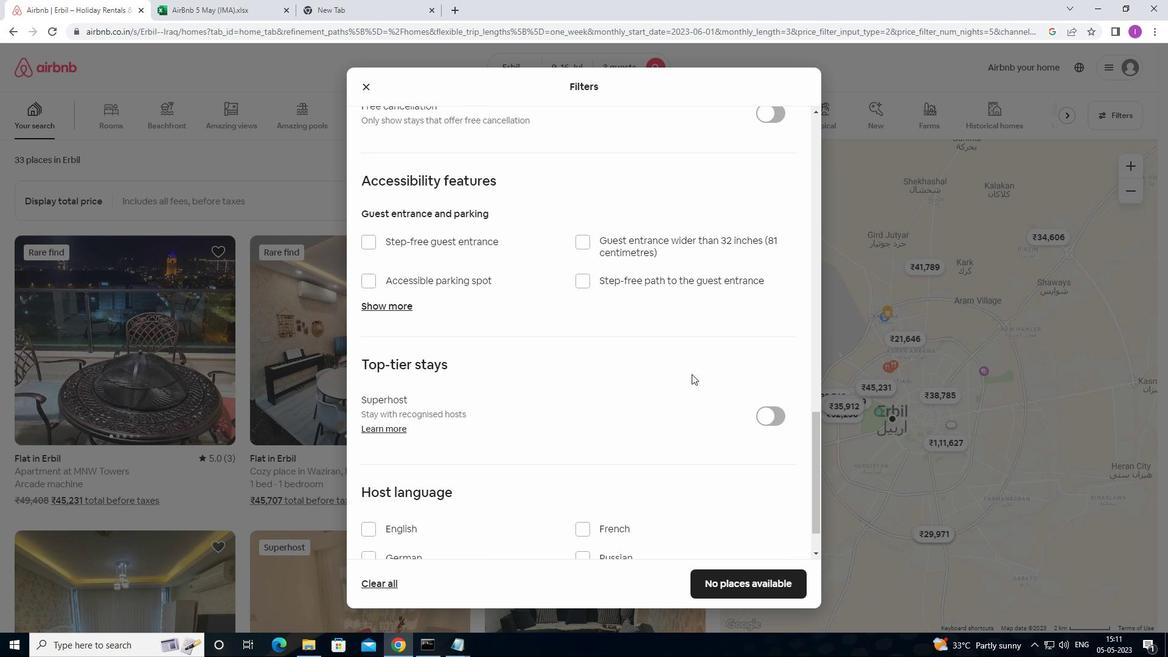 
Action: Mouse scrolled (691, 373) with delta (0, 0)
Screenshot: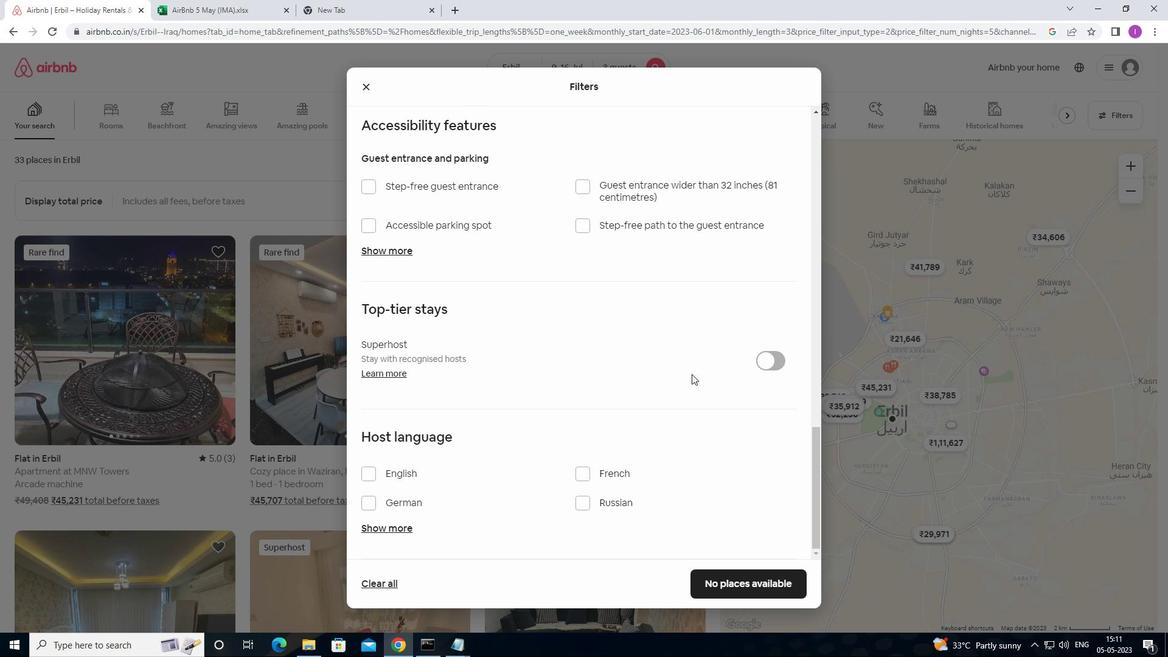
Action: Mouse moved to (374, 476)
Screenshot: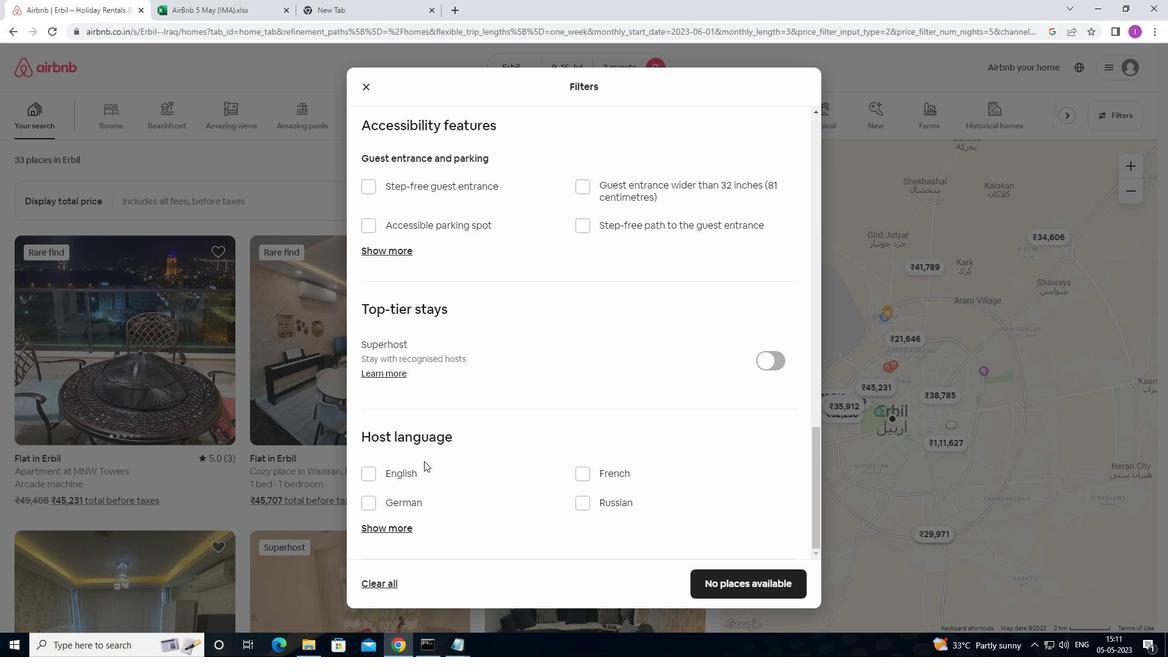 
Action: Mouse pressed left at (374, 476)
Screenshot: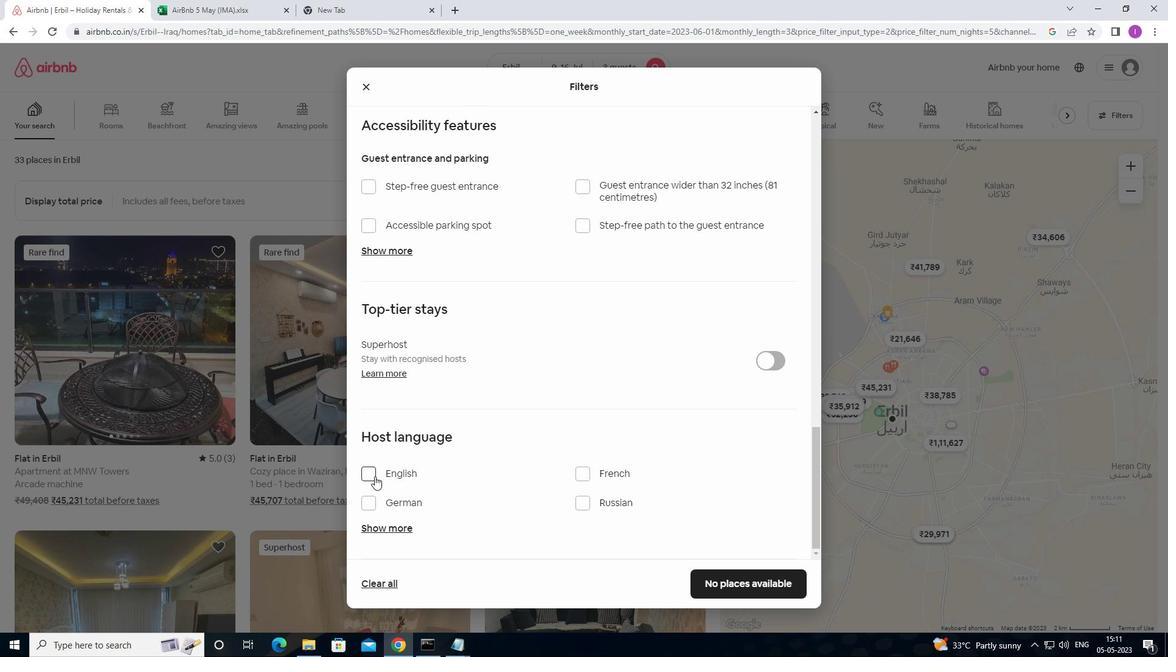 
Action: Mouse moved to (481, 462)
Screenshot: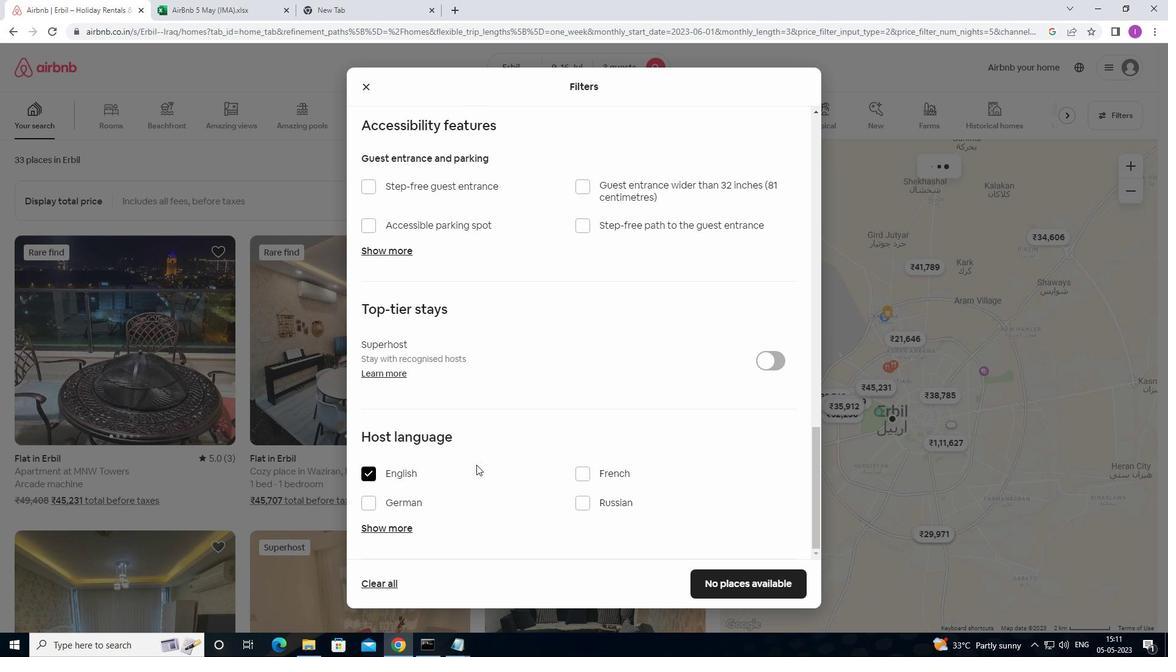 
Action: Mouse scrolled (481, 461) with delta (0, 0)
Screenshot: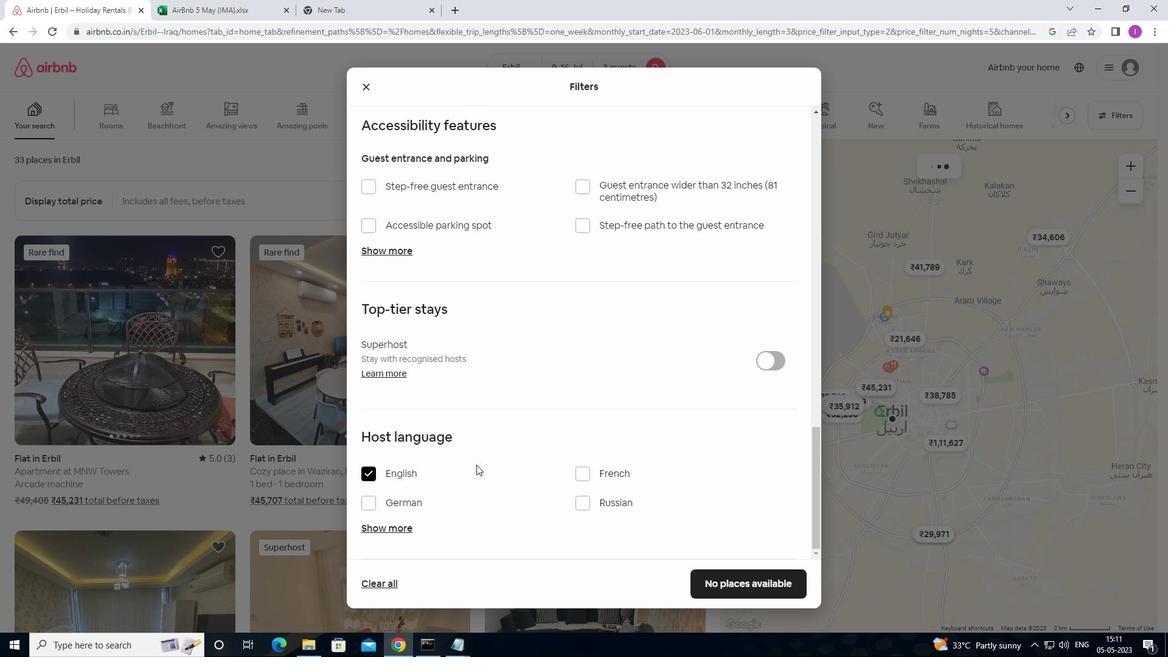 
Action: Mouse moved to (482, 462)
Screenshot: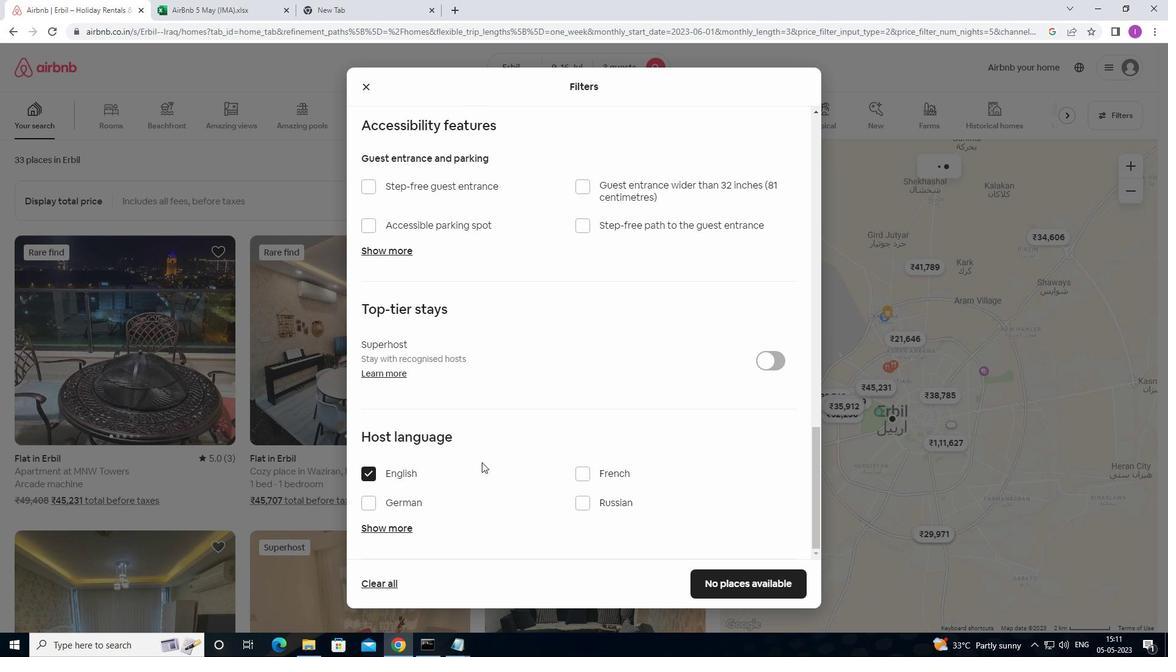 
Action: Mouse scrolled (482, 461) with delta (0, 0)
Screenshot: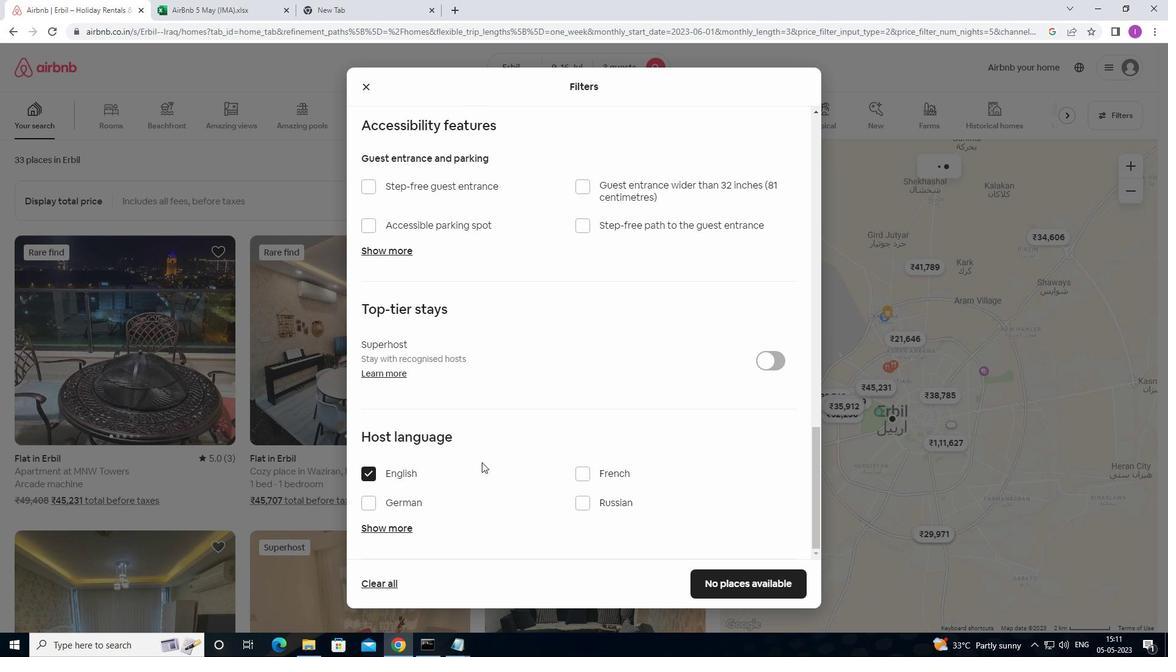 
Action: Mouse moved to (483, 462)
Screenshot: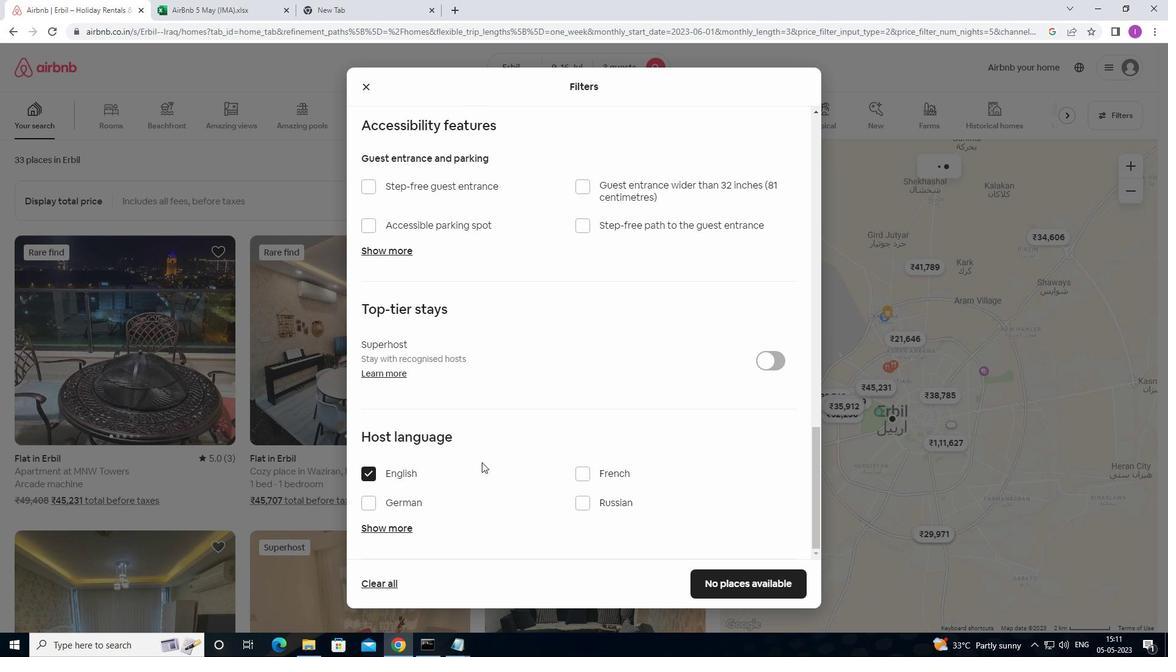 
Action: Mouse scrolled (483, 461) with delta (0, 0)
Screenshot: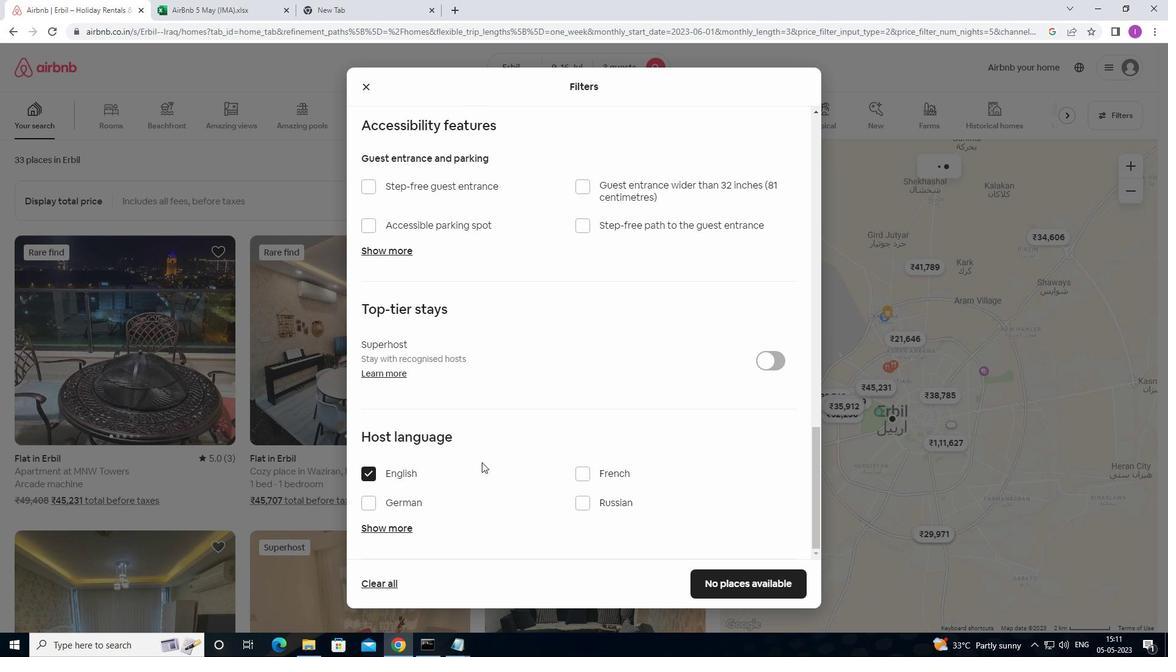 
Action: Mouse scrolled (483, 461) with delta (0, 0)
Screenshot: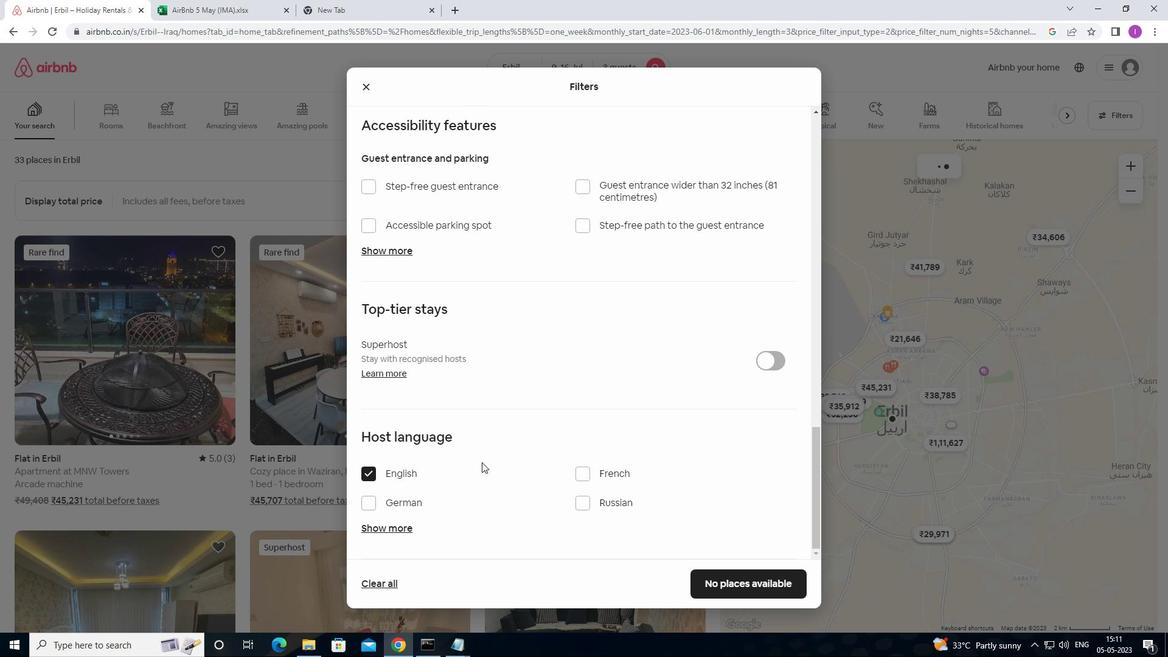 
Action: Mouse moved to (721, 590)
Screenshot: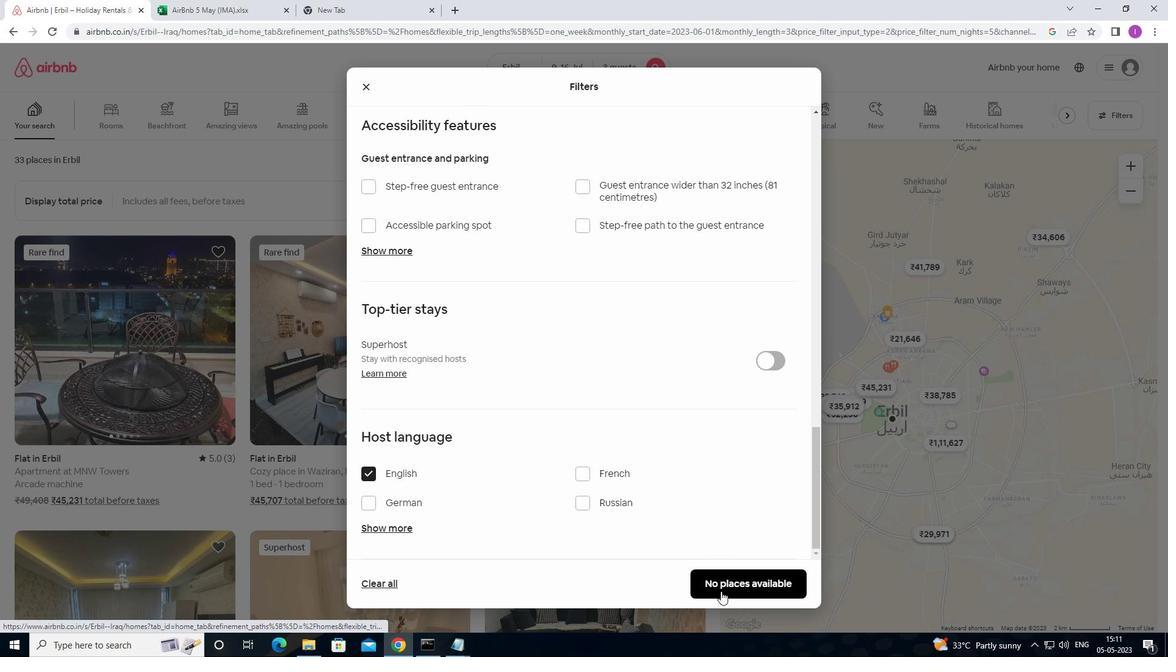
Action: Mouse pressed left at (721, 590)
Screenshot: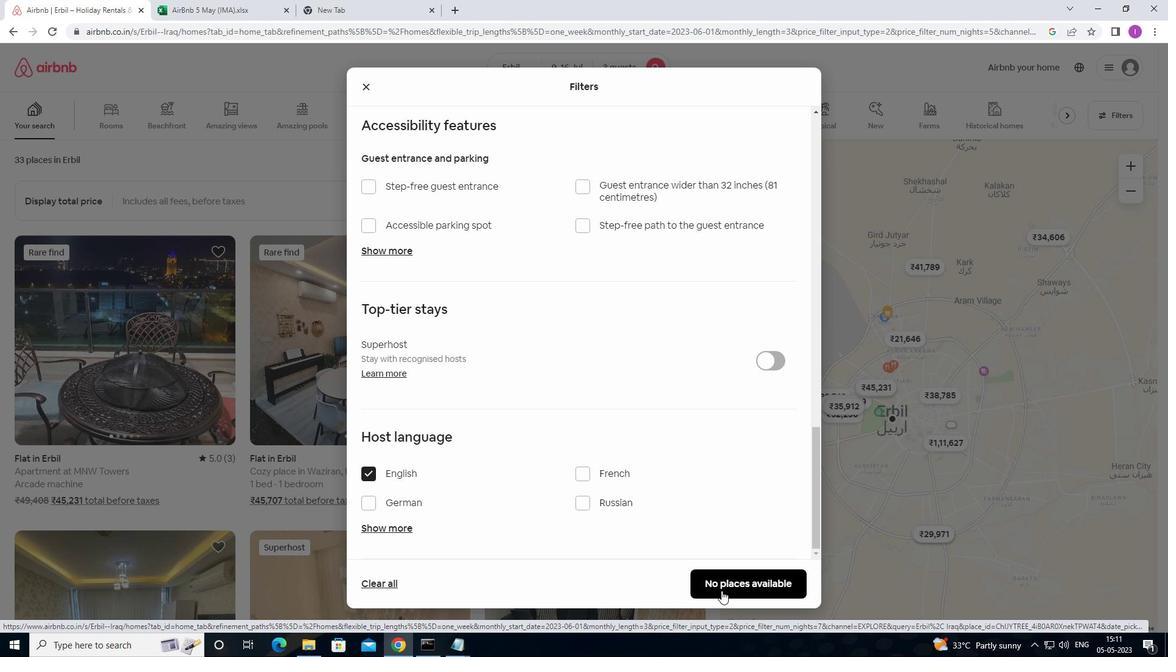 
Action: Mouse moved to (724, 585)
Screenshot: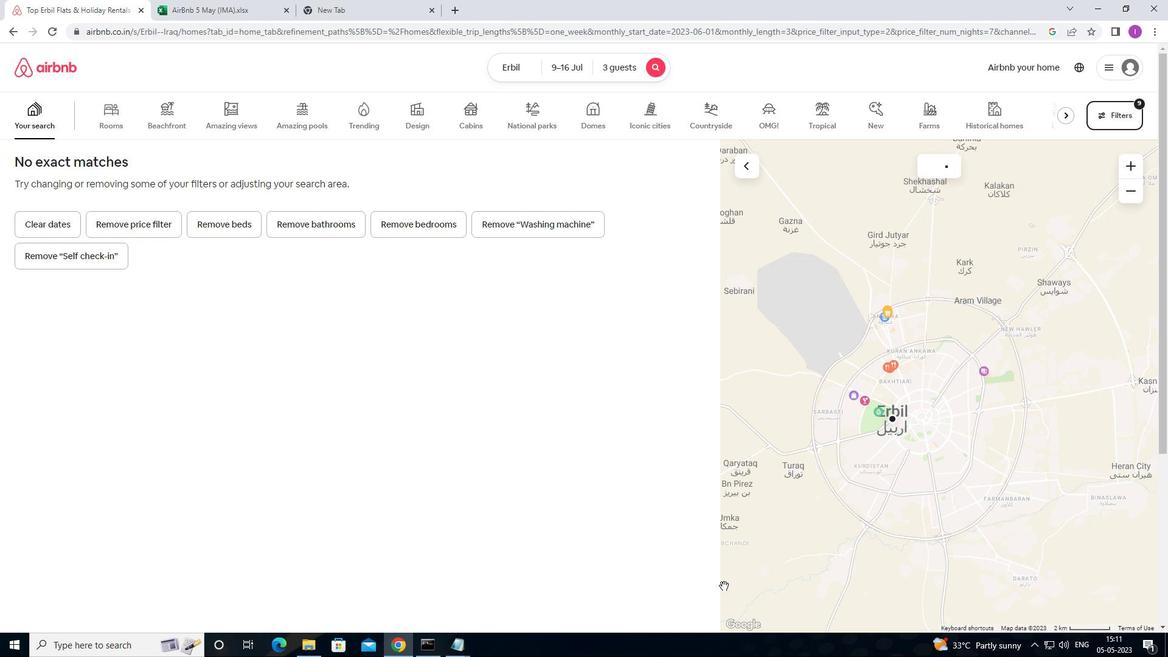 
